 Task: Look for space in Audincourt, France from 1st June, 2023 to 9th June, 2023 for 6 adults in price range Rs.6000 to Rs.12000. Place can be entire place with 3 bedrooms having 3 beds and 3 bathrooms. Property type can be house, flat, guest house. Booking option can be shelf check-in. Required host language is English.
Action: Mouse moved to (613, 201)
Screenshot: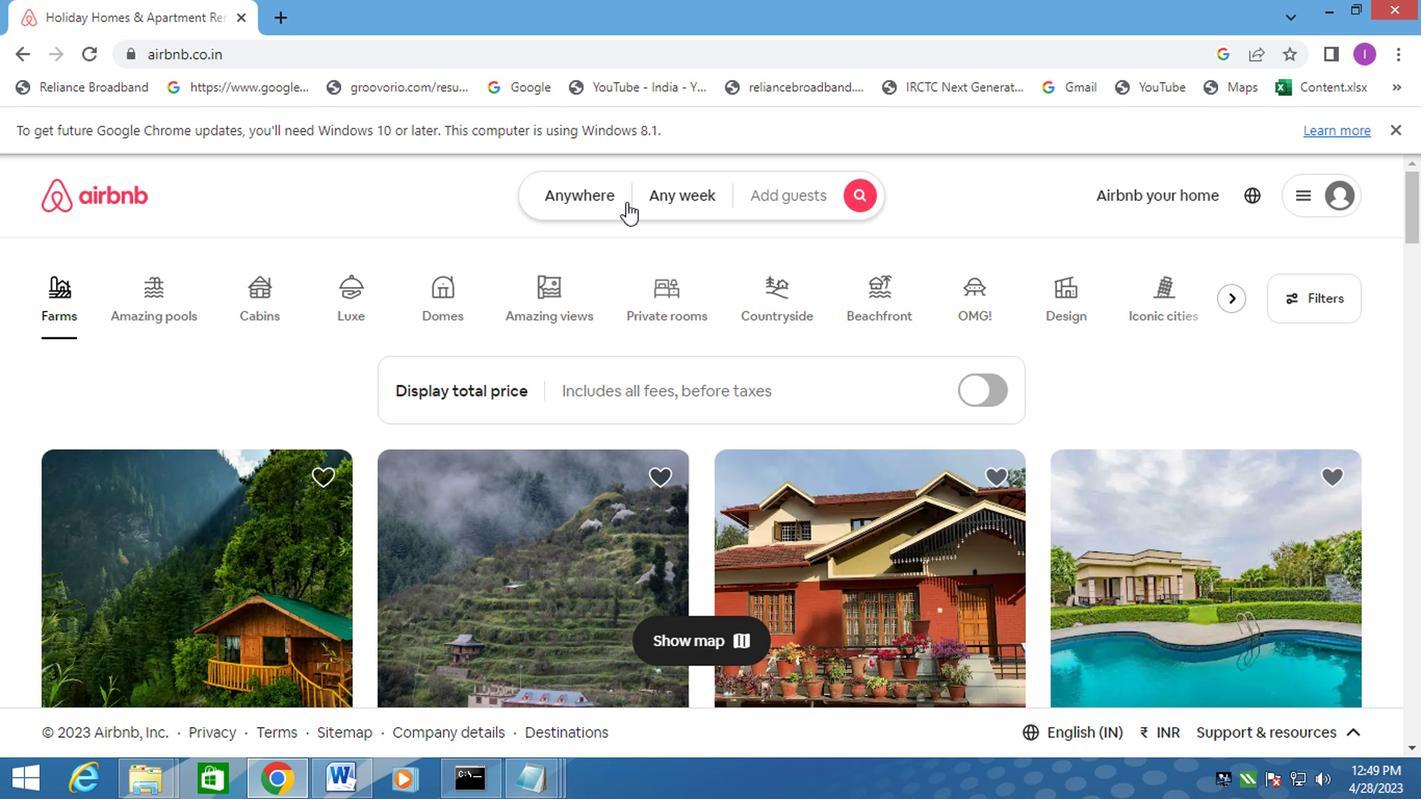 
Action: Mouse pressed left at (613, 201)
Screenshot: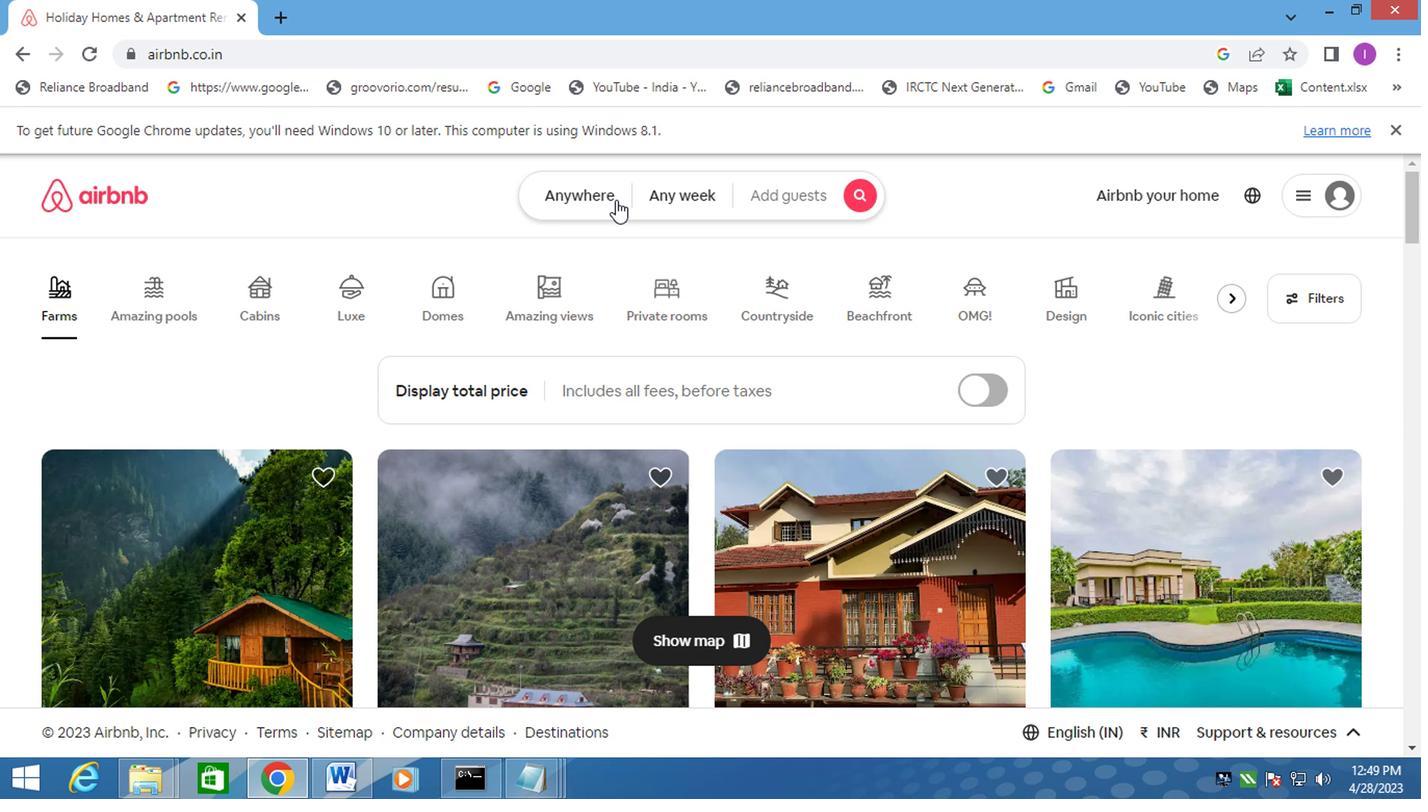 
Action: Mouse moved to (434, 255)
Screenshot: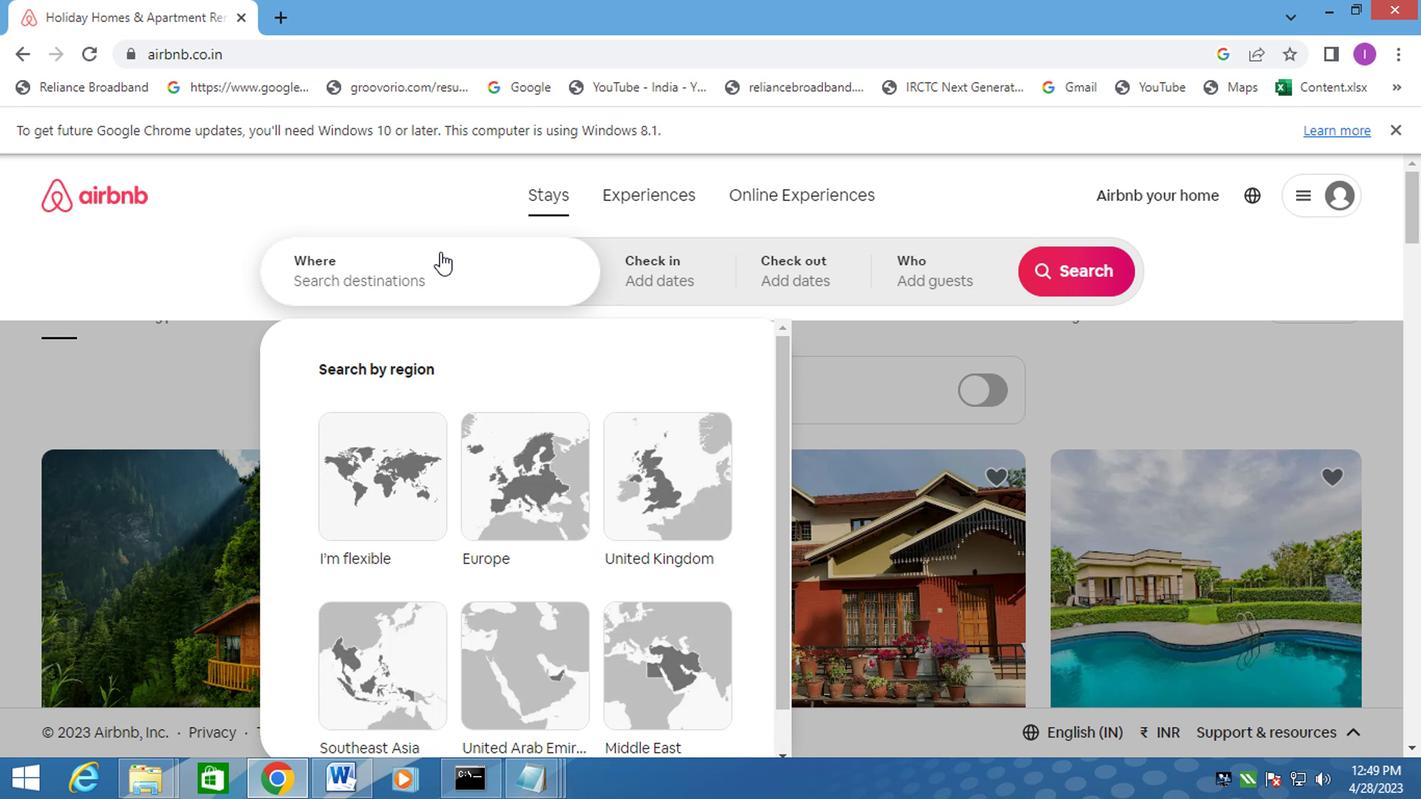 
Action: Mouse pressed left at (434, 255)
Screenshot: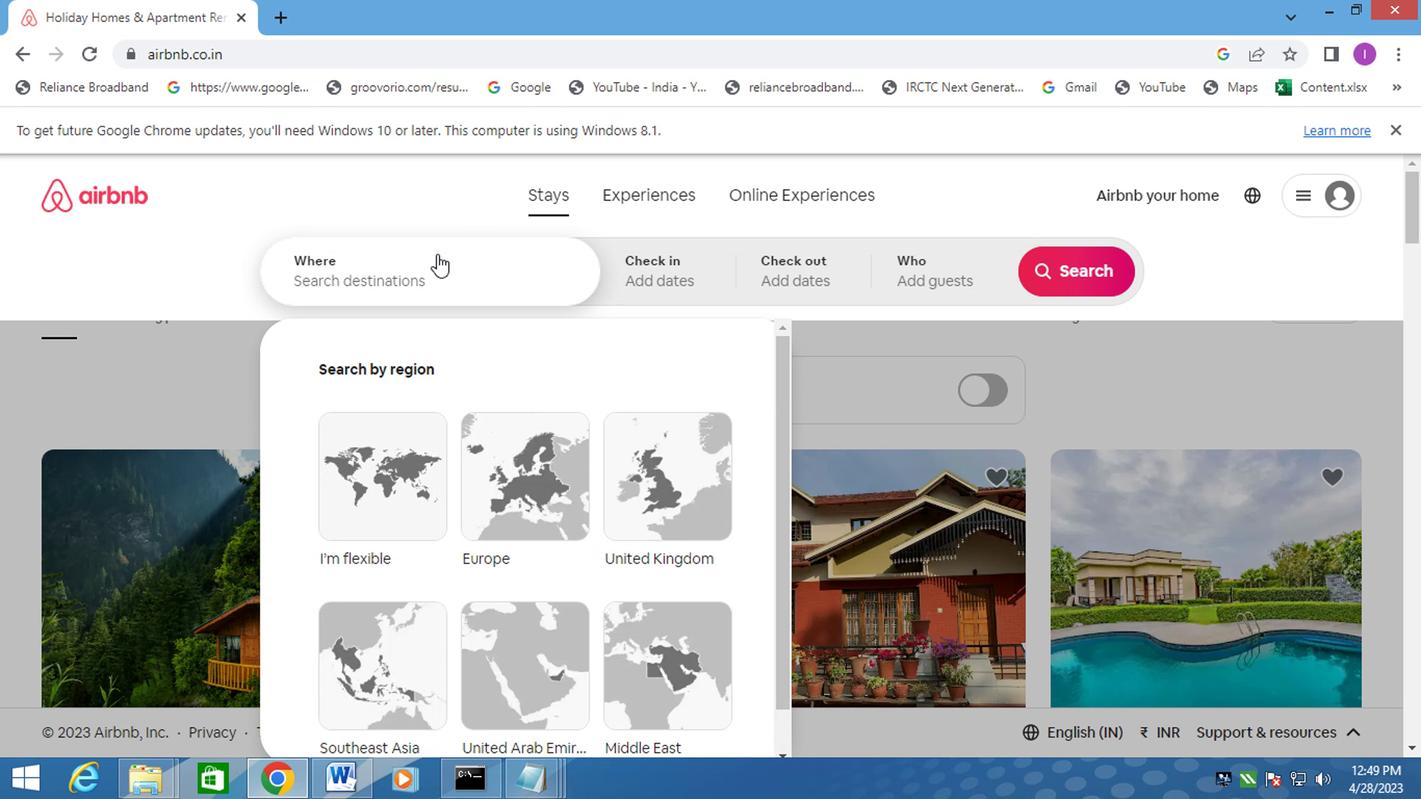 
Action: Key pressed <Key.shift>AUDINCOURT,<Key.shift>D<Key.backspace><Key.shift>FRANCE
Screenshot: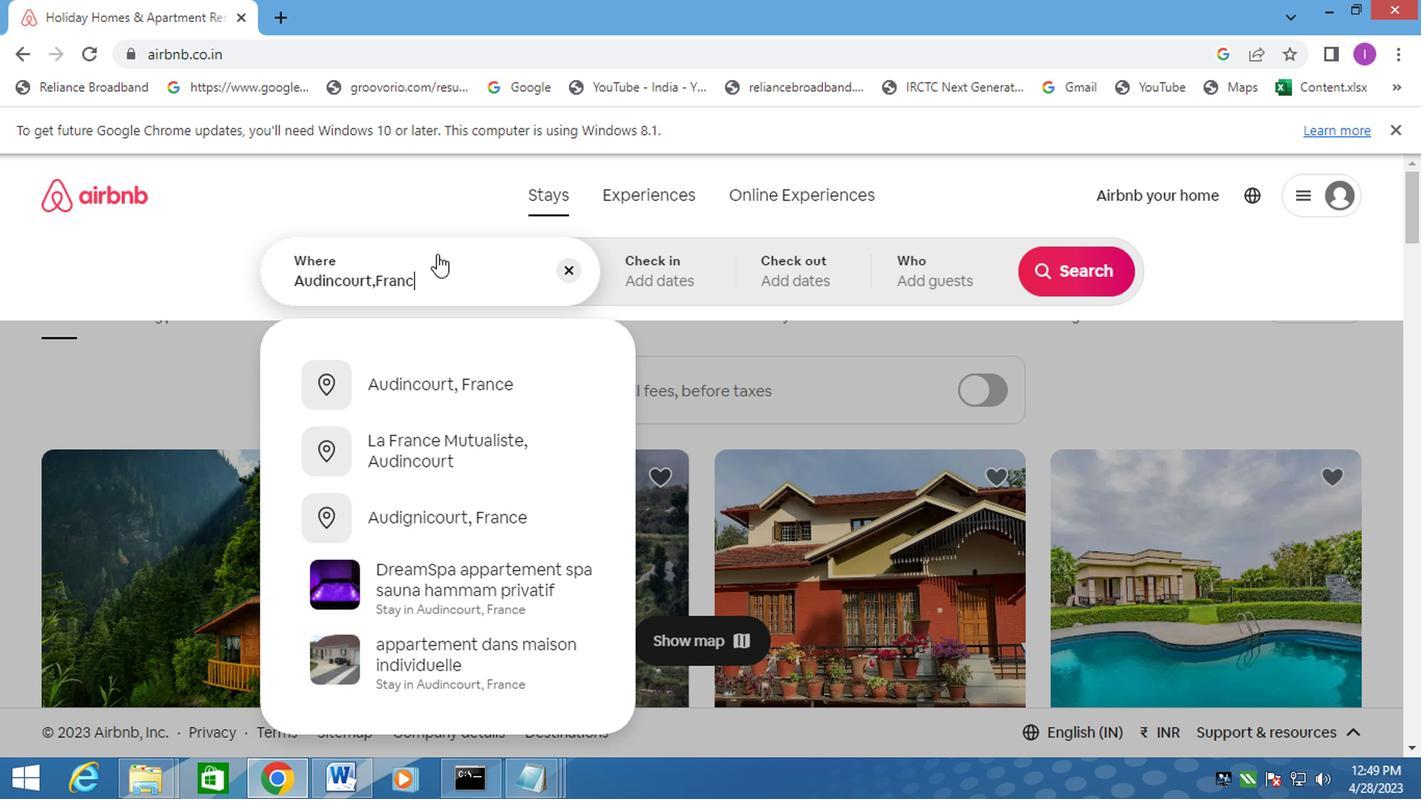 
Action: Mouse moved to (411, 375)
Screenshot: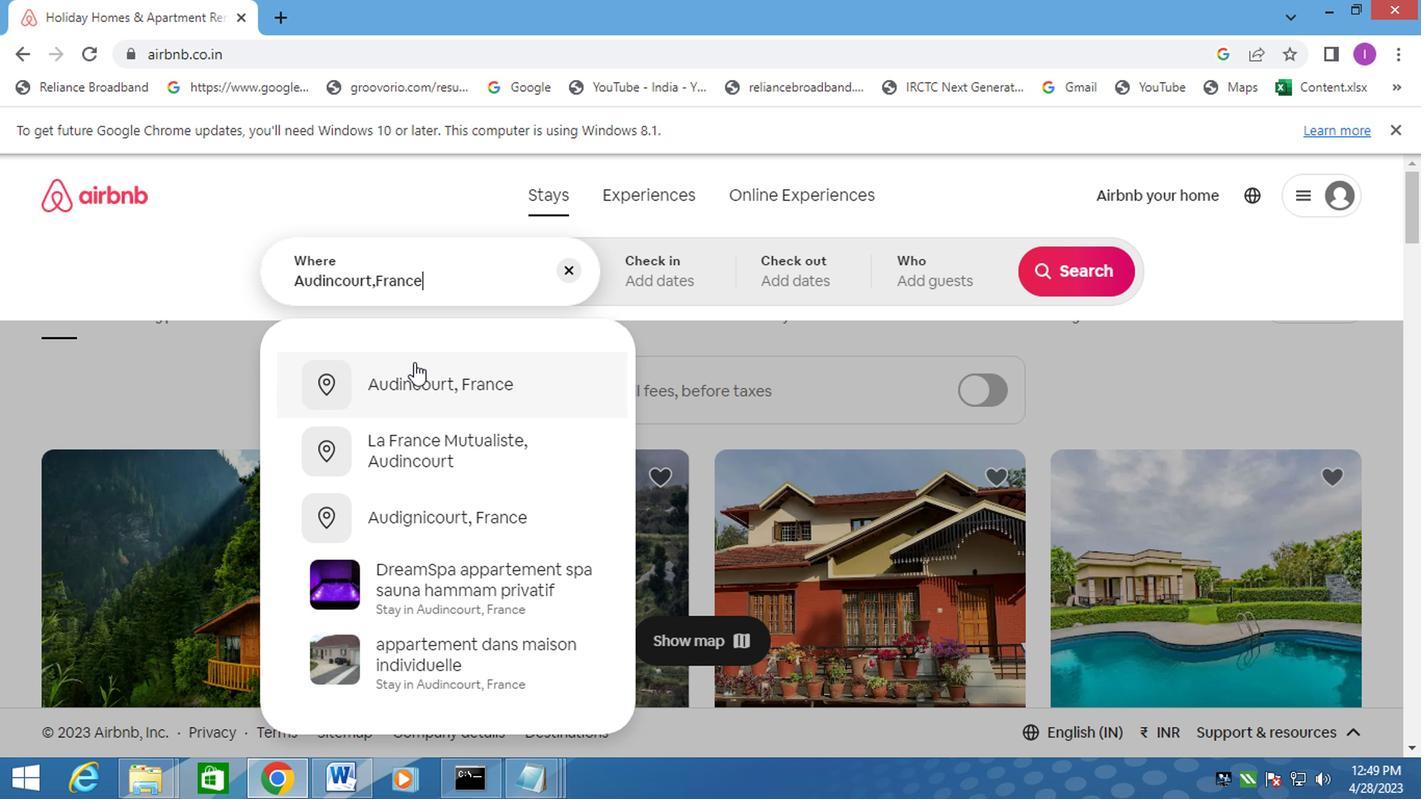 
Action: Mouse pressed left at (411, 375)
Screenshot: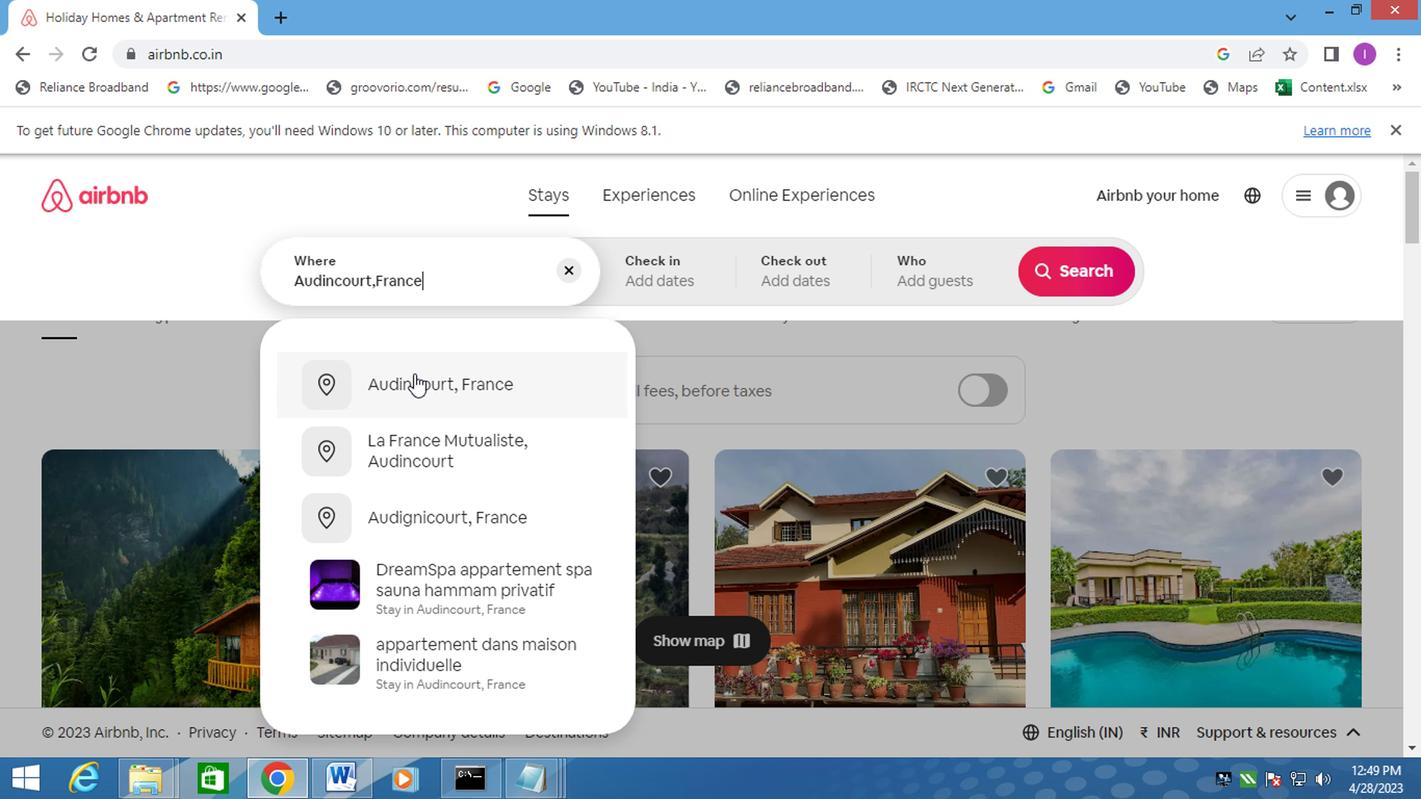 
Action: Mouse moved to (1067, 444)
Screenshot: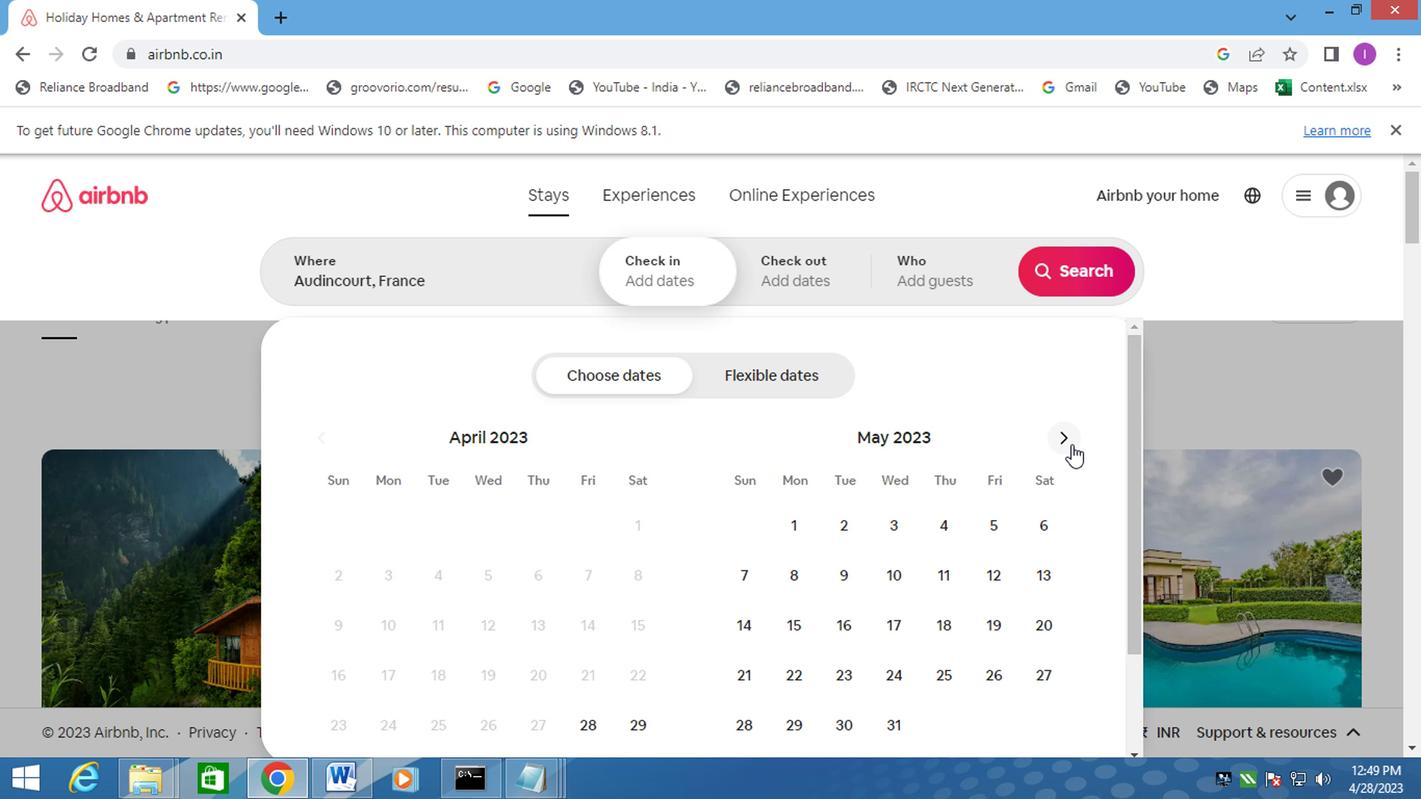 
Action: Mouse pressed left at (1067, 444)
Screenshot: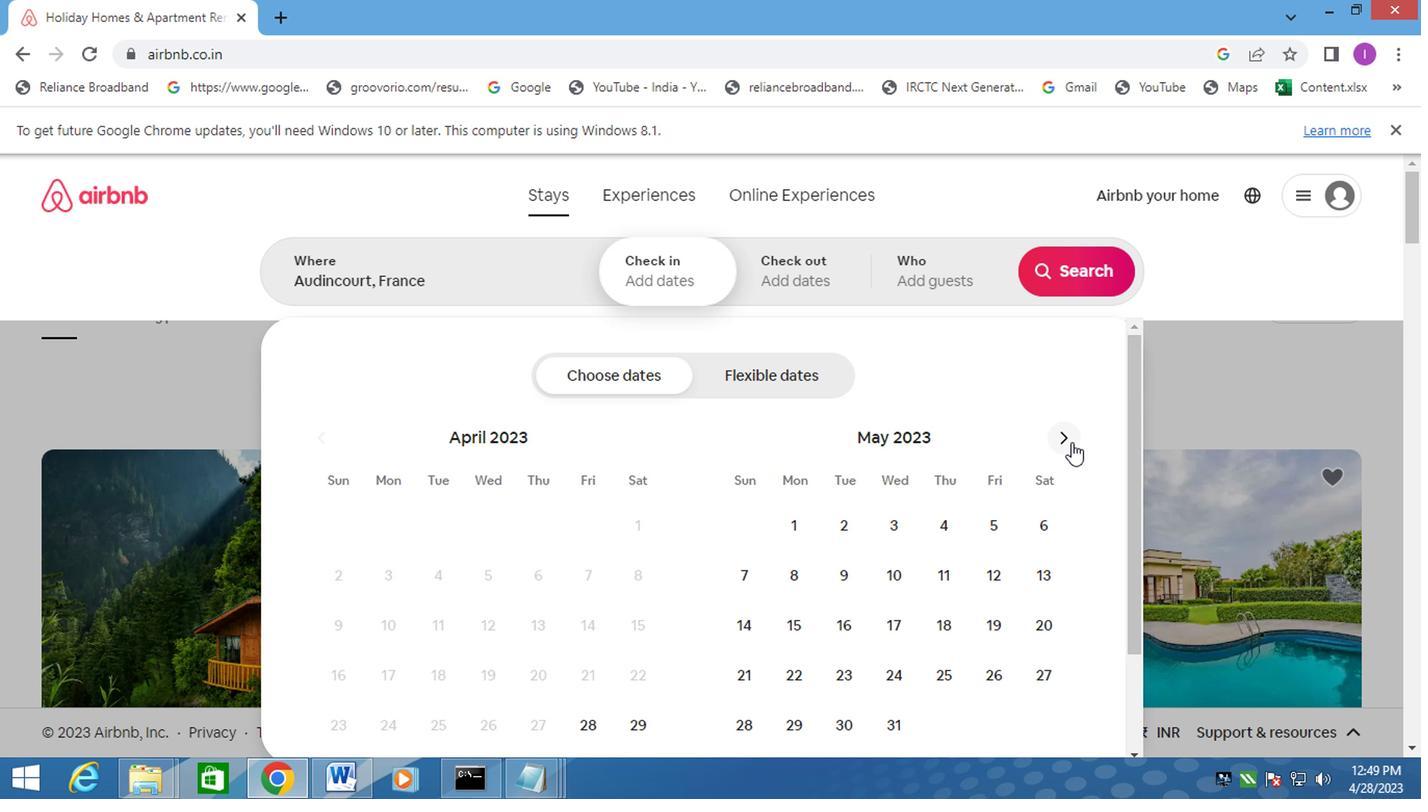 
Action: Mouse pressed left at (1067, 444)
Screenshot: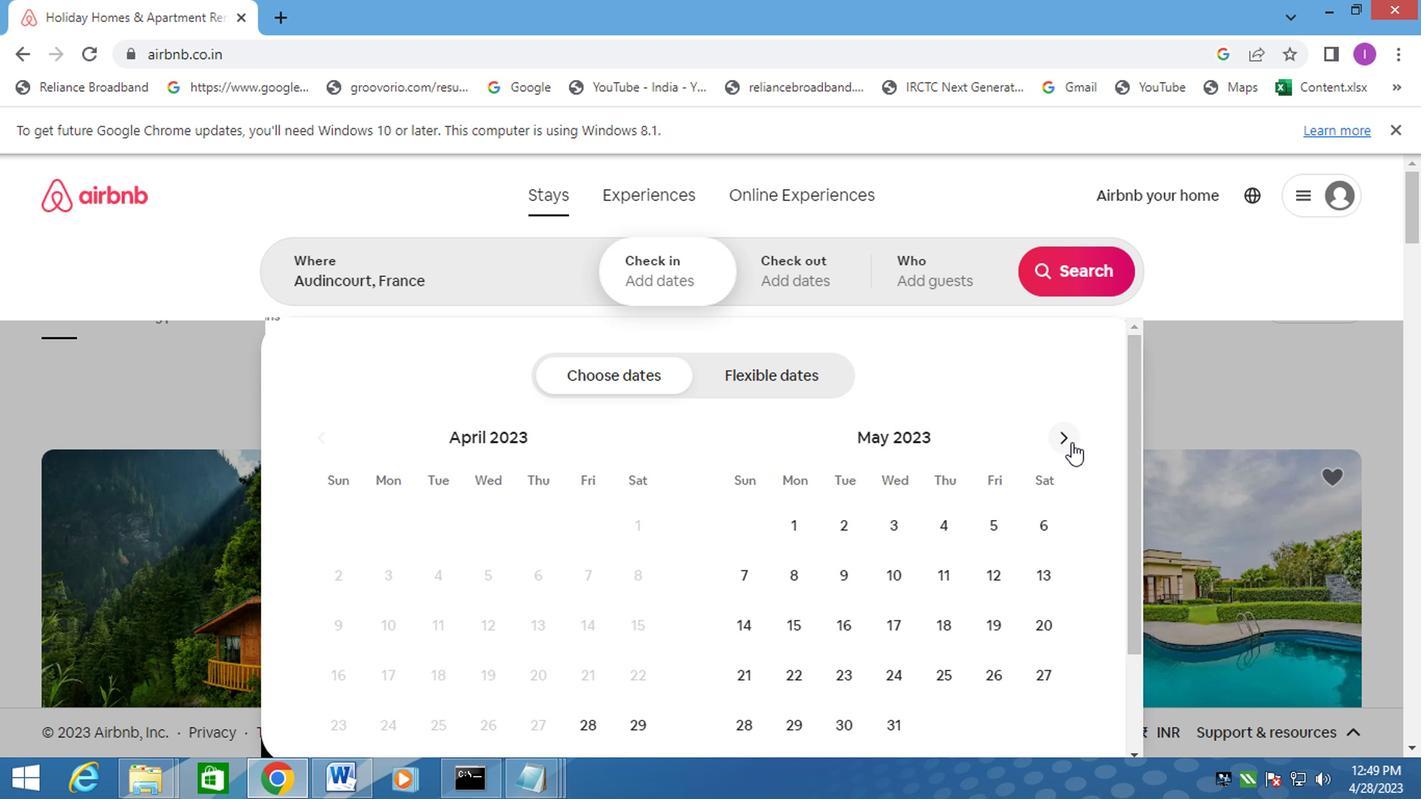 
Action: Mouse moved to (528, 525)
Screenshot: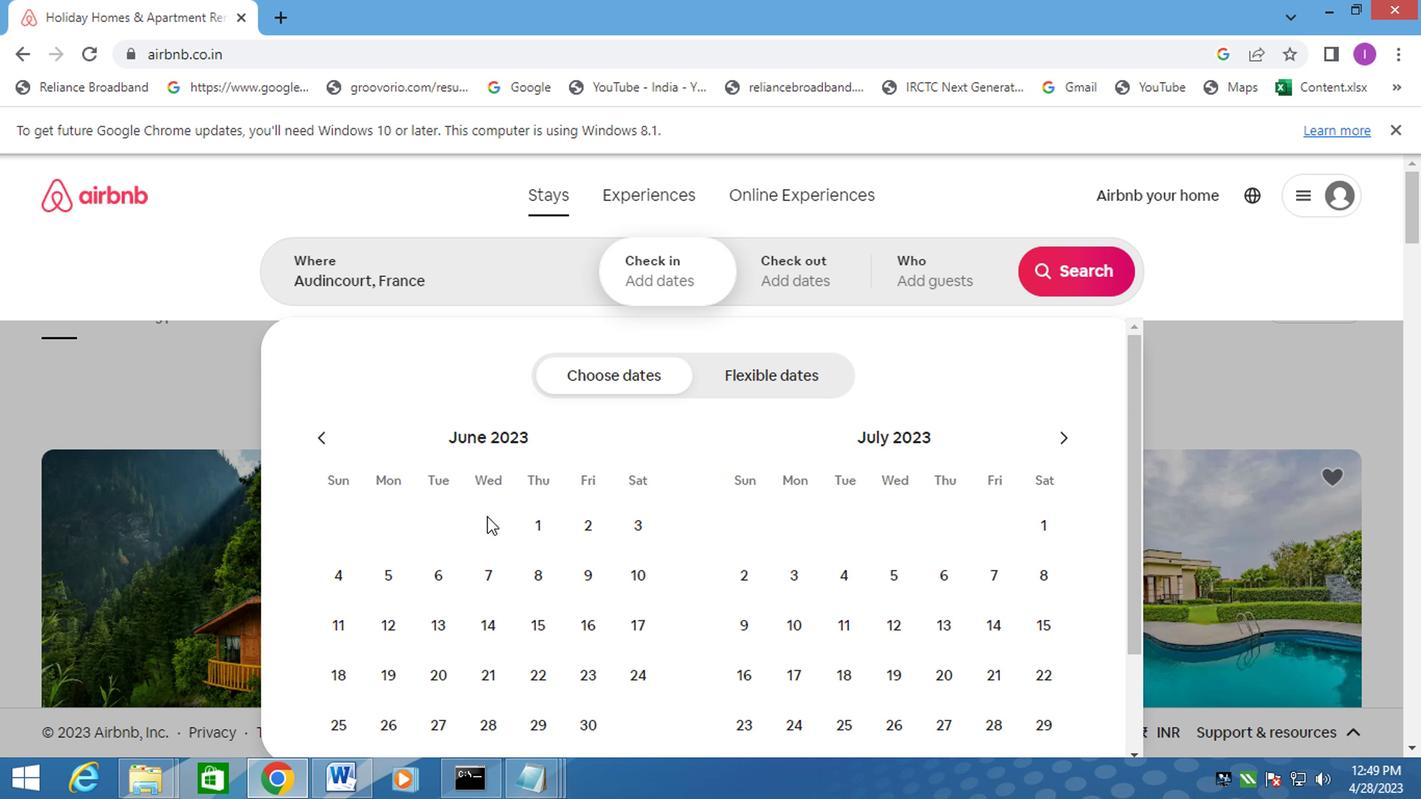 
Action: Mouse pressed left at (528, 525)
Screenshot: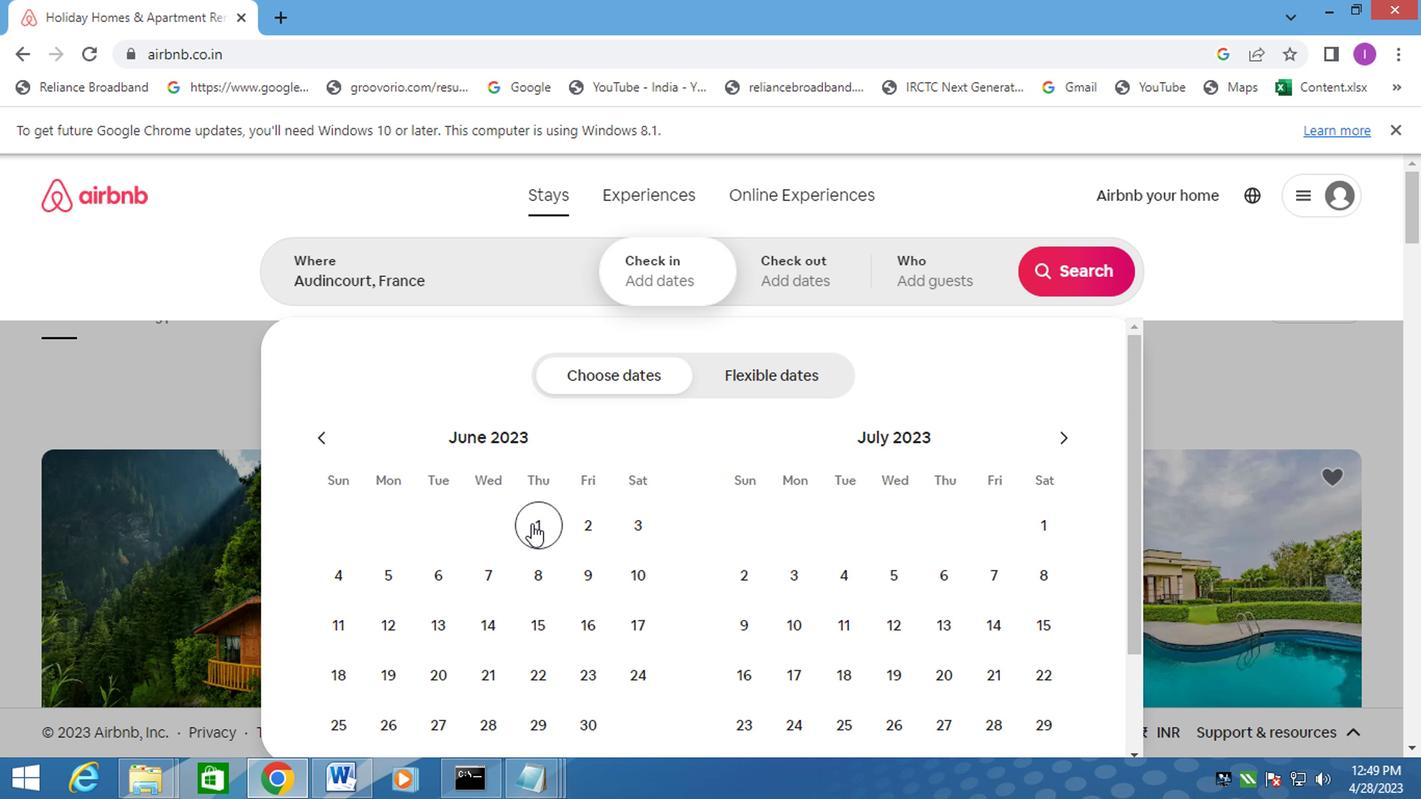
Action: Mouse moved to (582, 577)
Screenshot: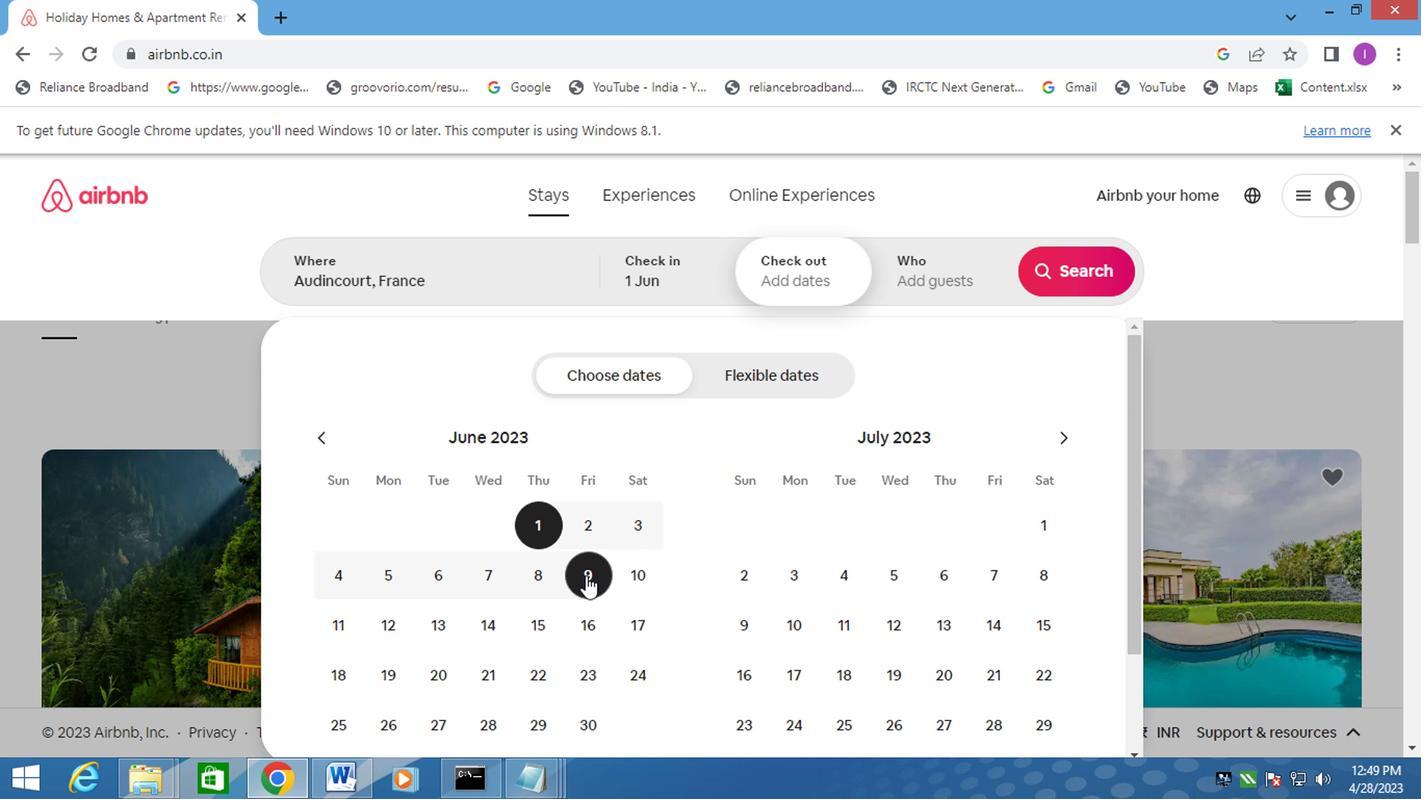 
Action: Mouse pressed left at (582, 577)
Screenshot: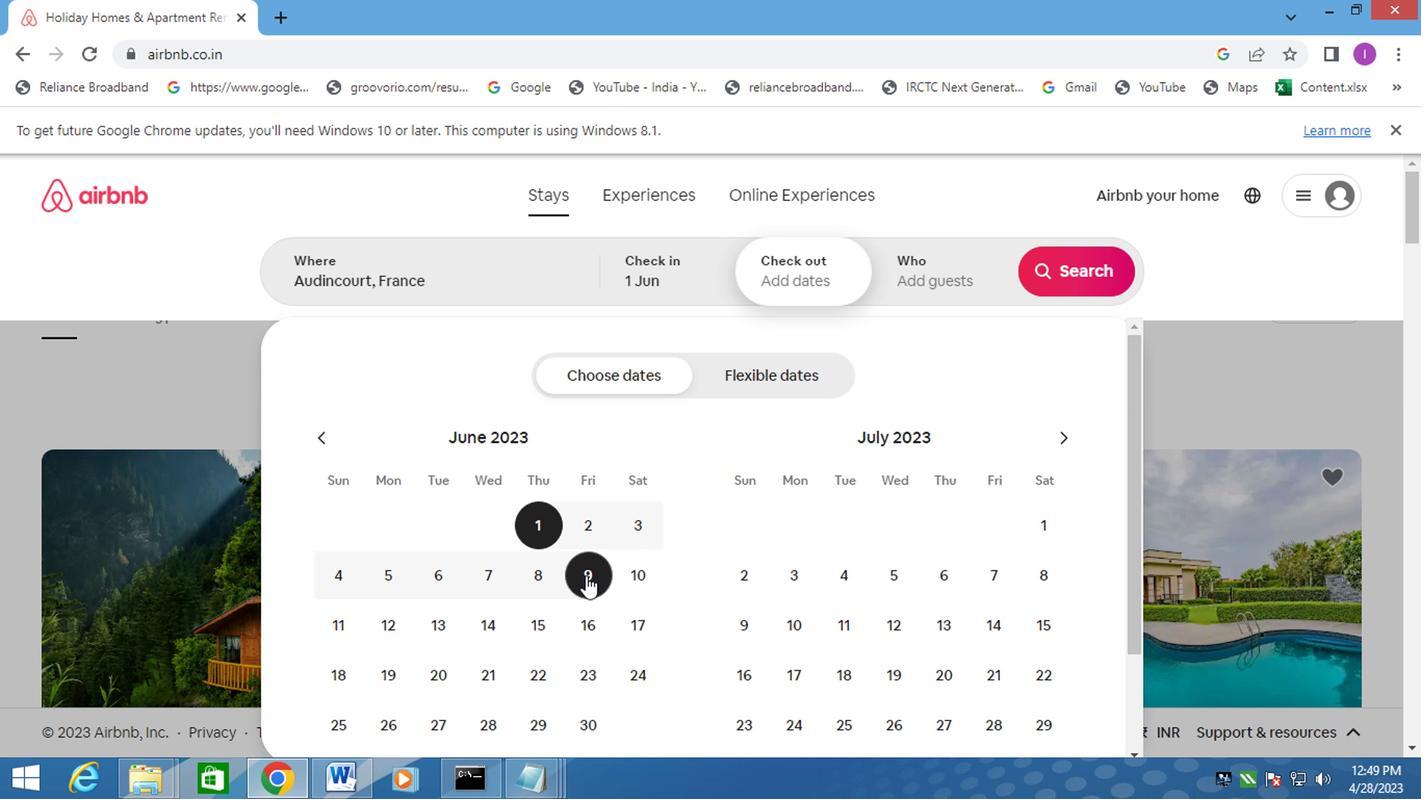 
Action: Mouse moved to (916, 283)
Screenshot: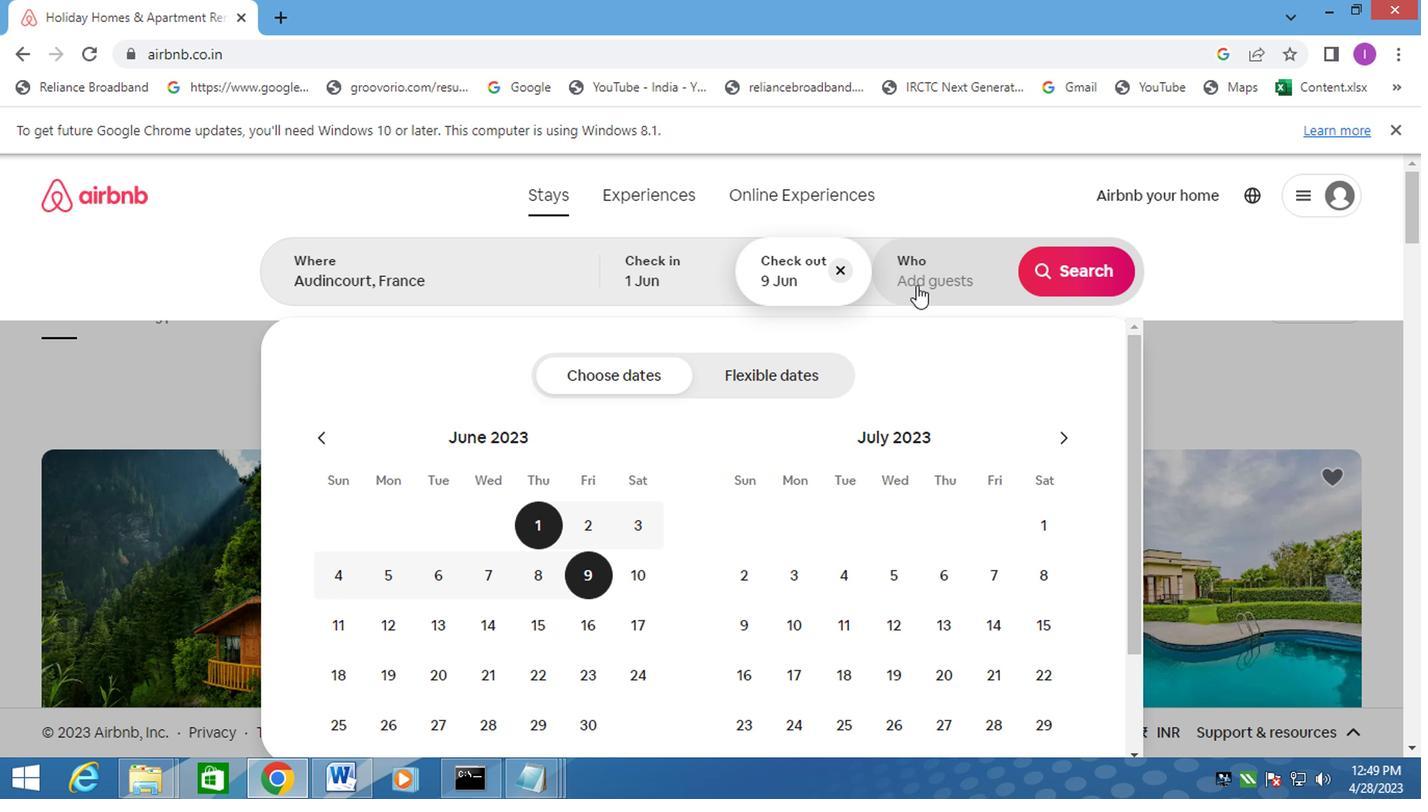 
Action: Mouse pressed left at (916, 283)
Screenshot: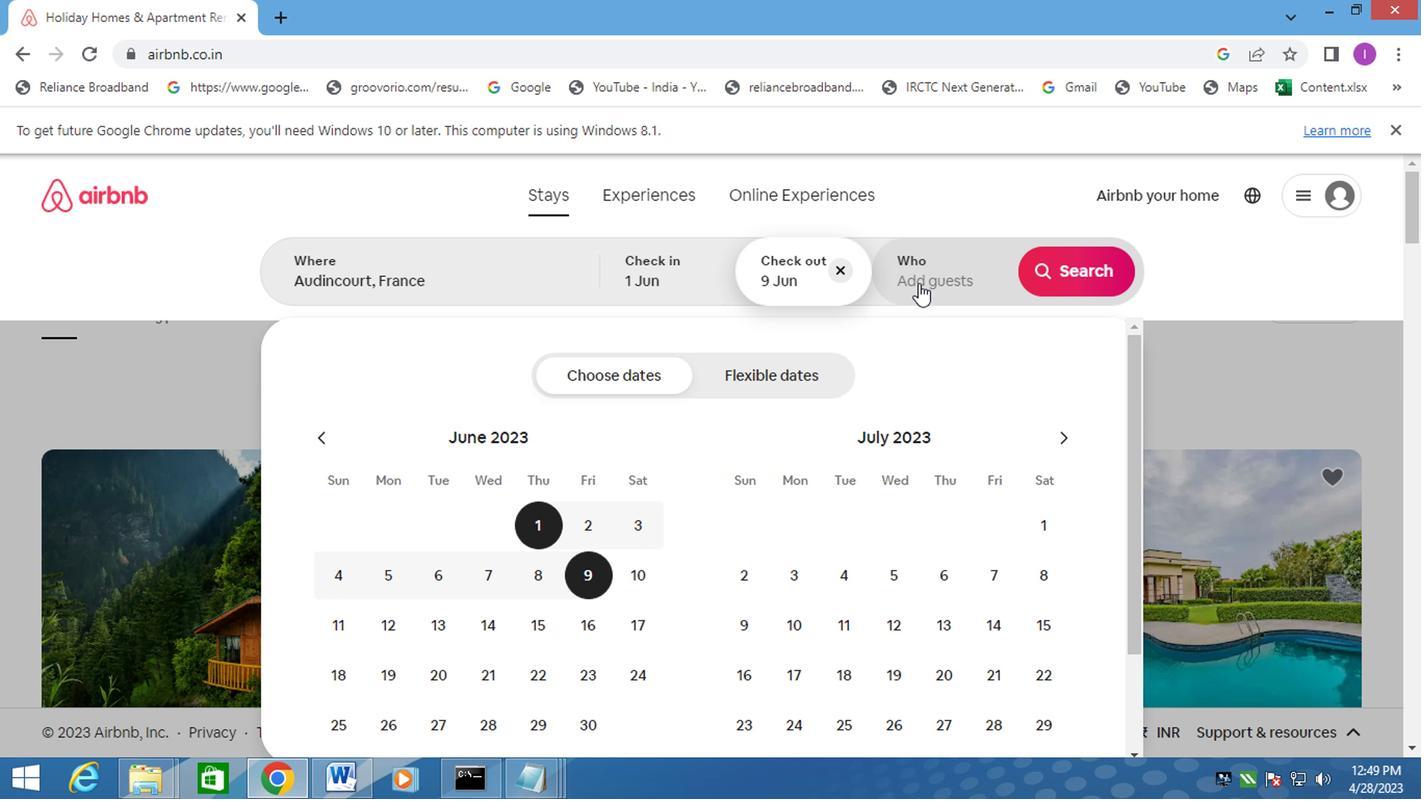 
Action: Mouse moved to (1072, 385)
Screenshot: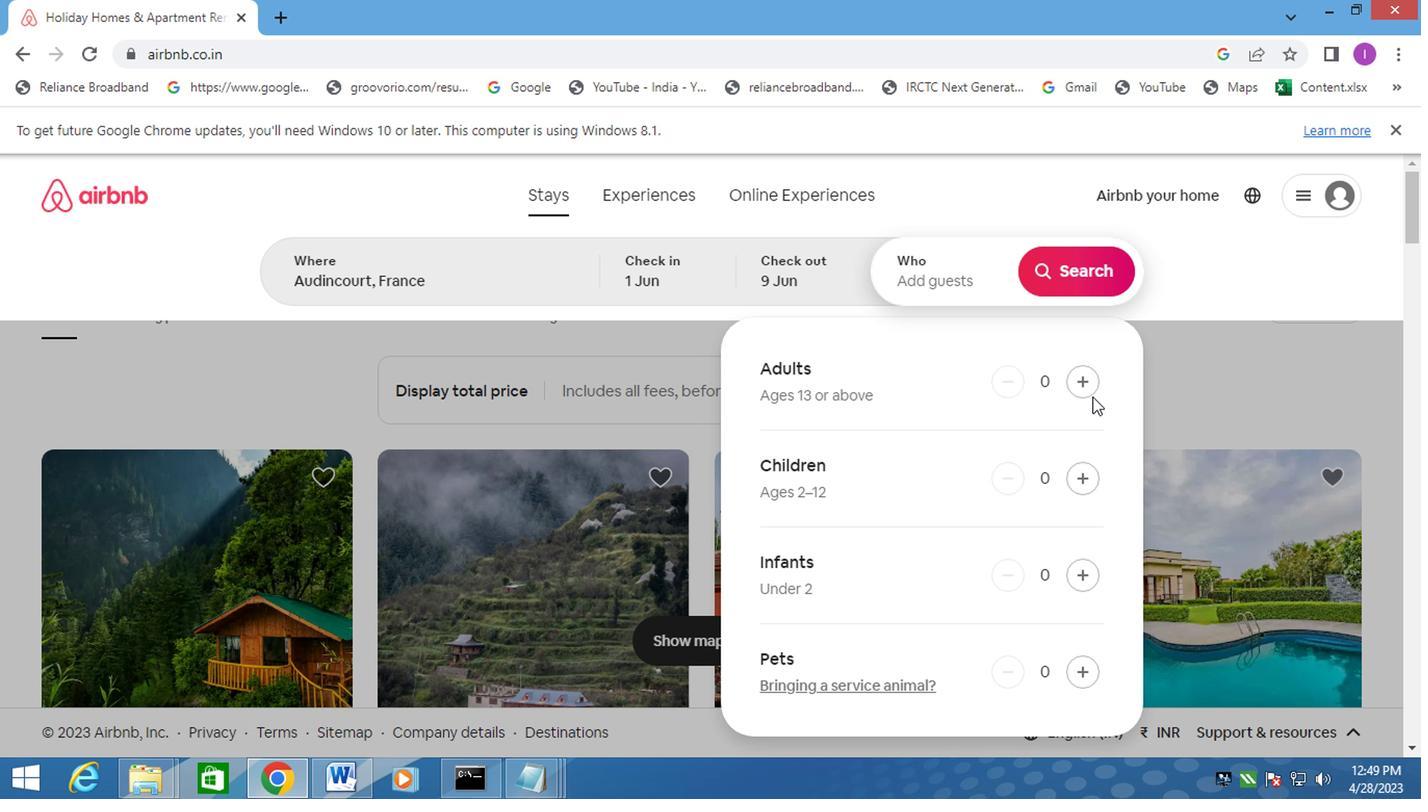 
Action: Mouse pressed left at (1072, 385)
Screenshot: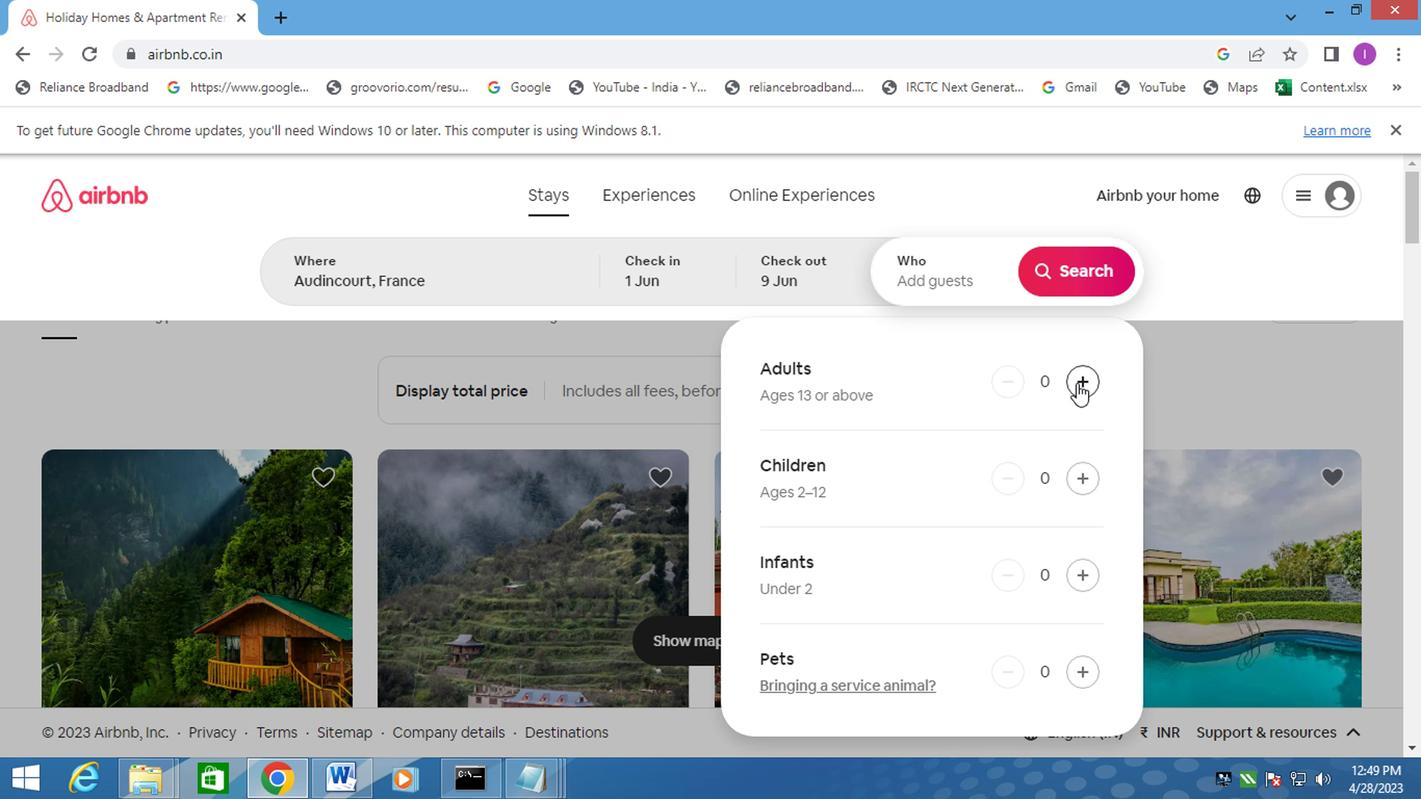 
Action: Mouse pressed left at (1072, 385)
Screenshot: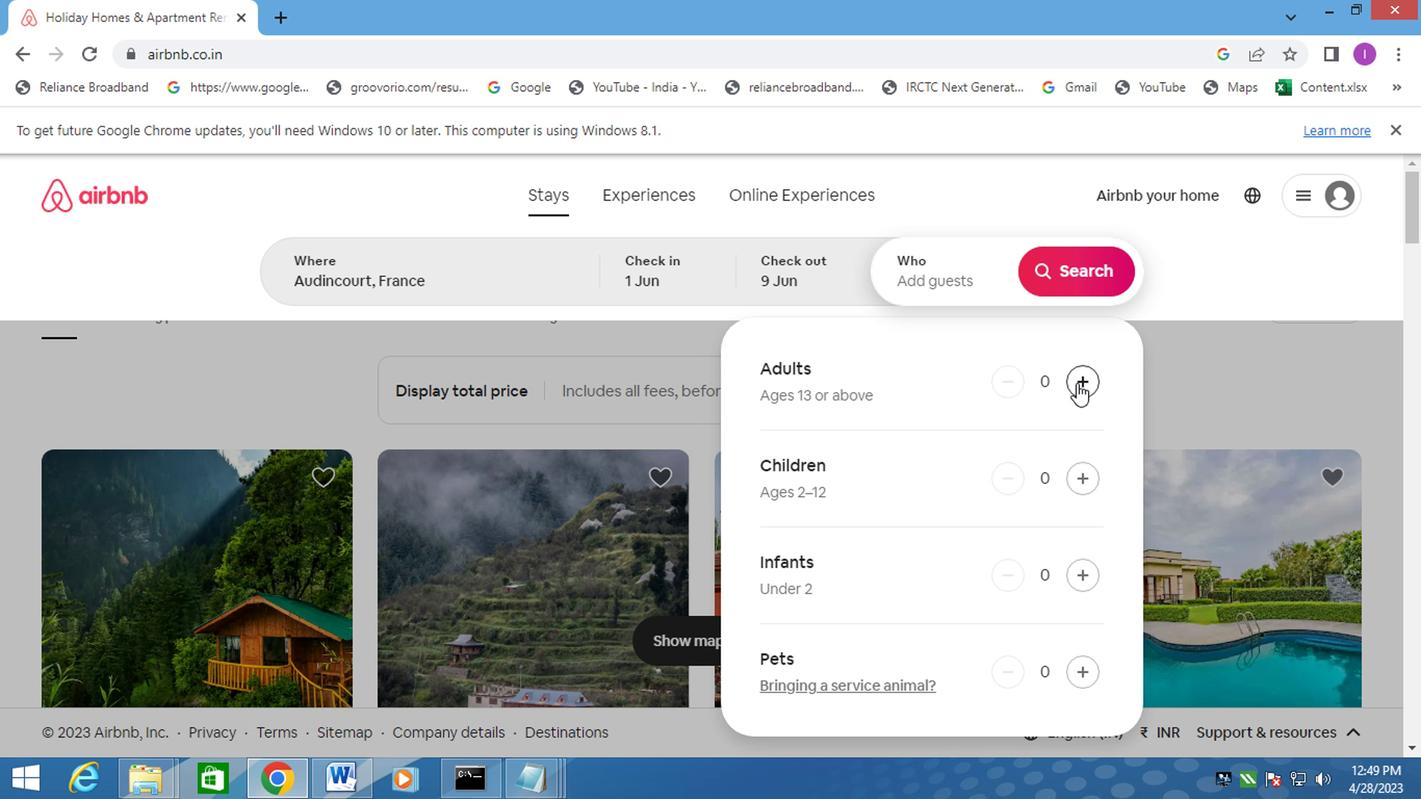 
Action: Mouse pressed left at (1072, 385)
Screenshot: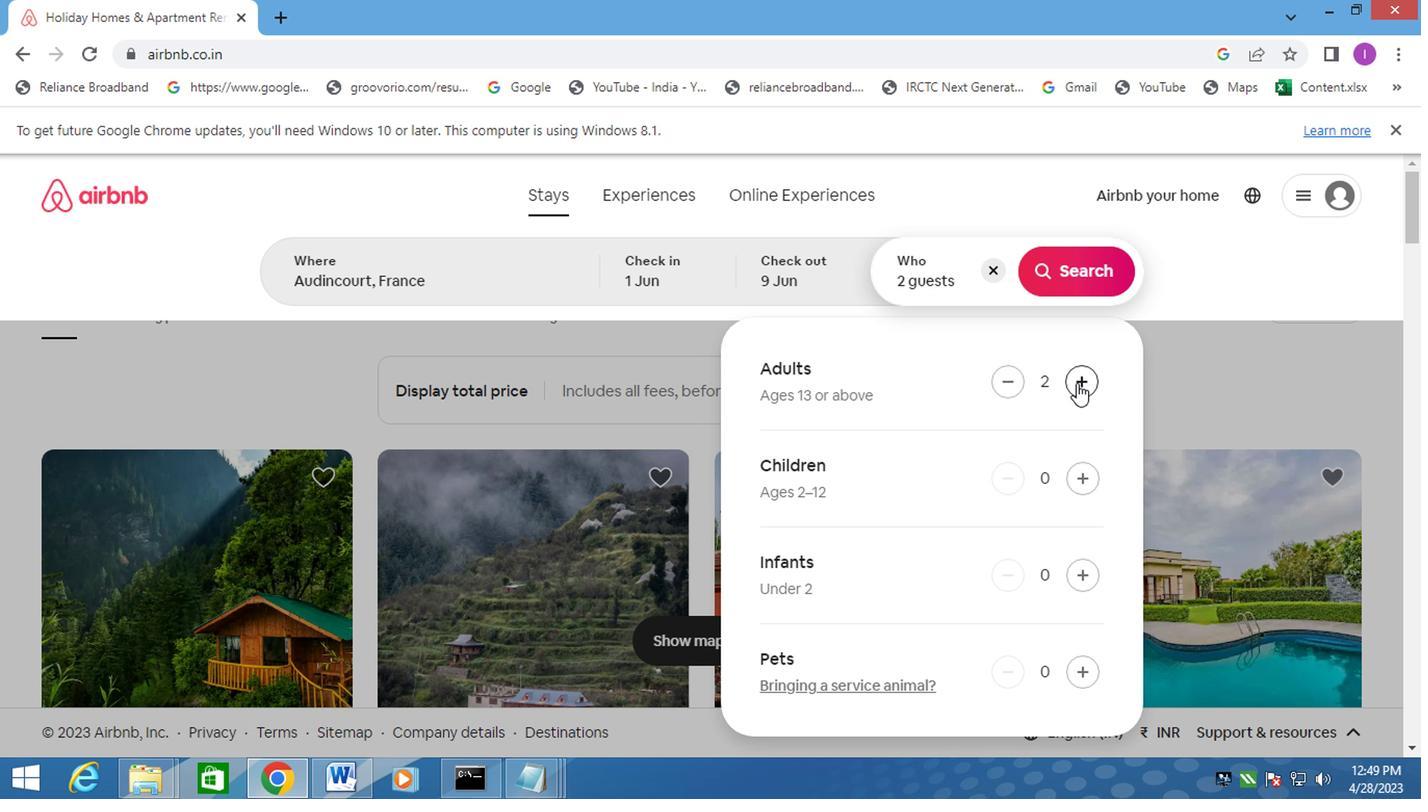
Action: Mouse pressed left at (1072, 385)
Screenshot: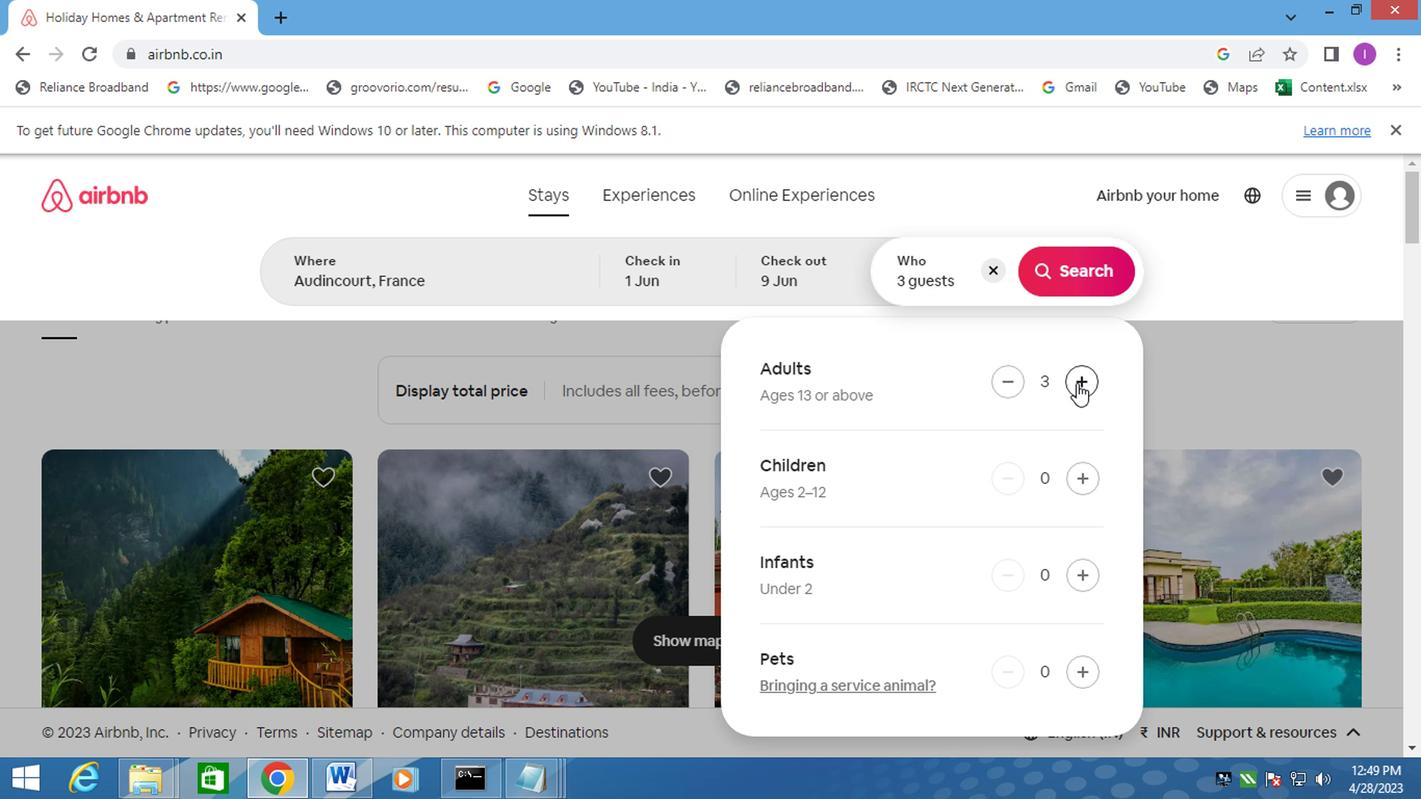 
Action: Mouse pressed left at (1072, 385)
Screenshot: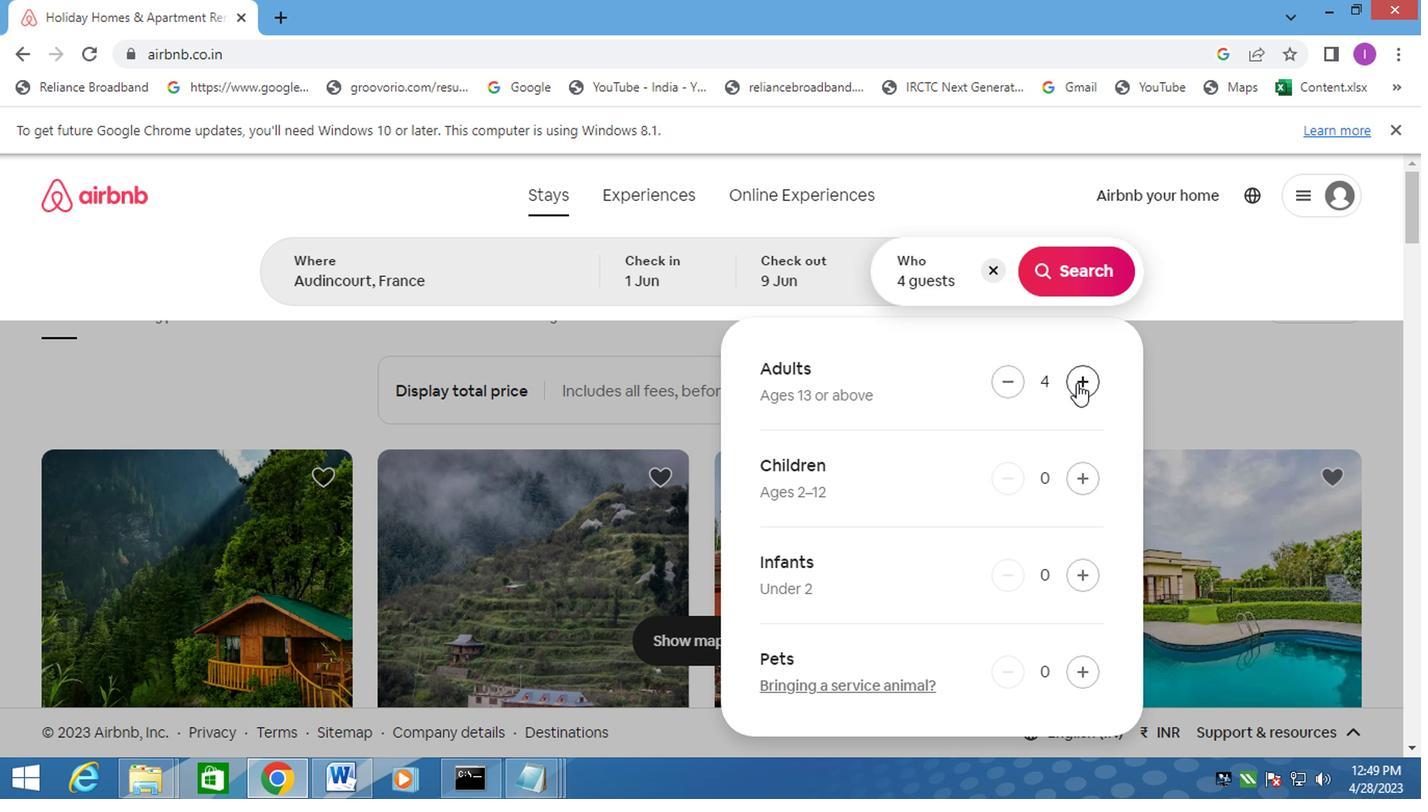 
Action: Mouse moved to (1072, 385)
Screenshot: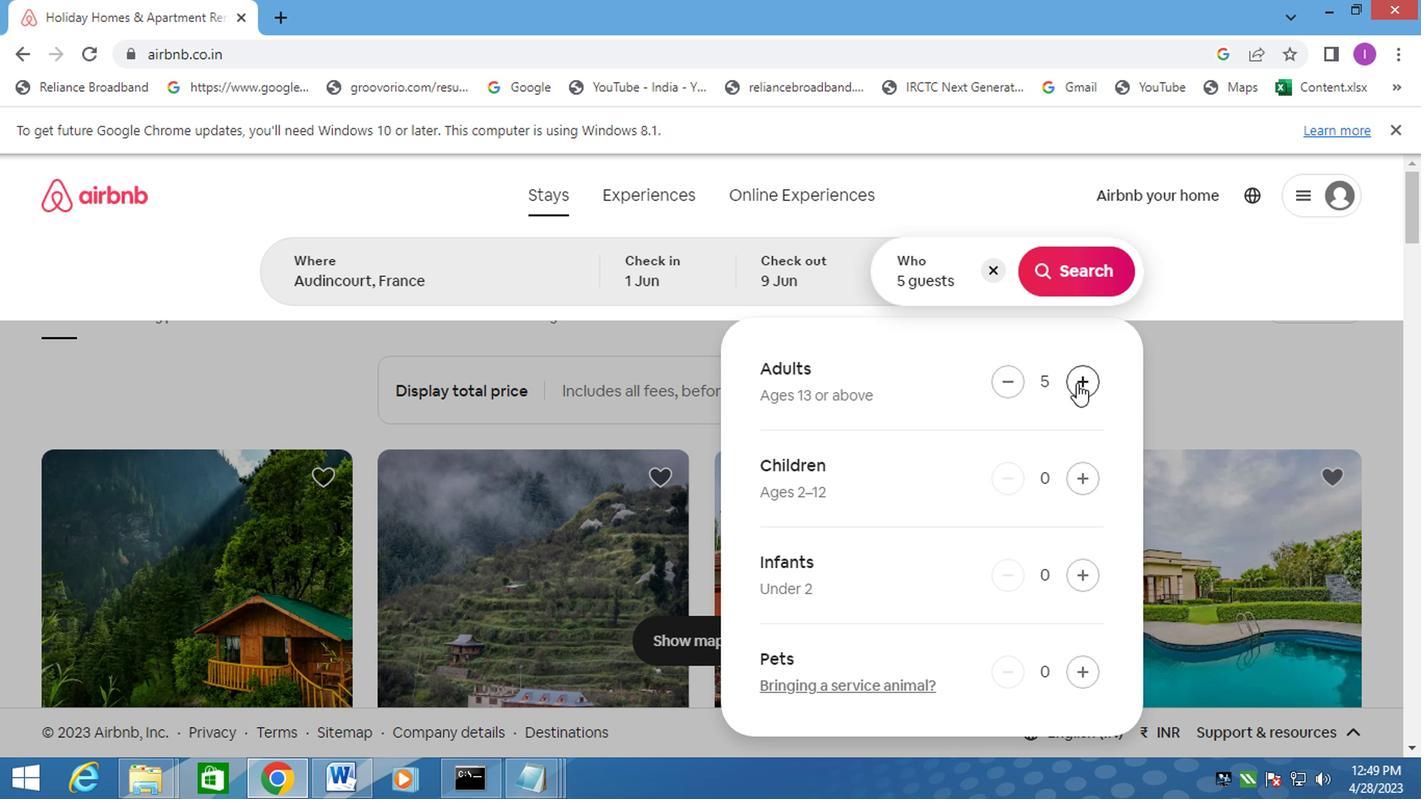 
Action: Mouse pressed left at (1072, 385)
Screenshot: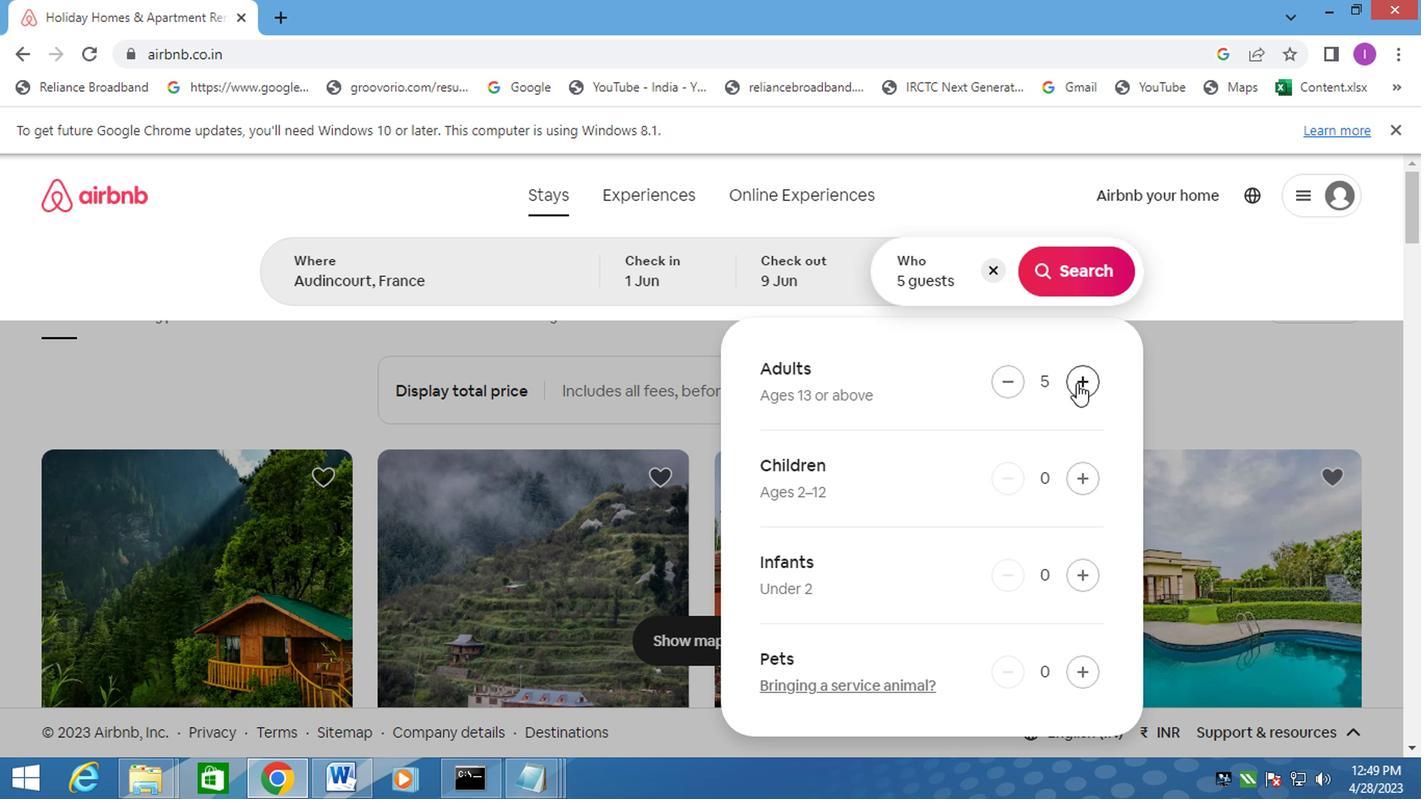 
Action: Mouse moved to (1074, 290)
Screenshot: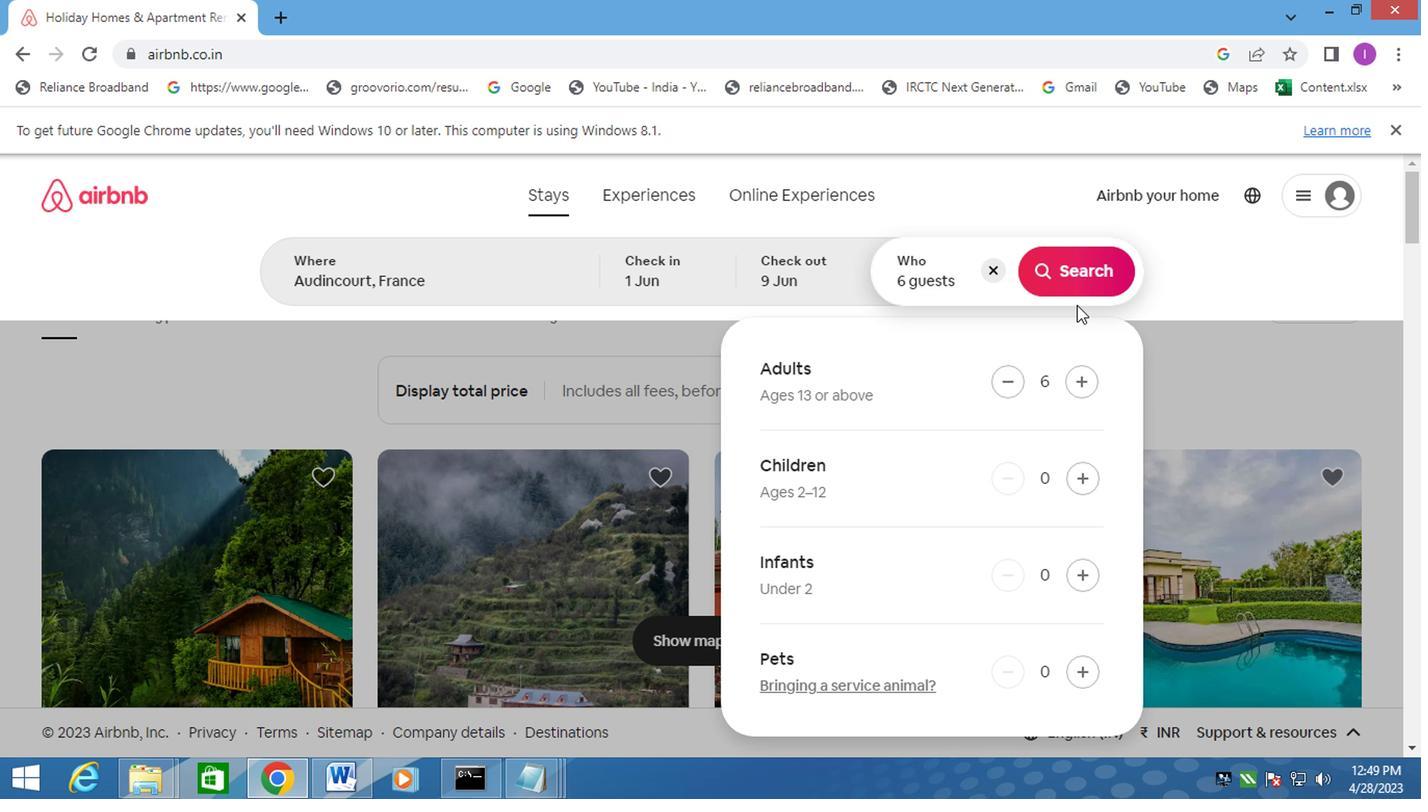 
Action: Mouse pressed left at (1074, 290)
Screenshot: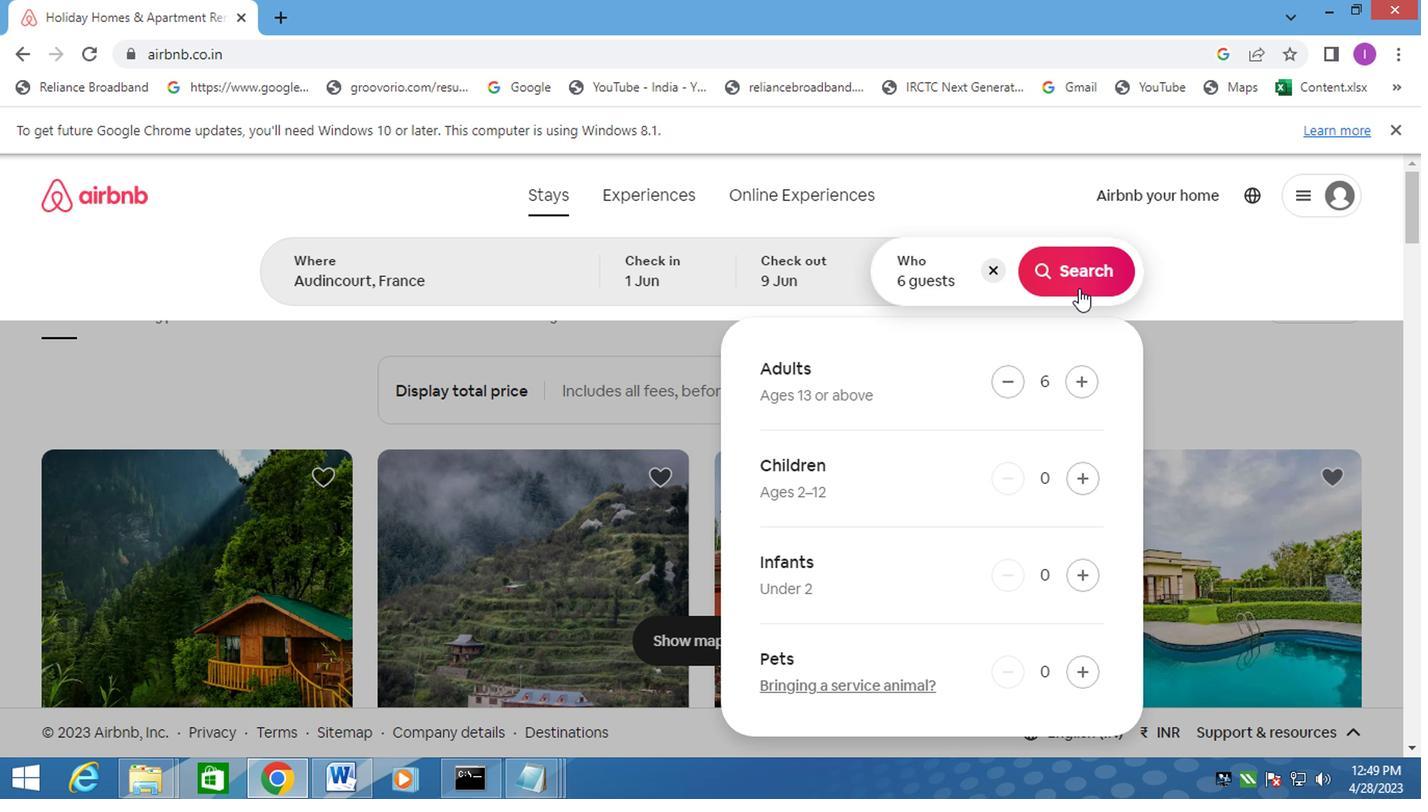 
Action: Mouse moved to (1315, 282)
Screenshot: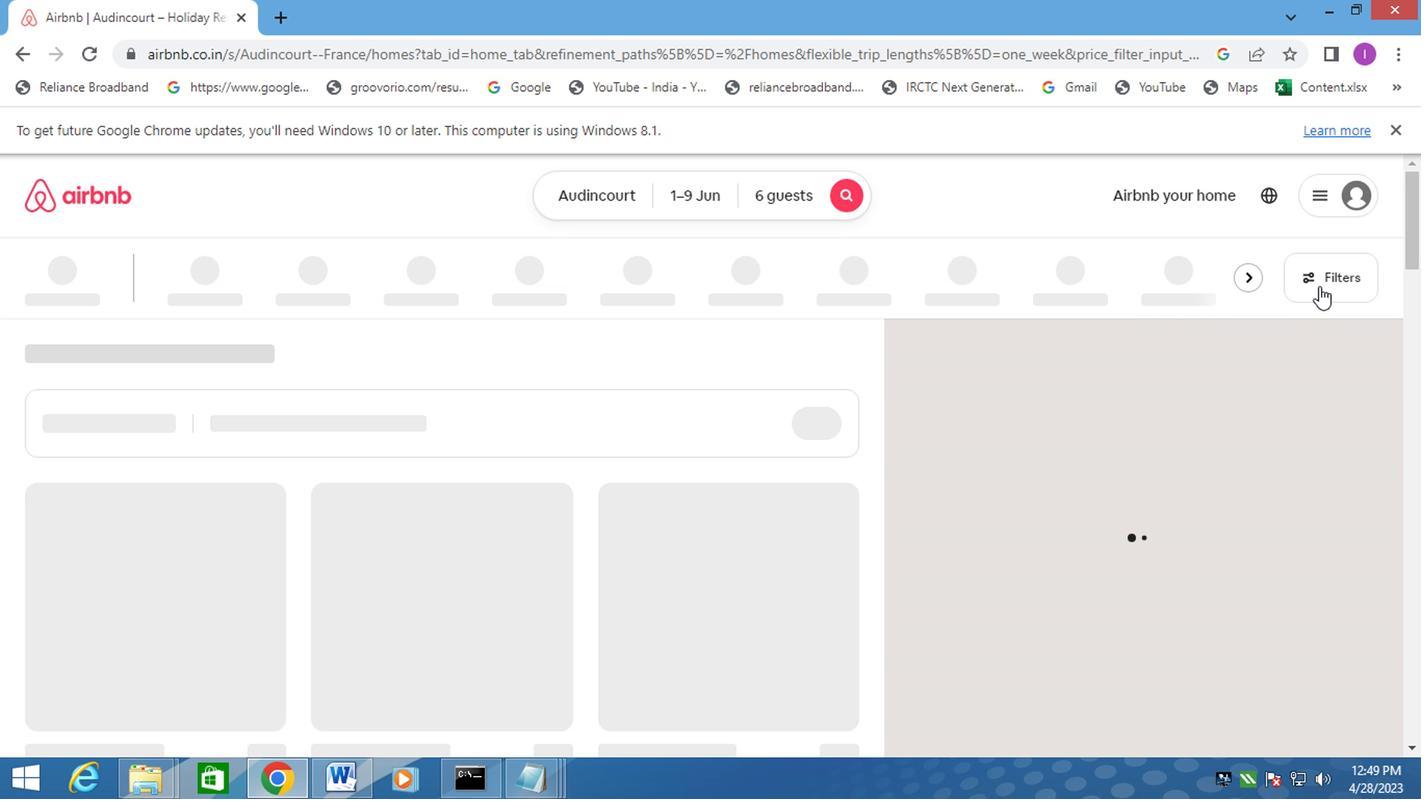 
Action: Mouse pressed left at (1315, 282)
Screenshot: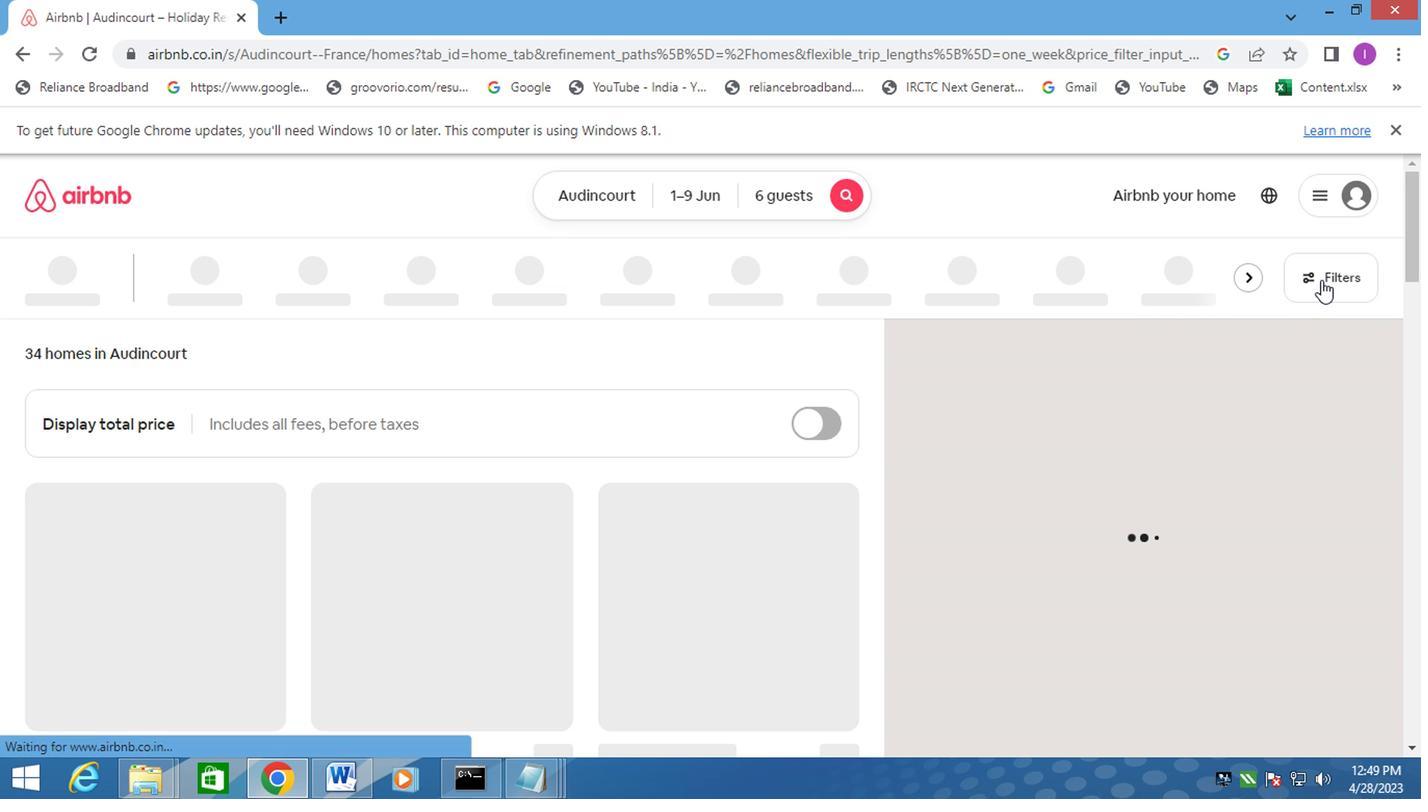 
Action: Mouse moved to (488, 530)
Screenshot: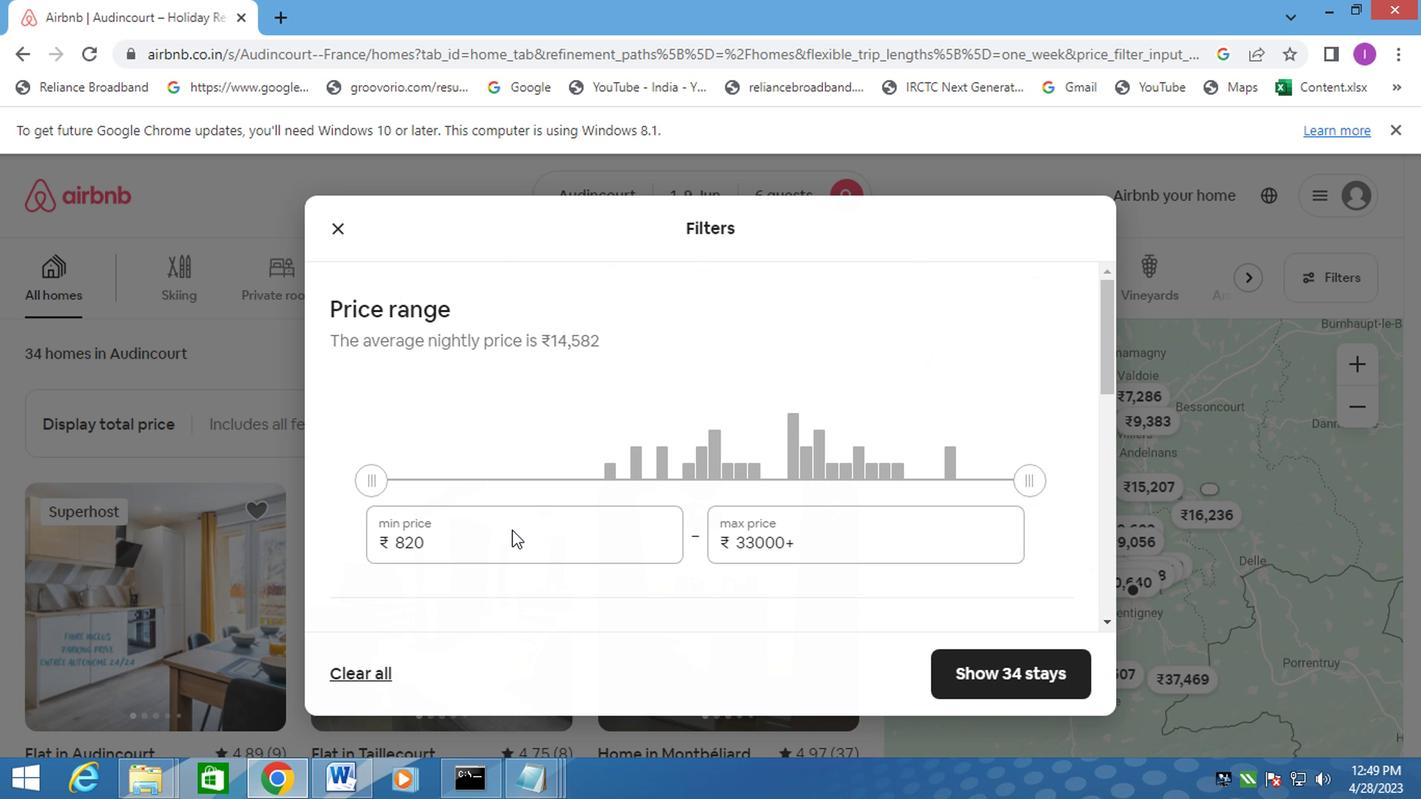 
Action: Mouse pressed left at (488, 530)
Screenshot: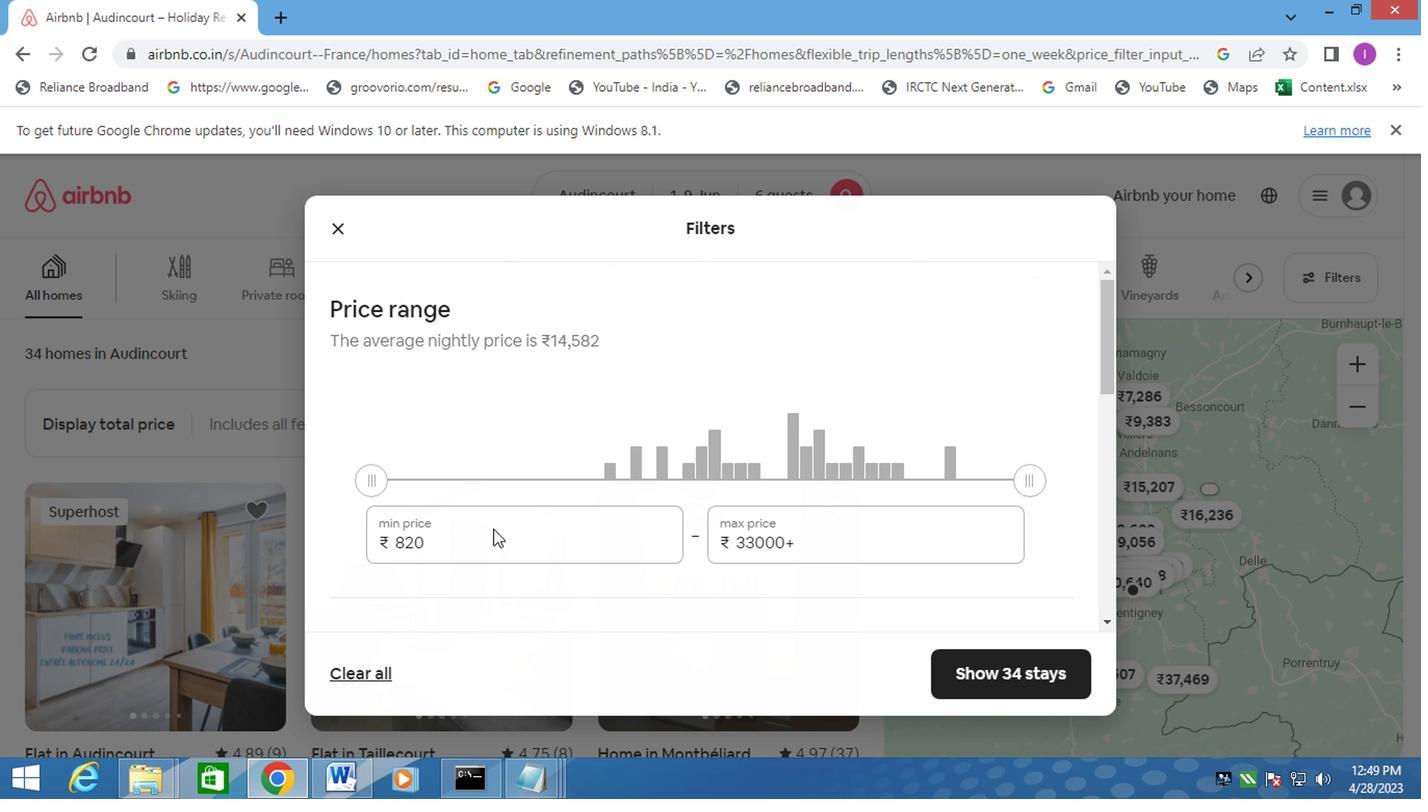 
Action: Mouse moved to (447, 539)
Screenshot: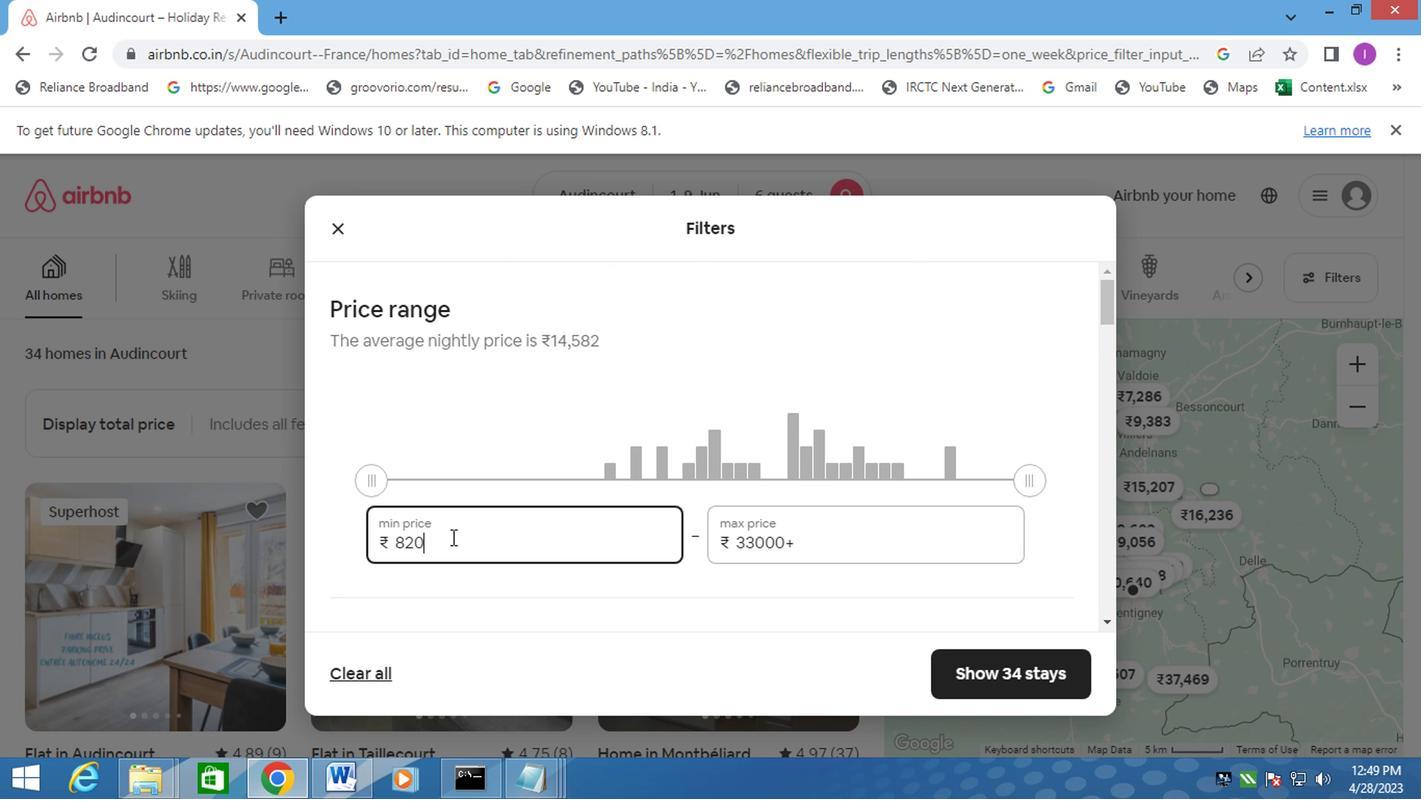 
Action: Mouse pressed left at (447, 539)
Screenshot: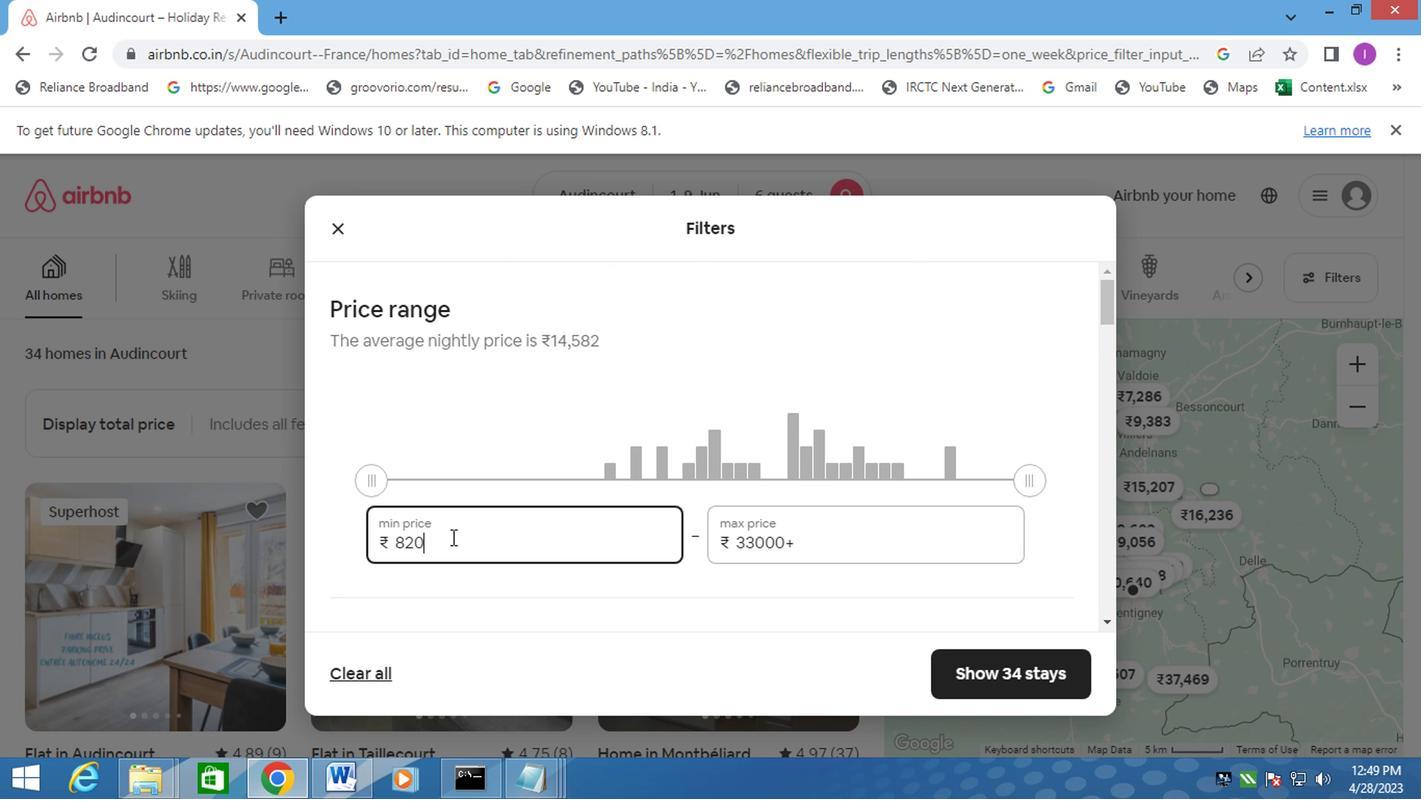 
Action: Mouse moved to (373, 533)
Screenshot: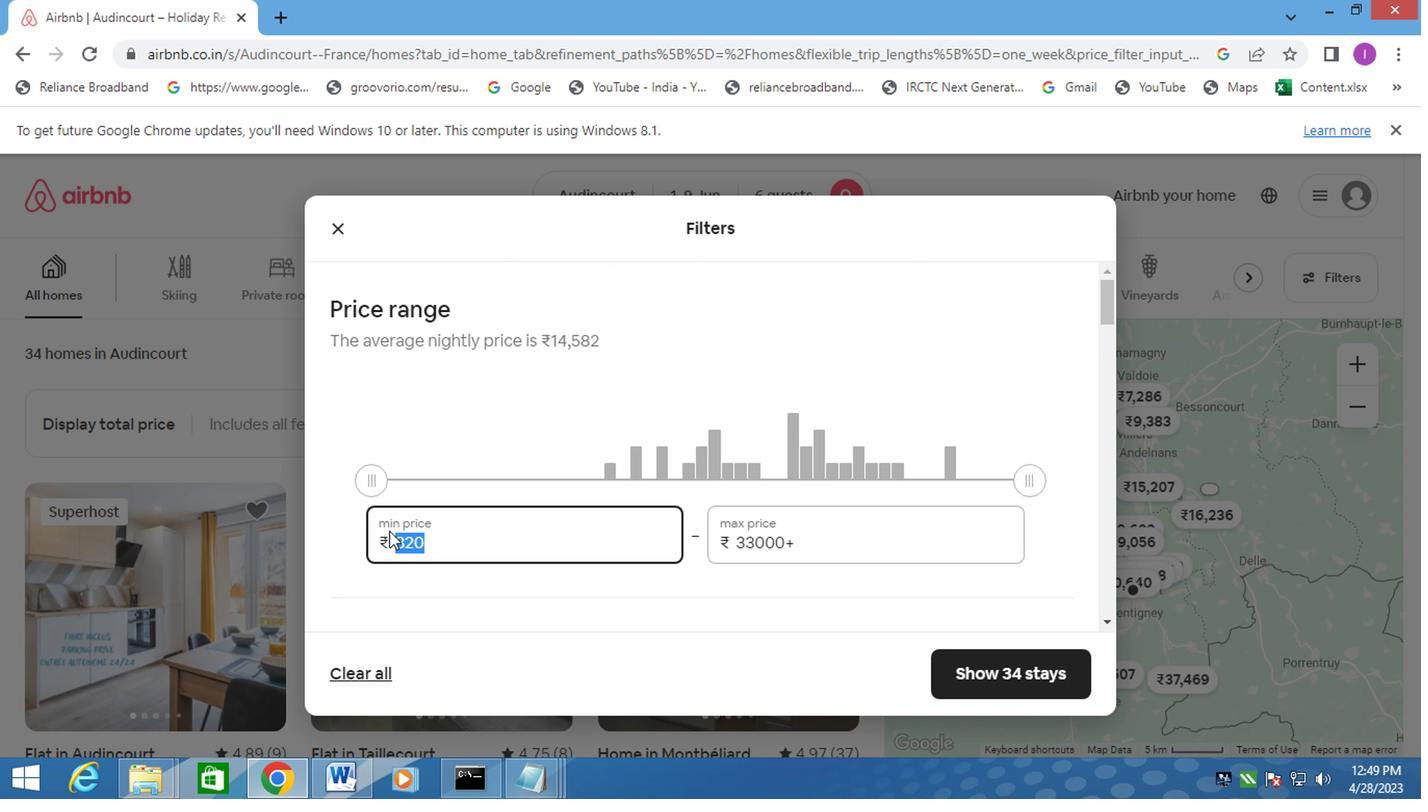 
Action: Mouse pressed left at (373, 533)
Screenshot: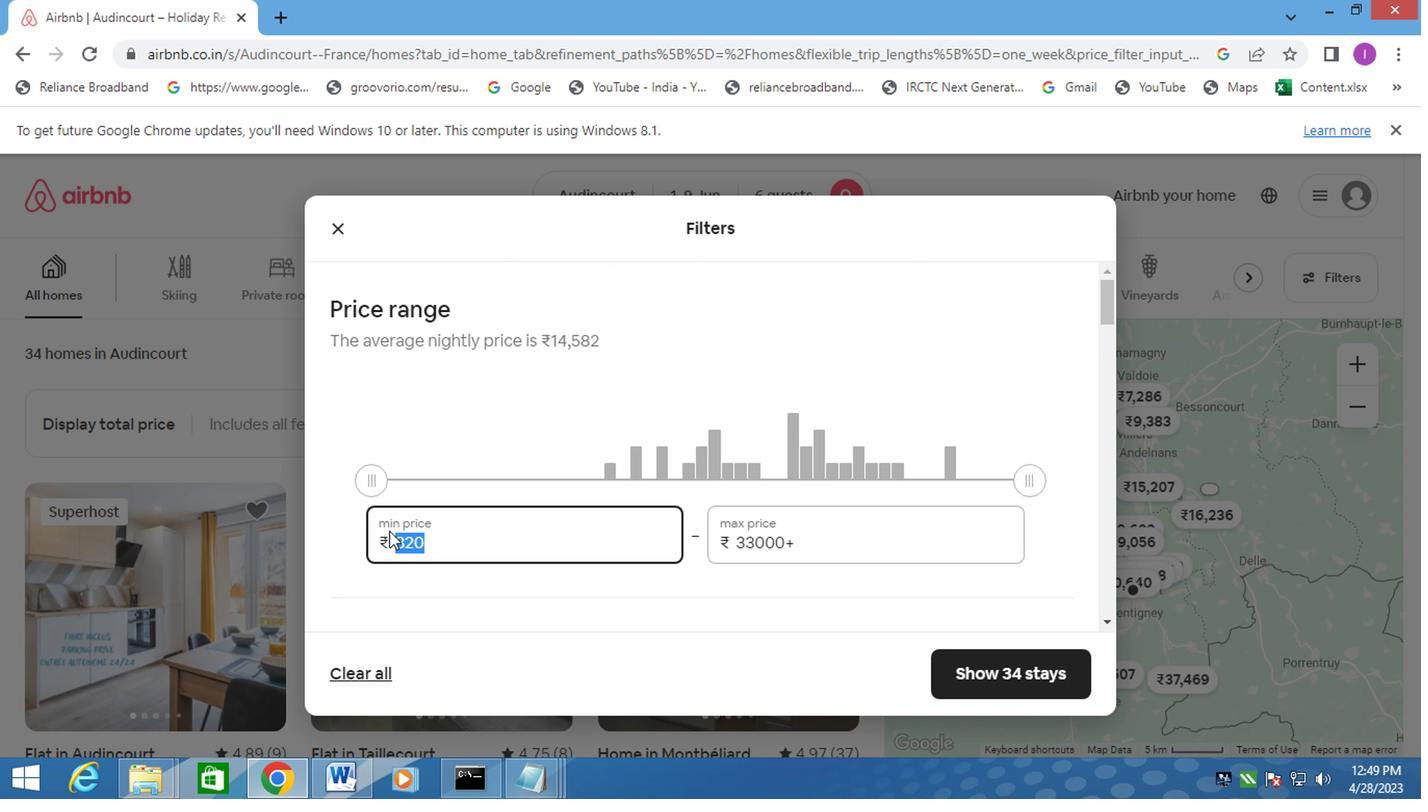 
Action: Mouse moved to (370, 530)
Screenshot: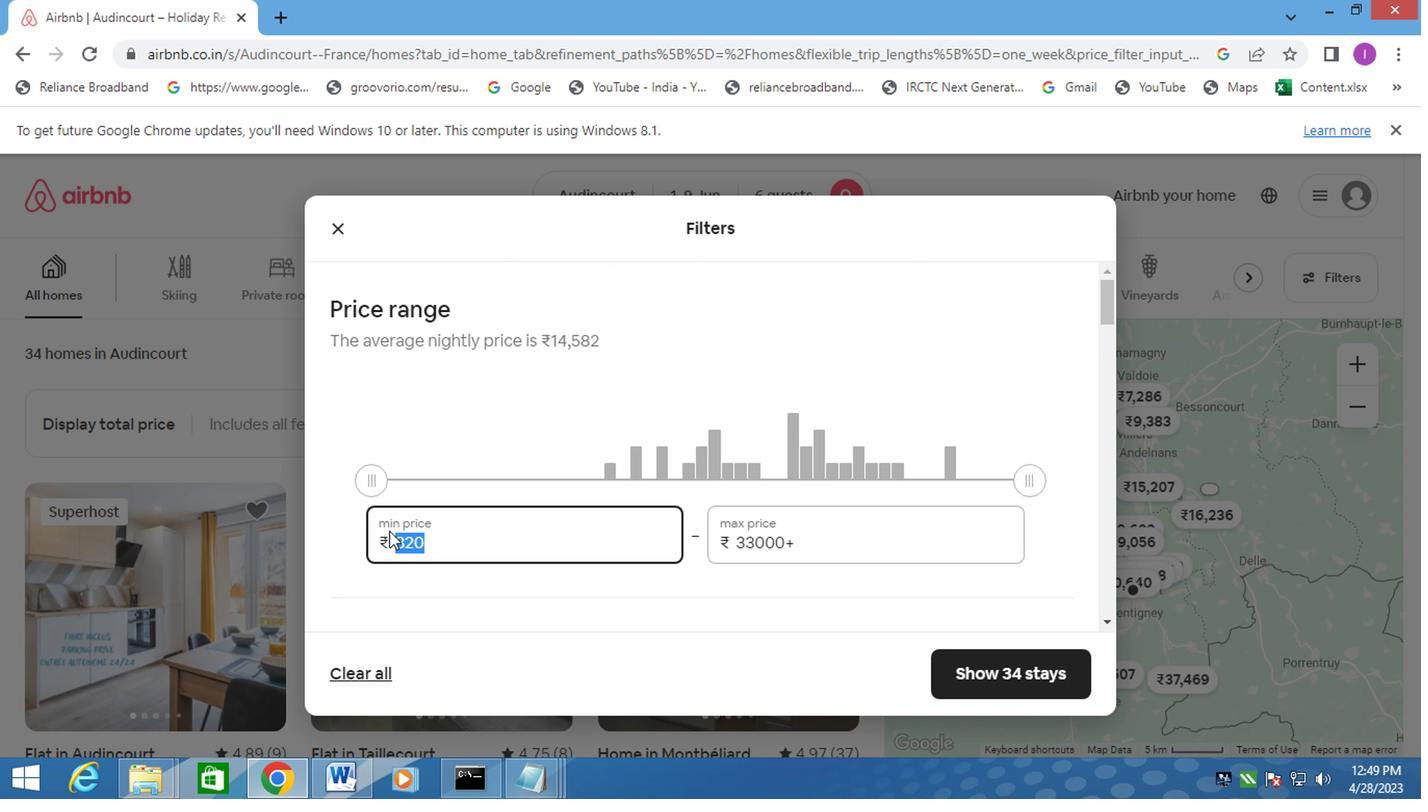 
Action: Mouse pressed left at (370, 530)
Screenshot: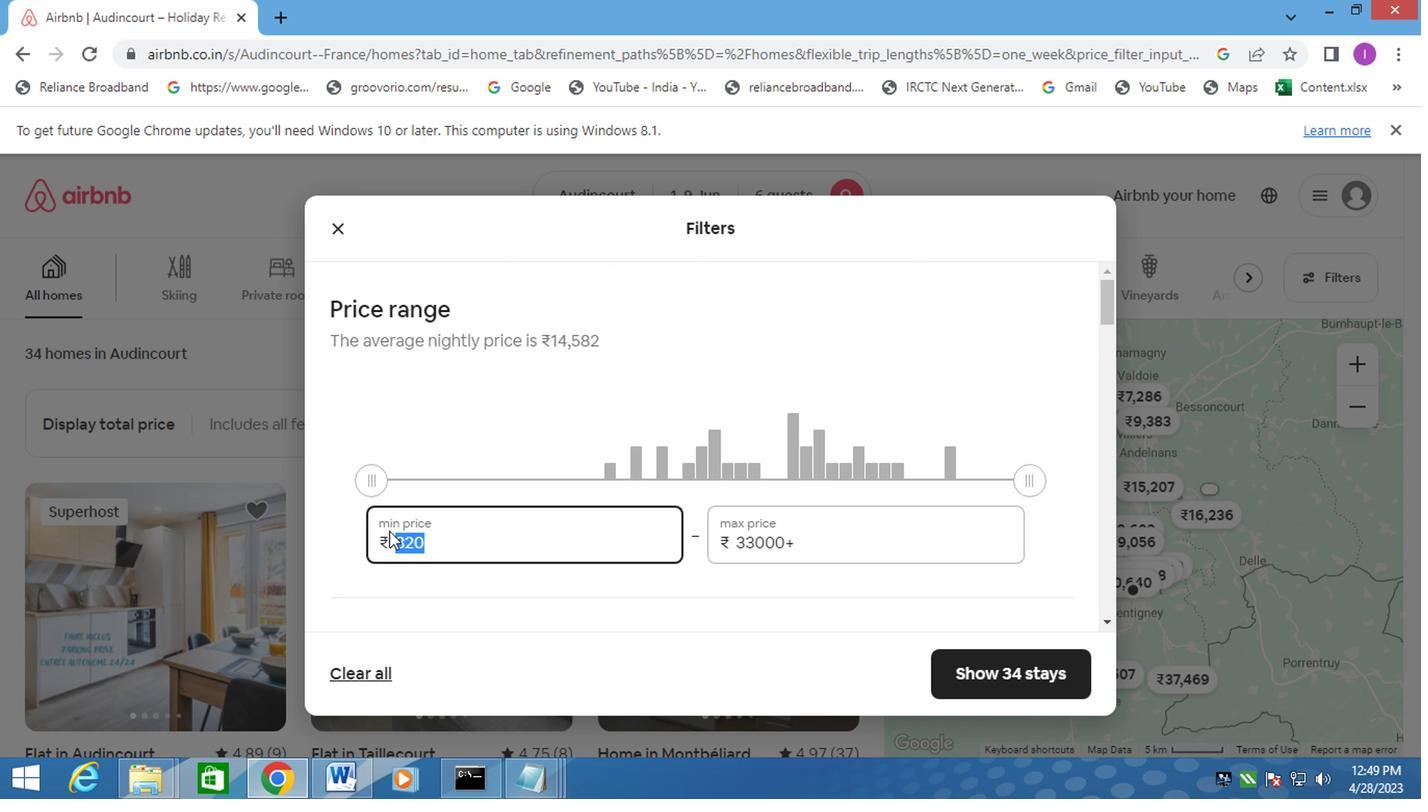 
Action: Mouse moved to (412, 539)
Screenshot: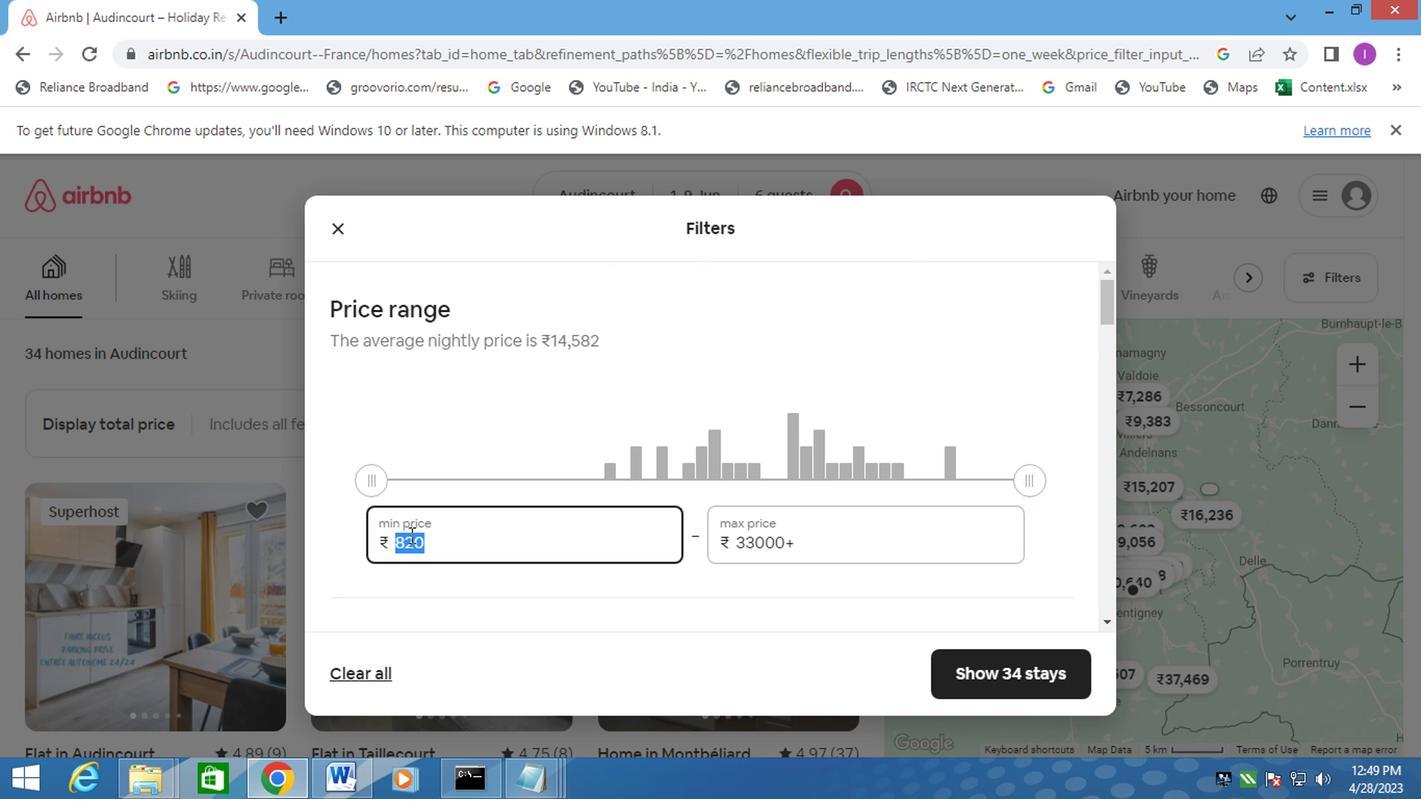 
Action: Key pressed 6000
Screenshot: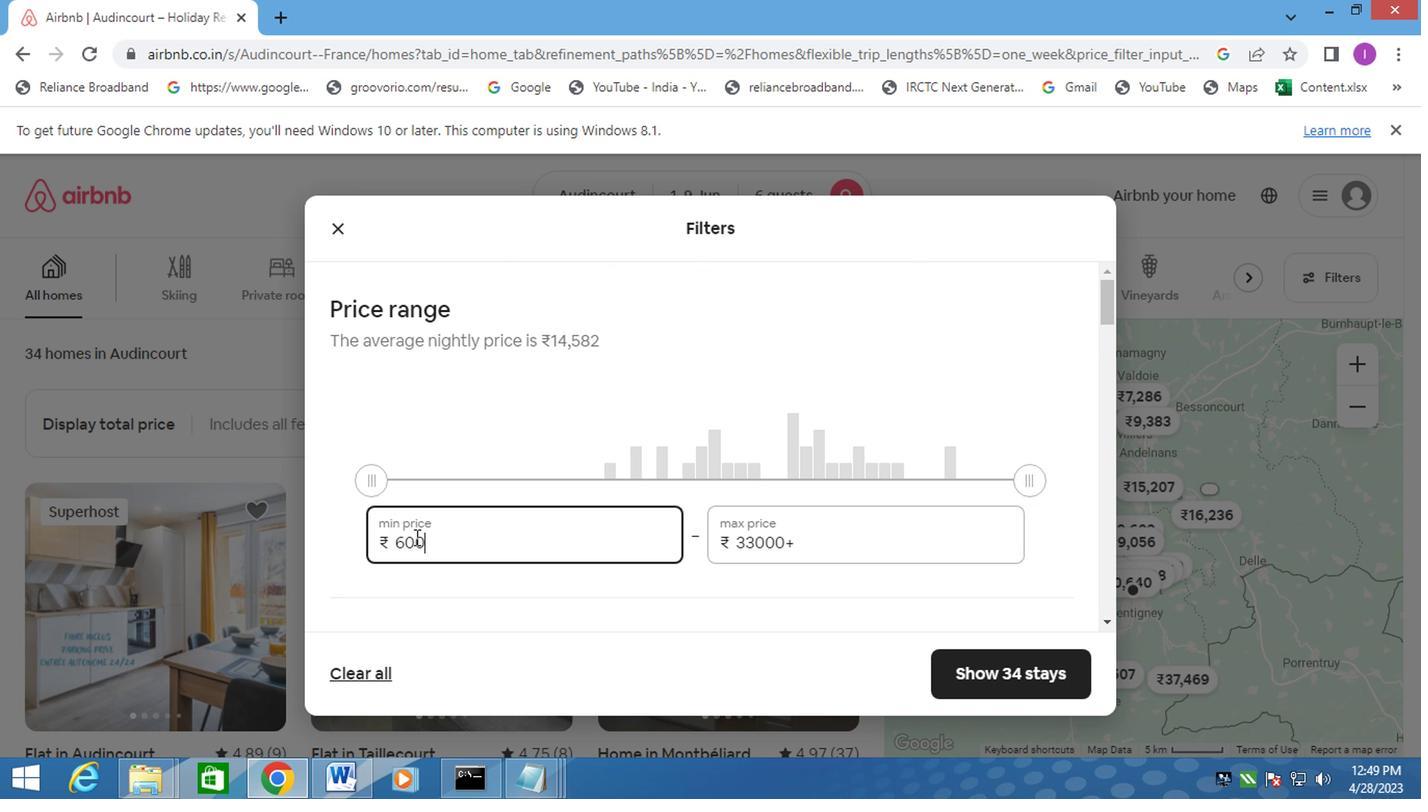 
Action: Mouse moved to (820, 553)
Screenshot: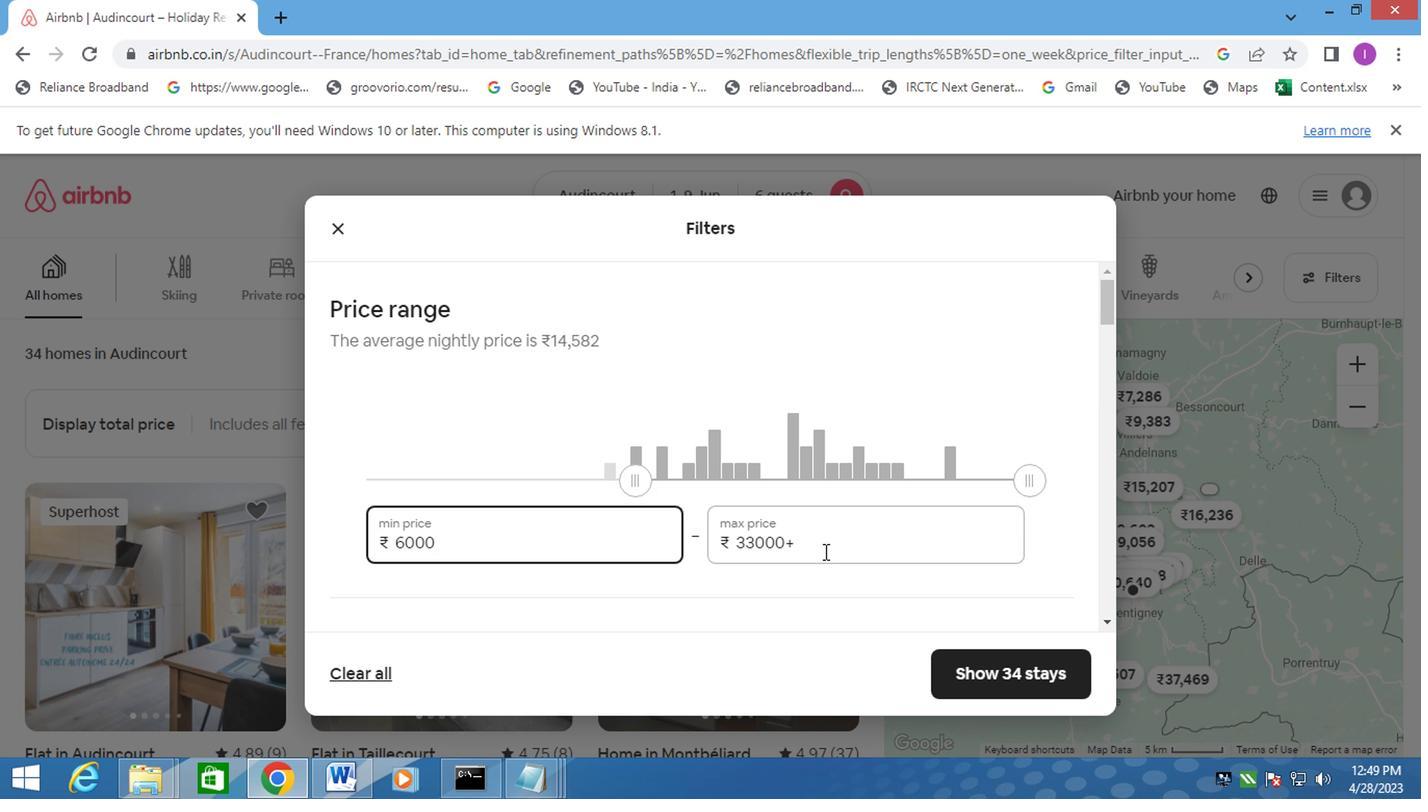 
Action: Mouse pressed left at (820, 553)
Screenshot: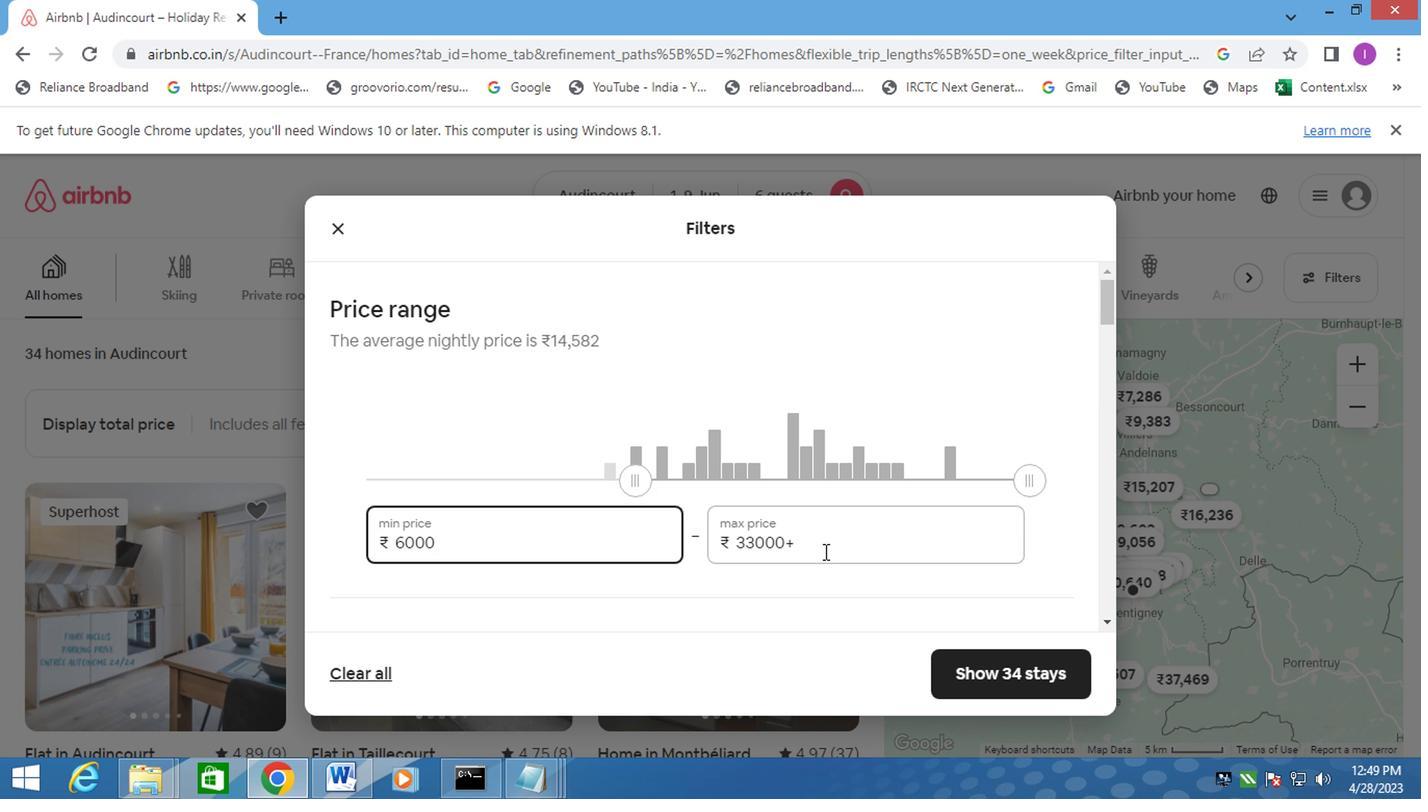 
Action: Mouse moved to (716, 527)
Screenshot: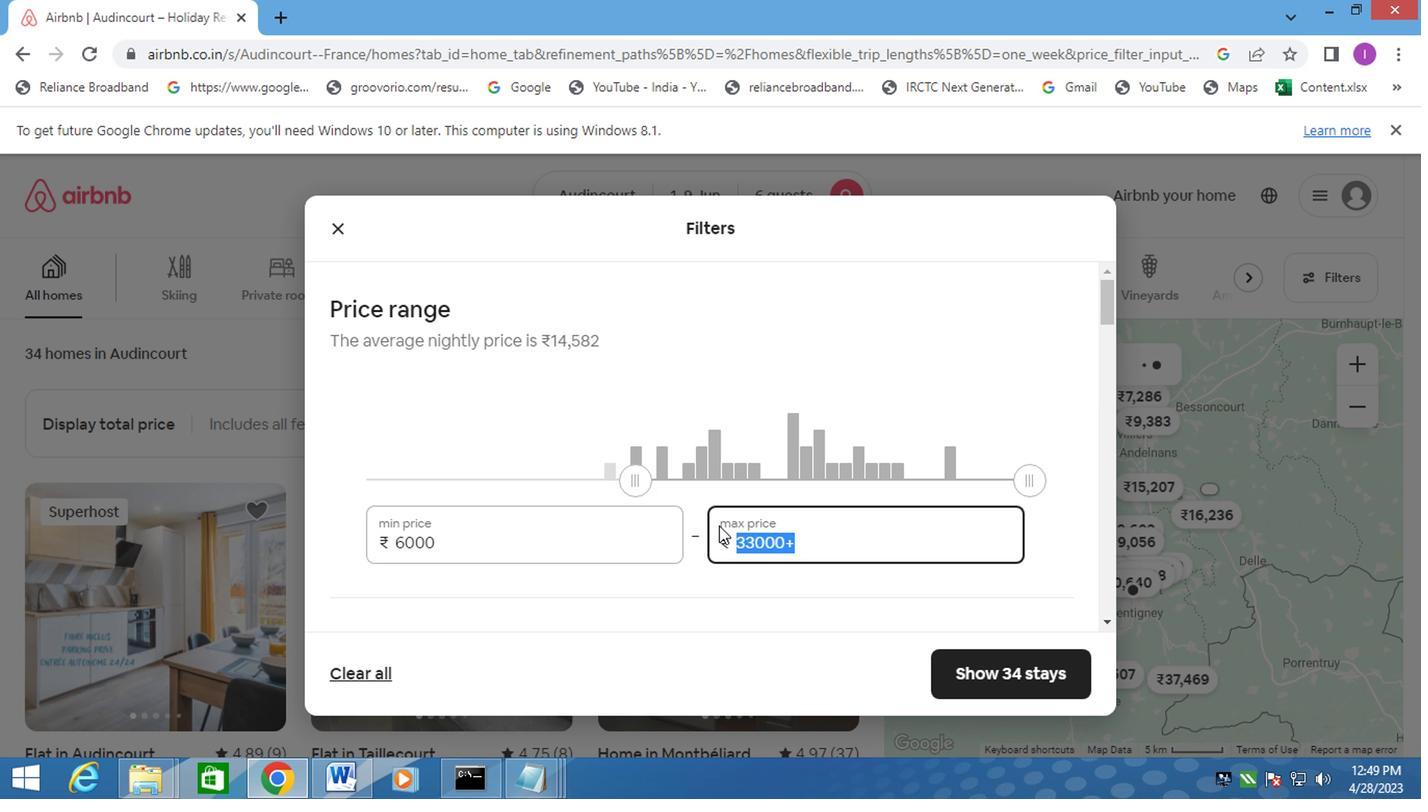
Action: Key pressed 12000
Screenshot: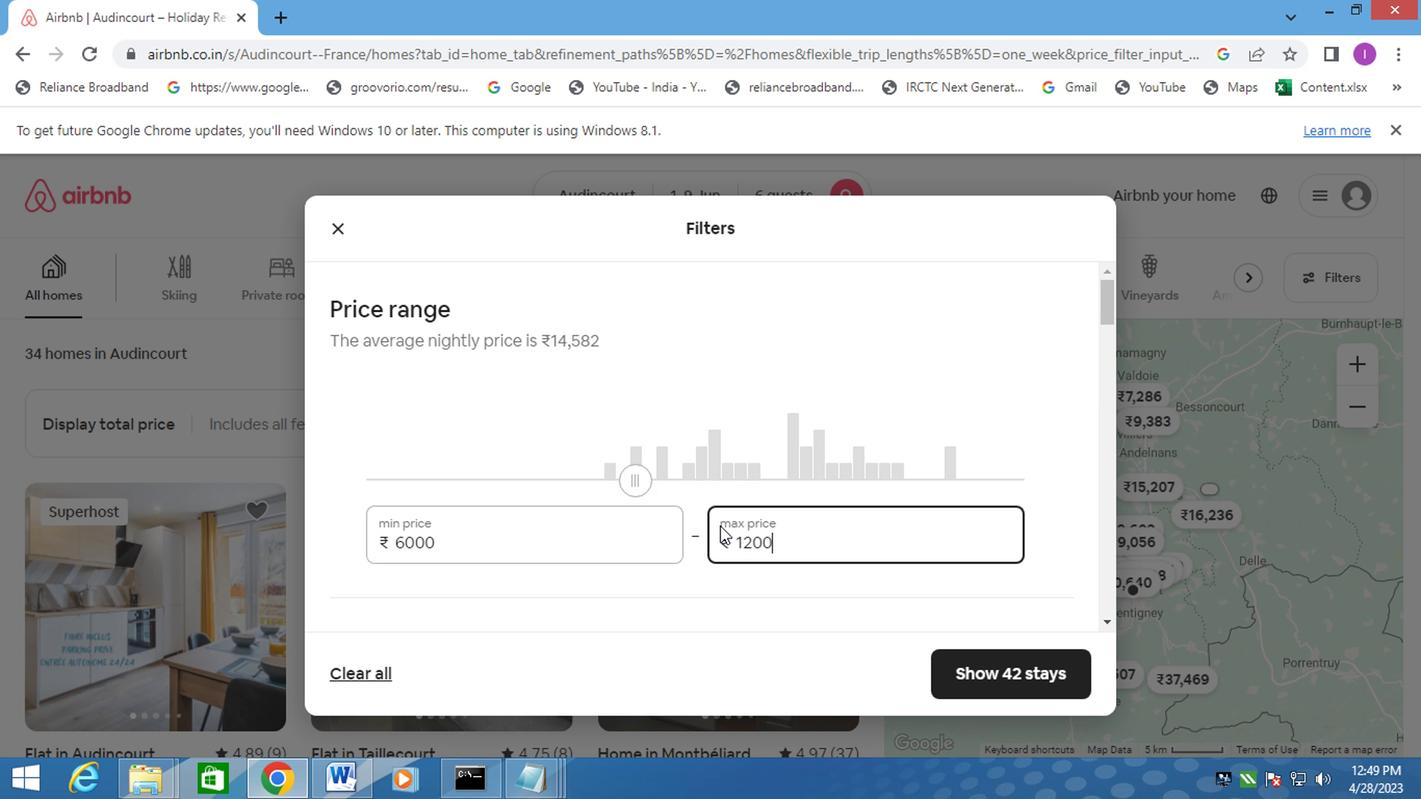 
Action: Mouse moved to (717, 527)
Screenshot: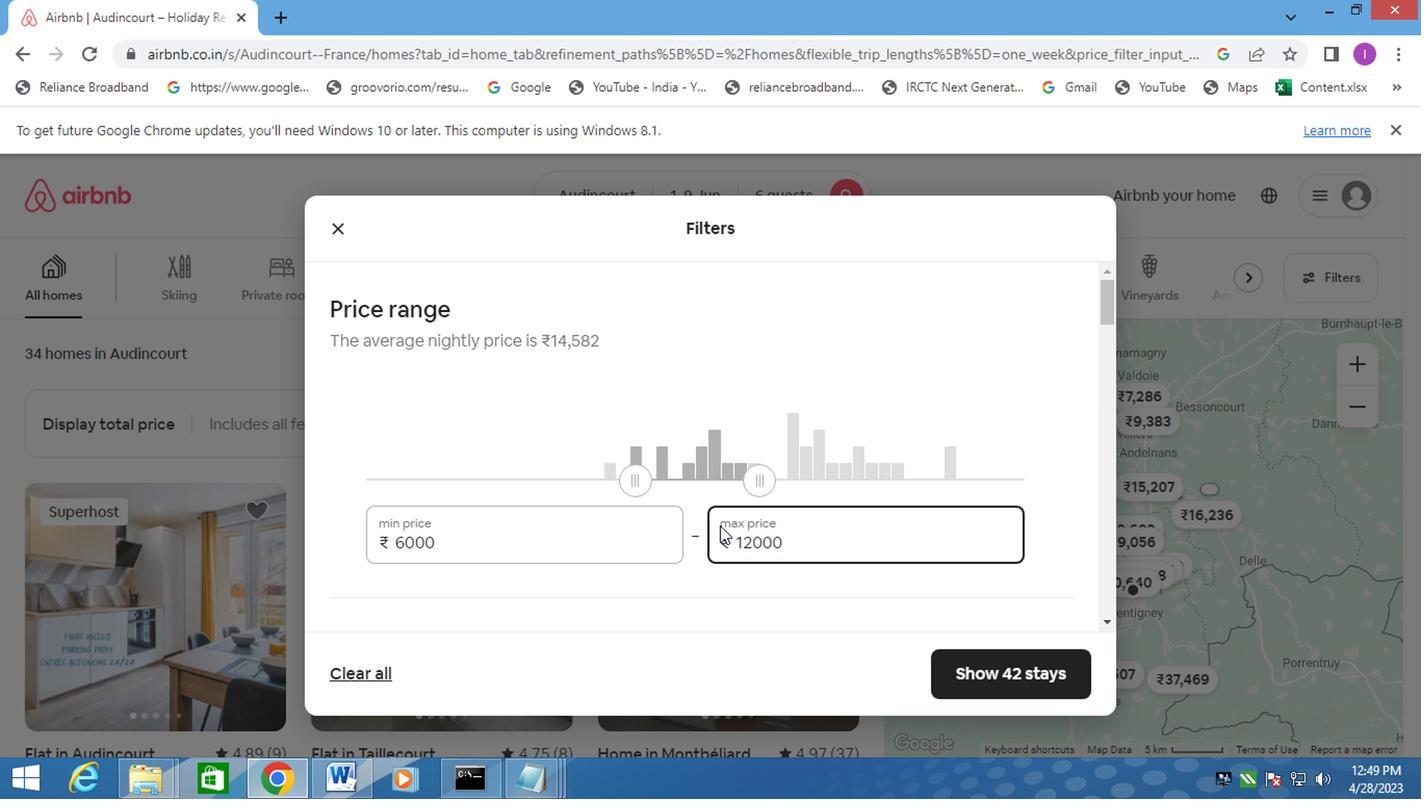 
Action: Mouse scrolled (717, 526) with delta (0, -1)
Screenshot: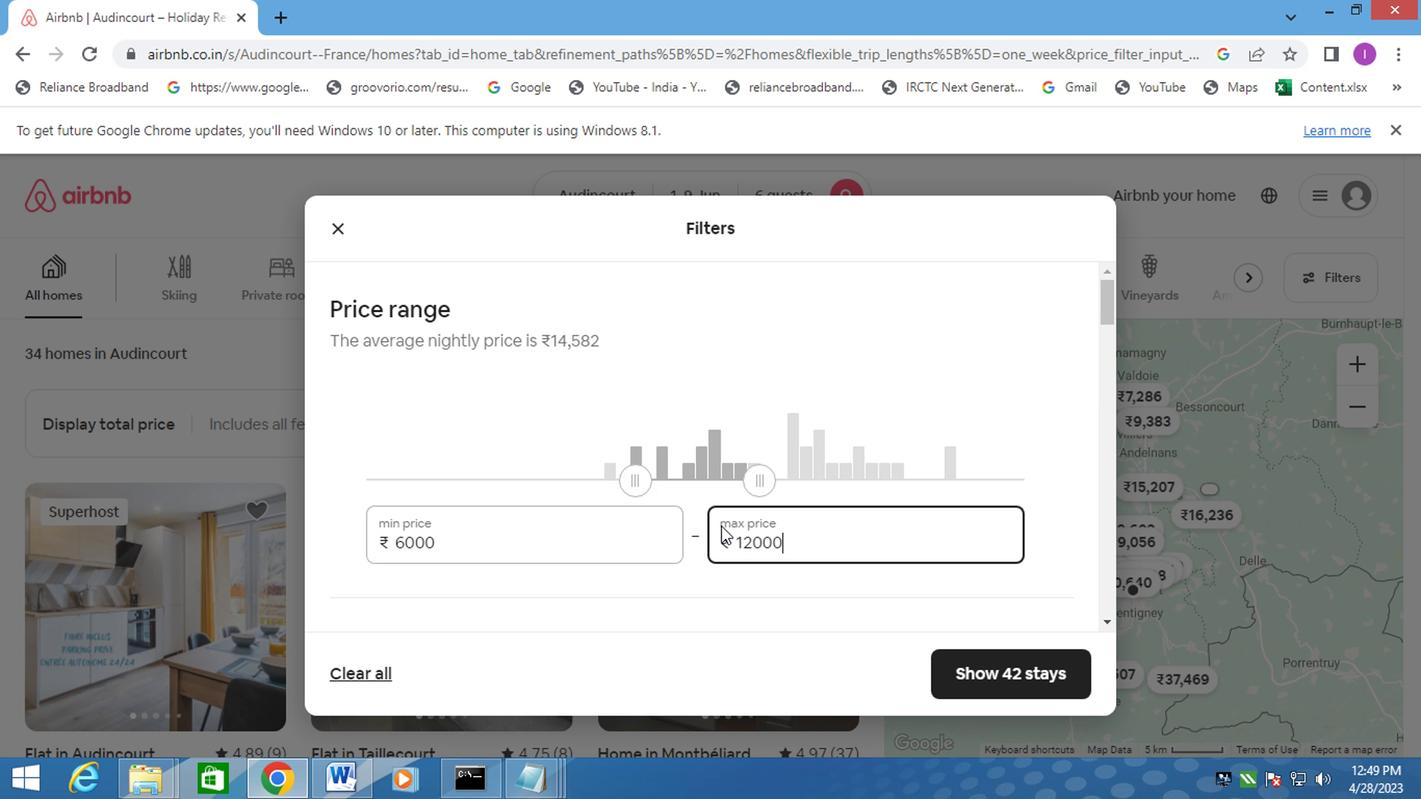 
Action: Mouse scrolled (717, 526) with delta (0, -1)
Screenshot: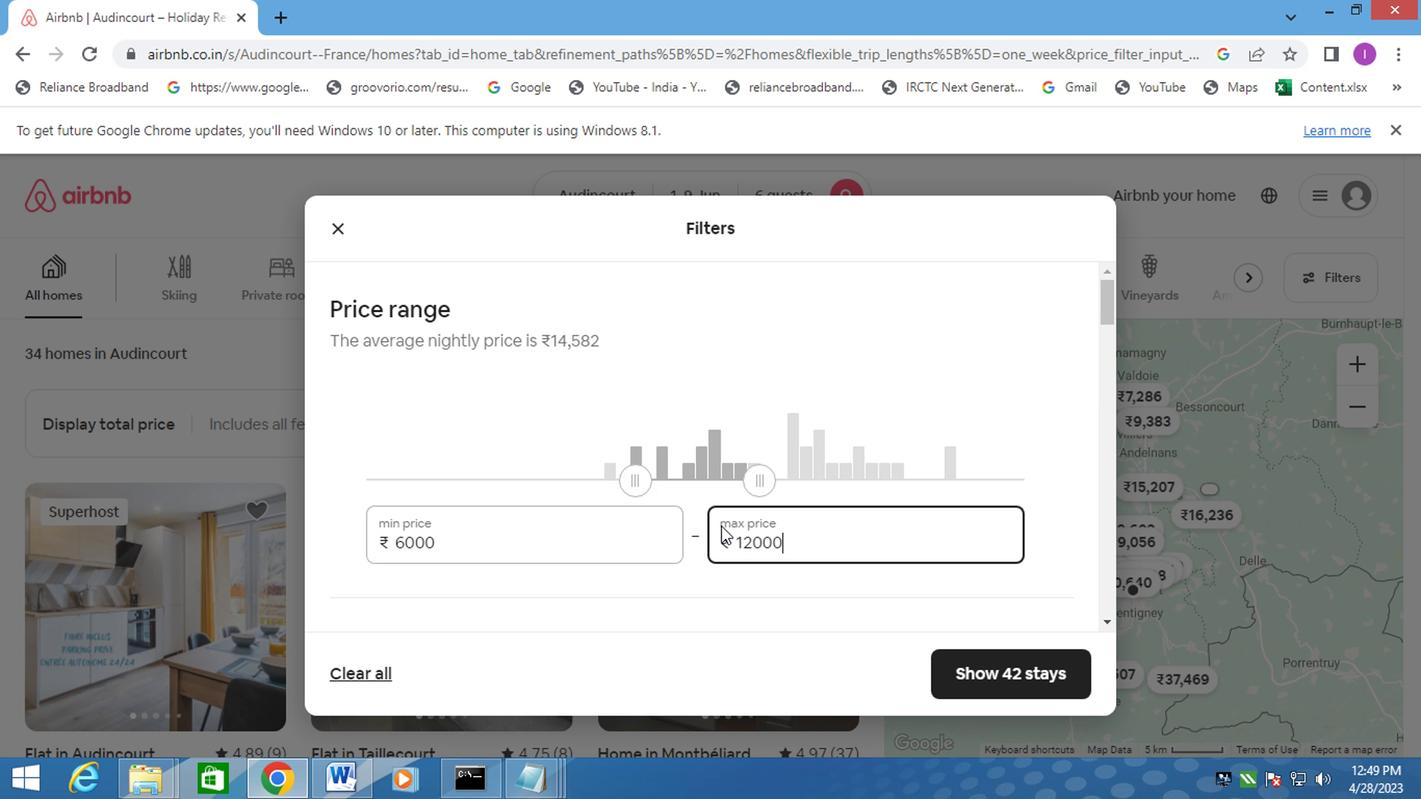 
Action: Mouse scrolled (717, 526) with delta (0, -1)
Screenshot: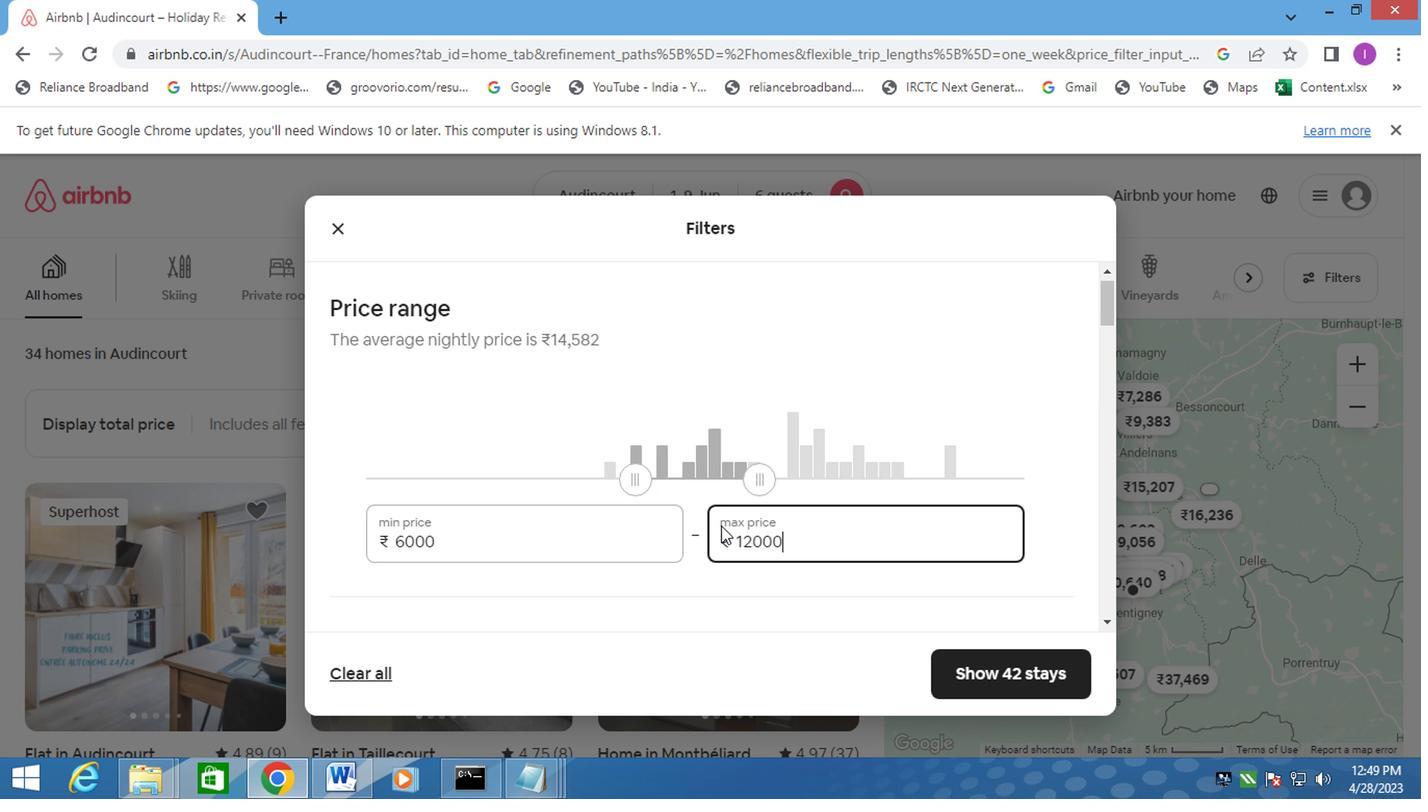 
Action: Mouse moved to (349, 400)
Screenshot: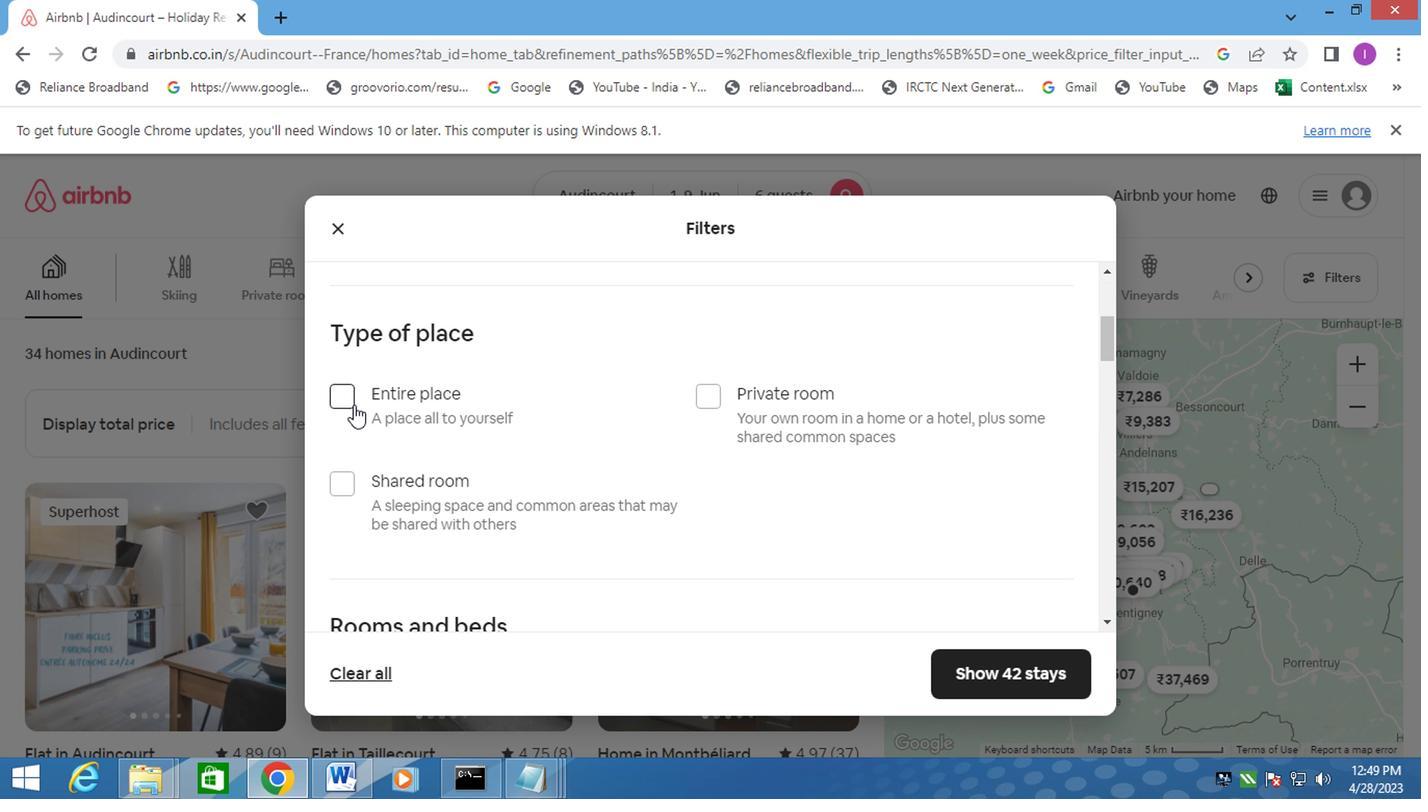 
Action: Mouse pressed left at (349, 400)
Screenshot: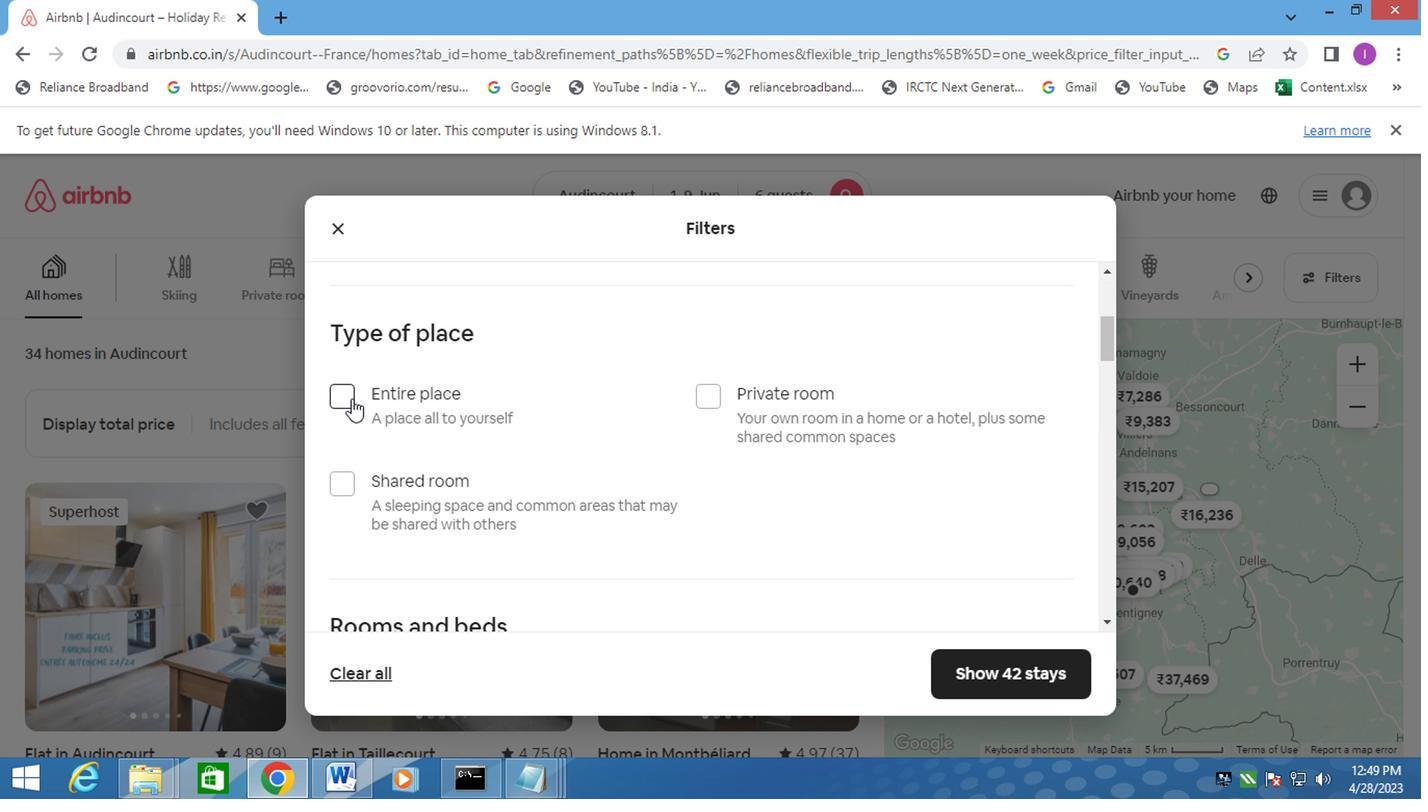 
Action: Mouse moved to (466, 457)
Screenshot: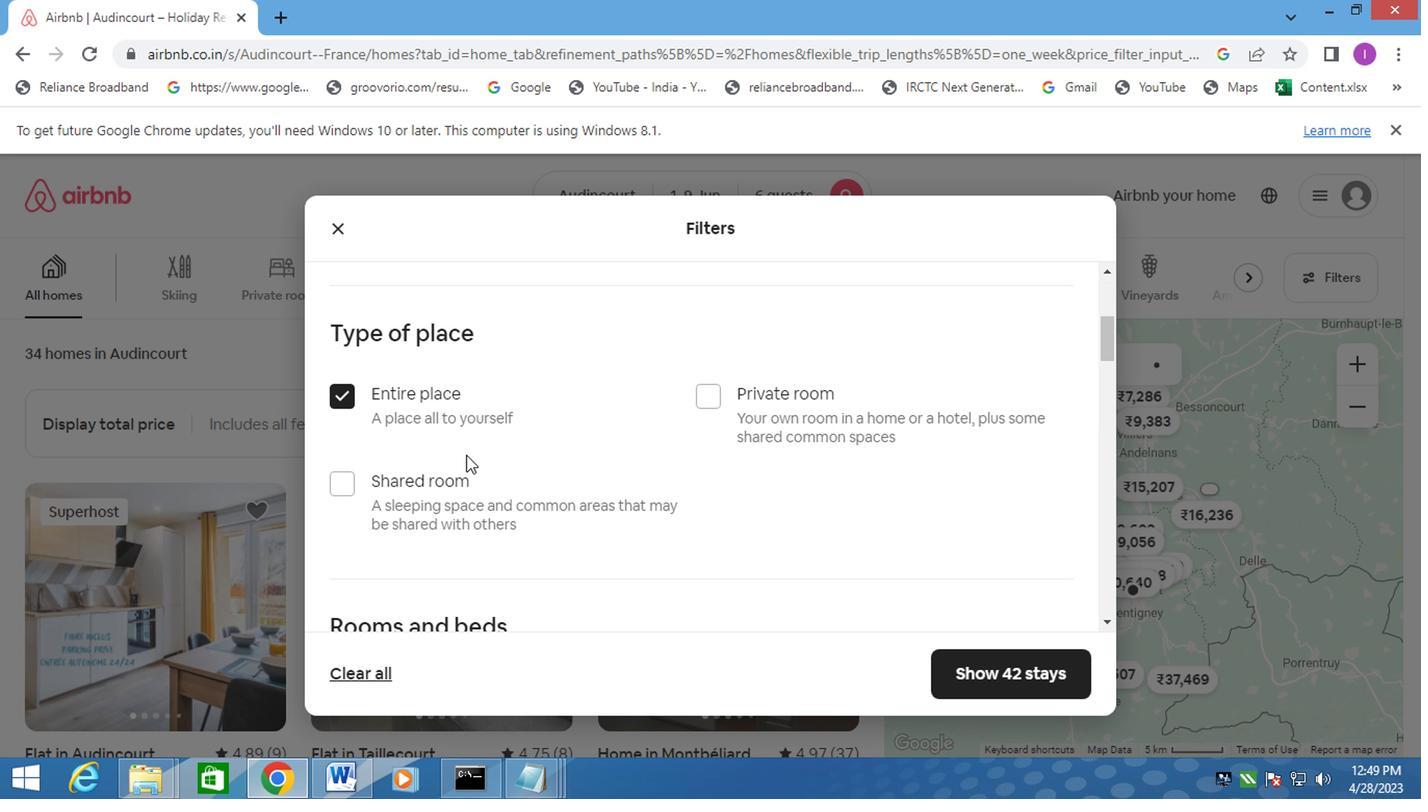 
Action: Mouse scrolled (466, 456) with delta (0, 0)
Screenshot: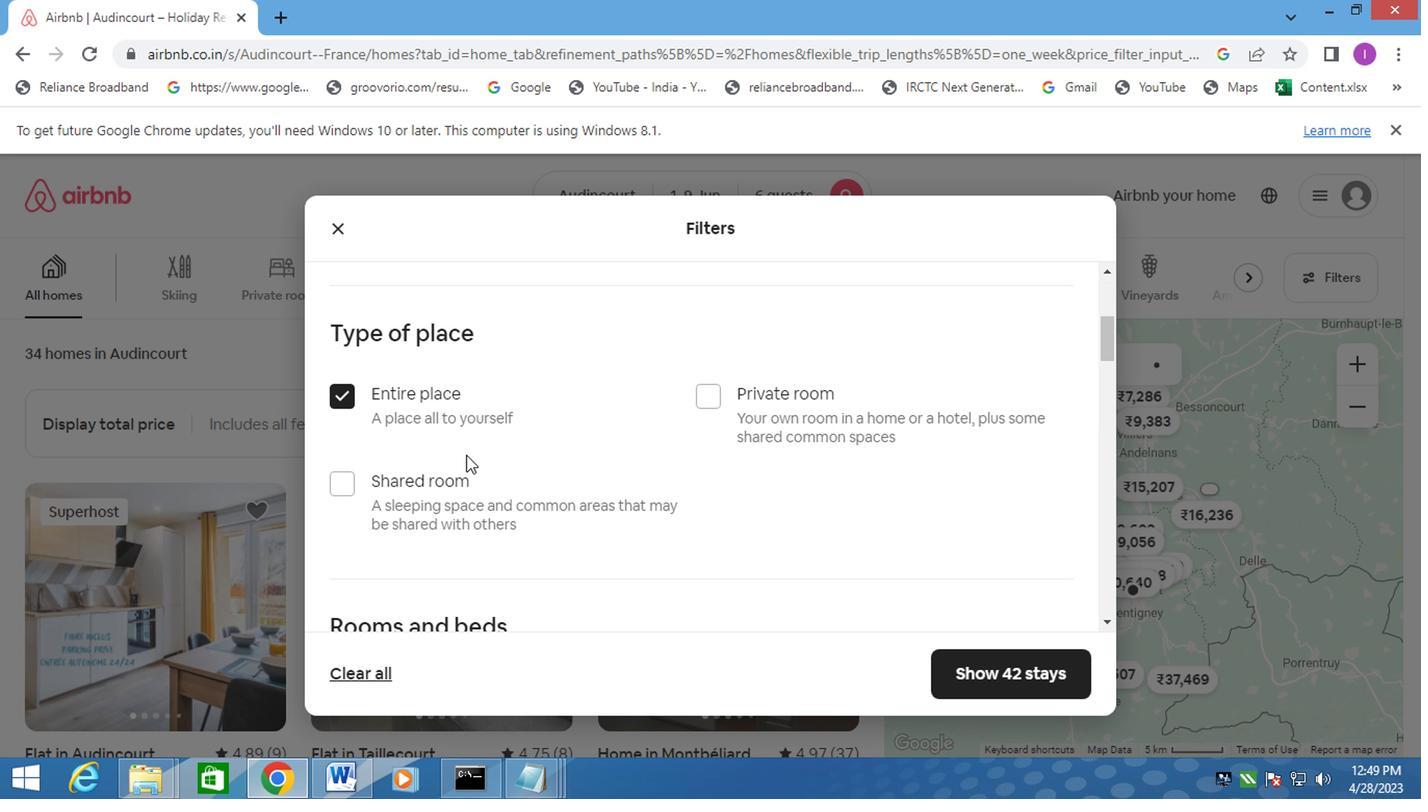 
Action: Mouse moved to (468, 457)
Screenshot: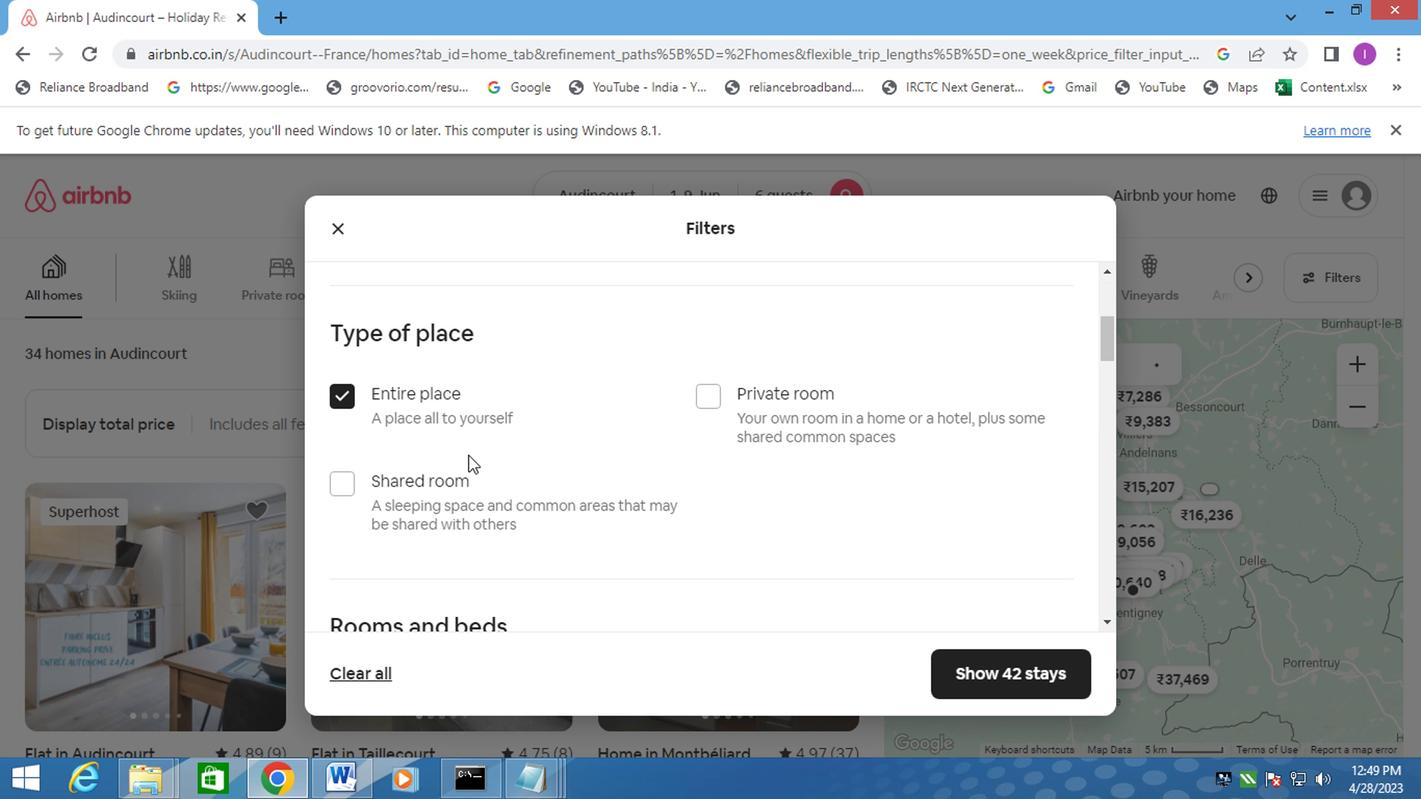 
Action: Mouse scrolled (468, 456) with delta (0, 0)
Screenshot: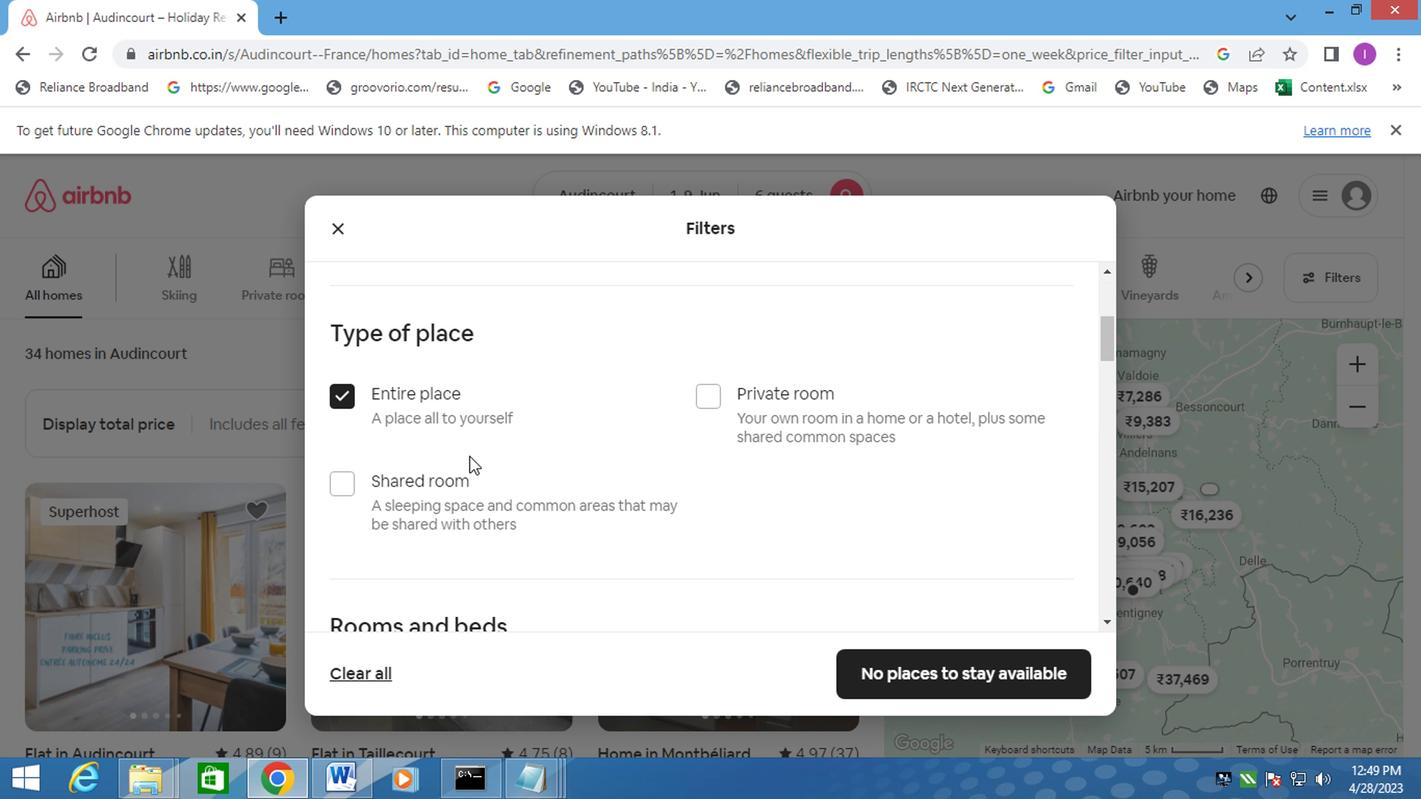 
Action: Mouse moved to (604, 534)
Screenshot: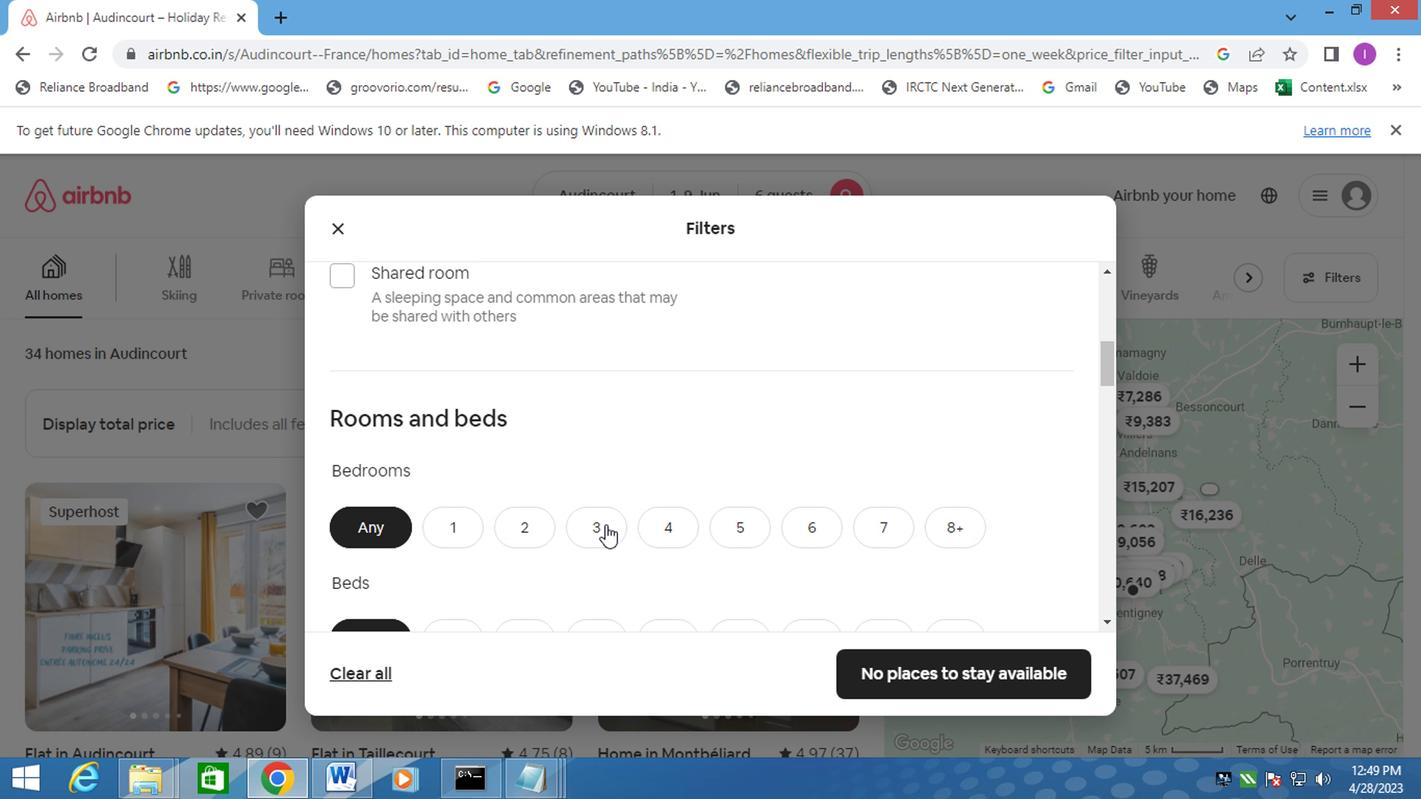 
Action: Mouse pressed left at (604, 534)
Screenshot: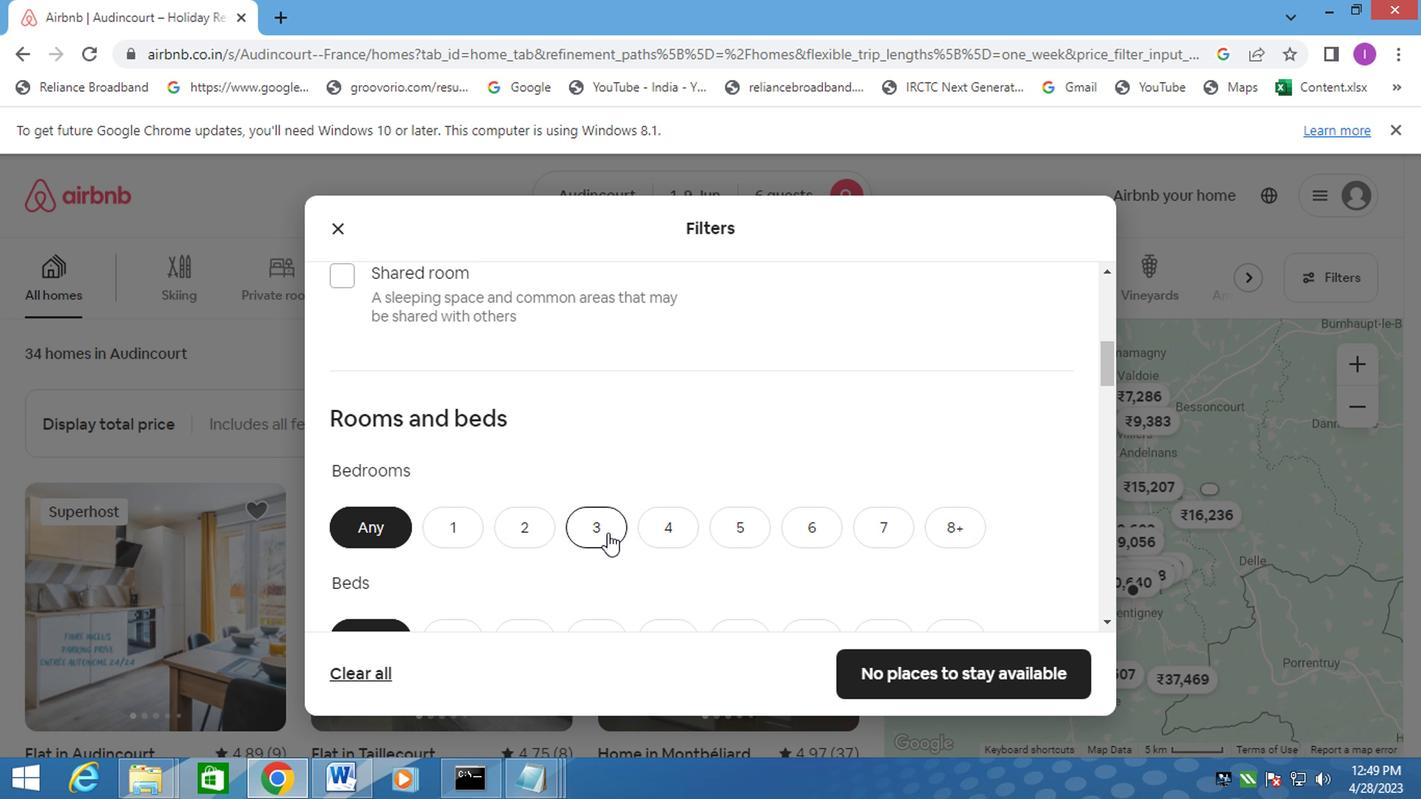 
Action: Mouse moved to (604, 534)
Screenshot: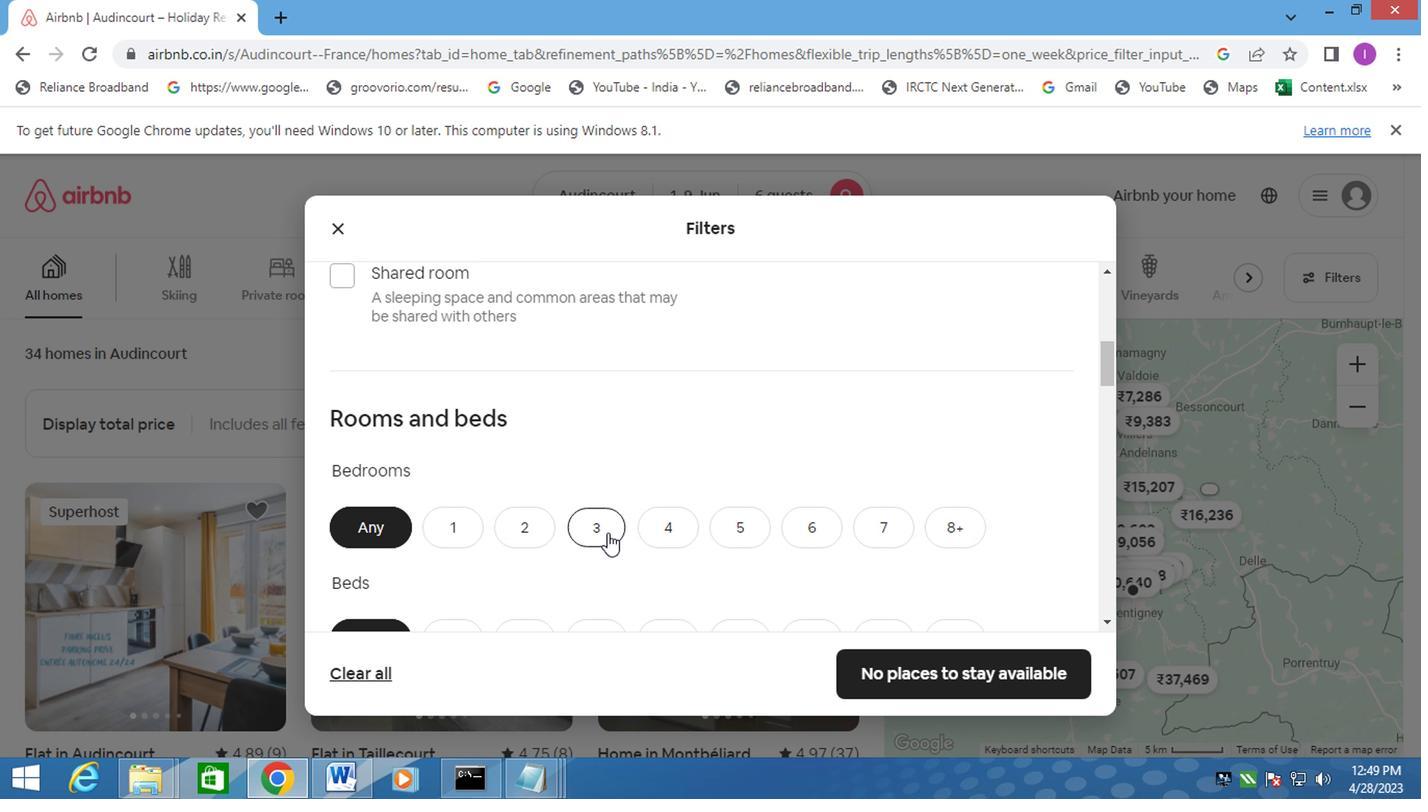 
Action: Mouse scrolled (604, 533) with delta (0, 0)
Screenshot: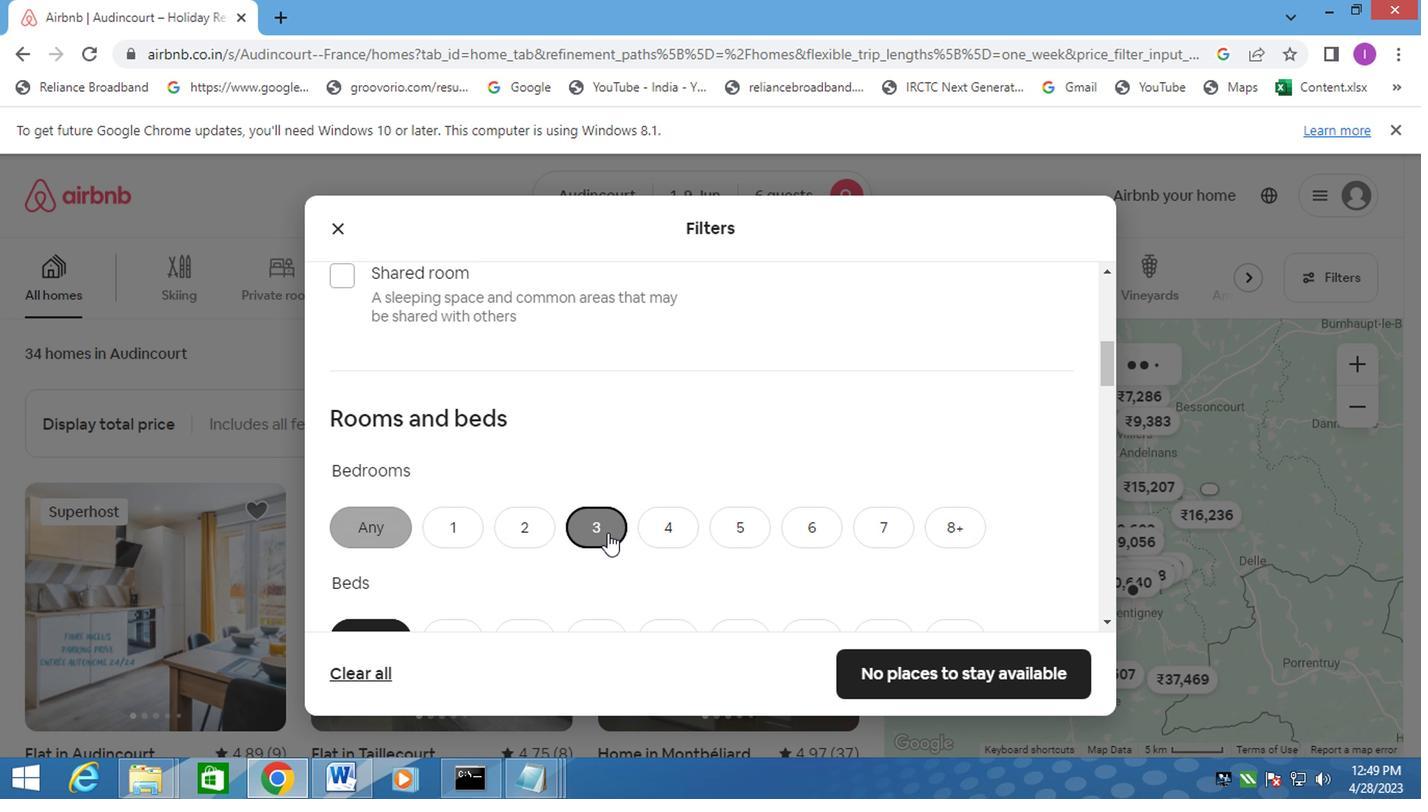 
Action: Mouse scrolled (604, 533) with delta (0, 0)
Screenshot: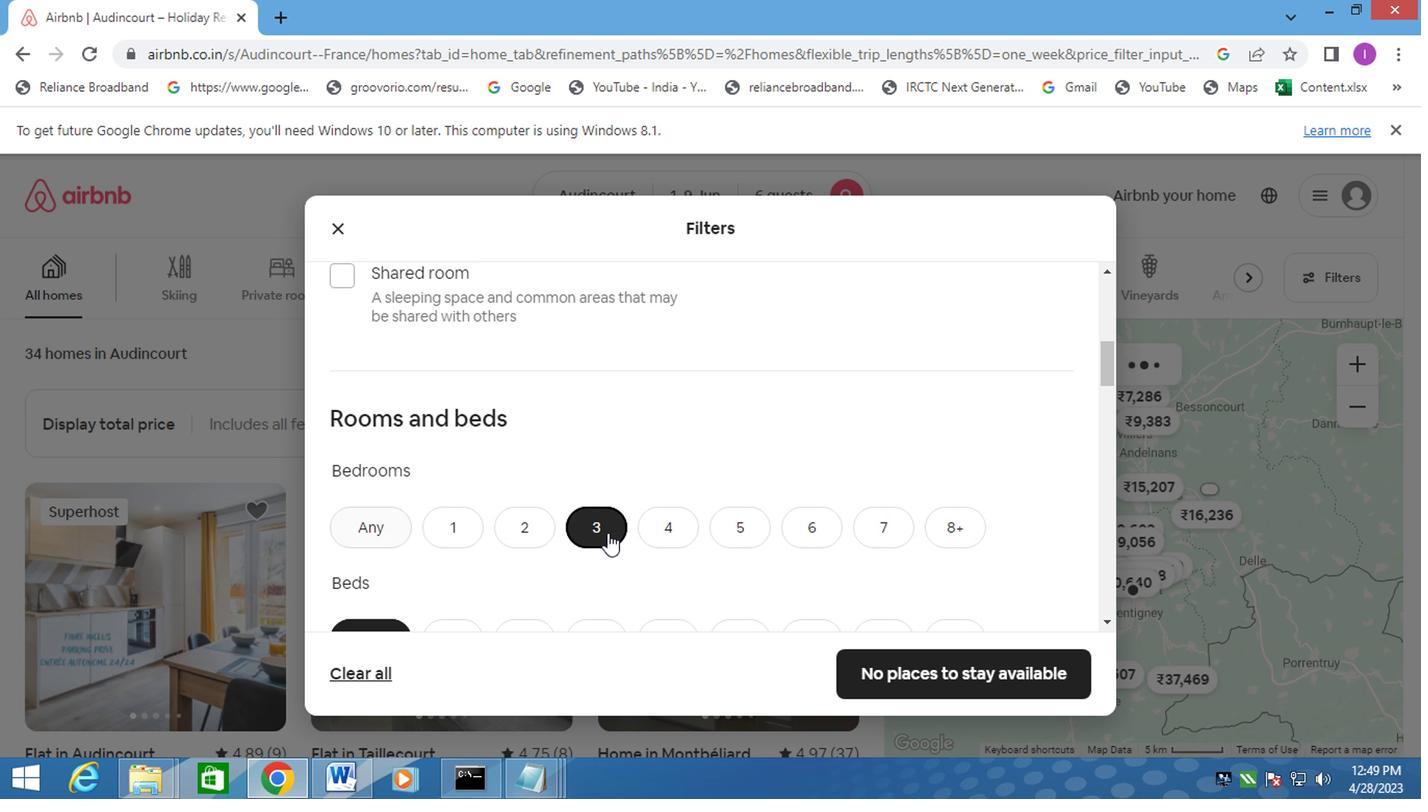 
Action: Mouse moved to (599, 433)
Screenshot: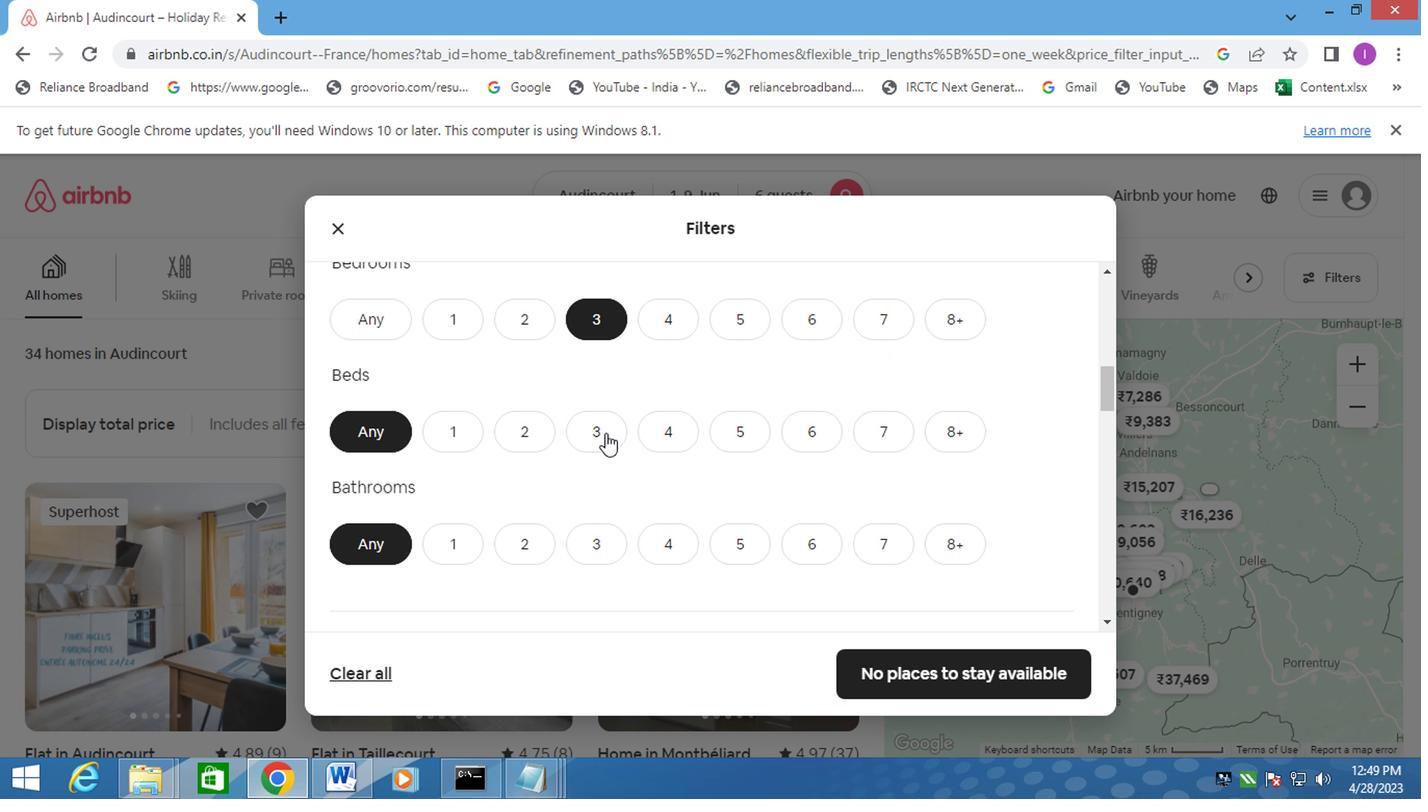 
Action: Mouse pressed left at (599, 433)
Screenshot: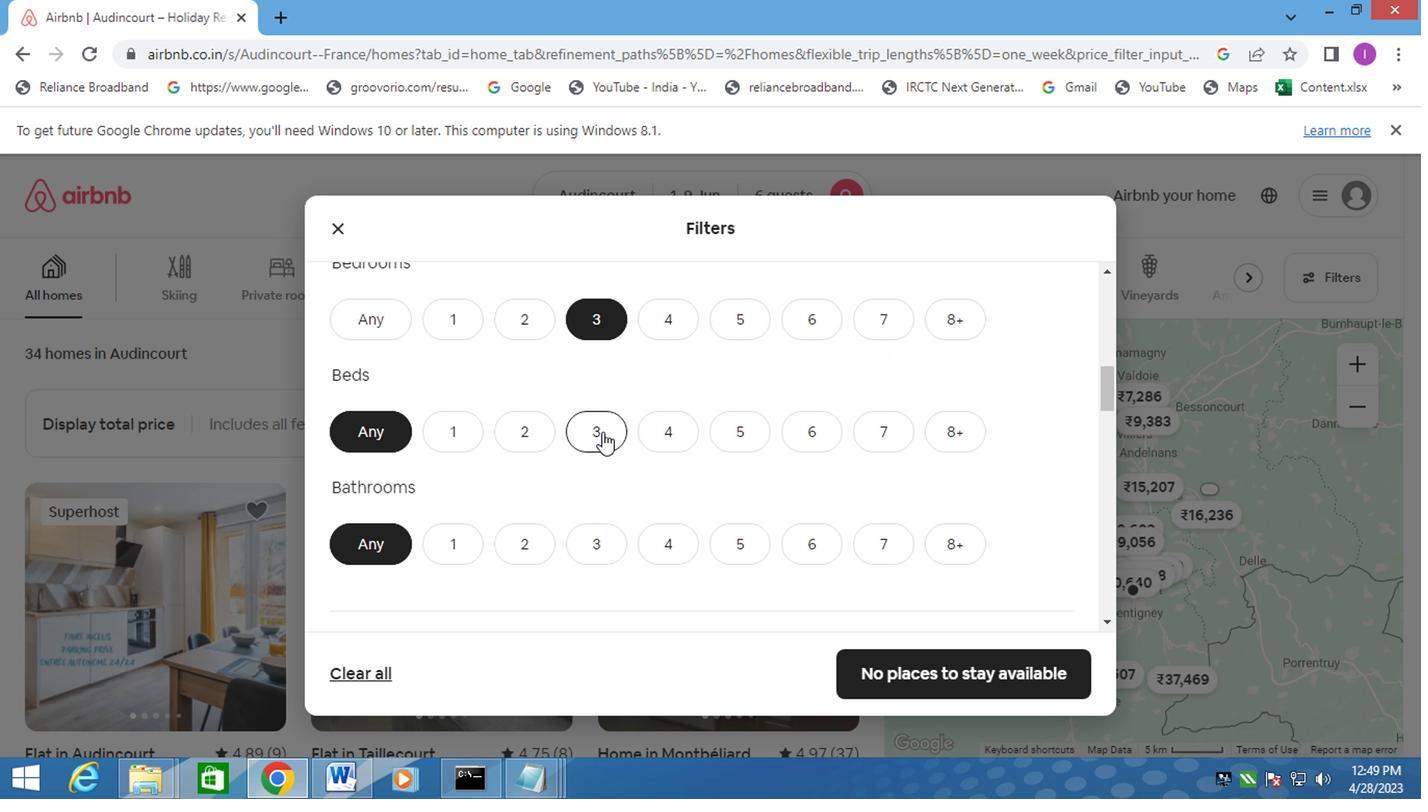 
Action: Mouse moved to (598, 526)
Screenshot: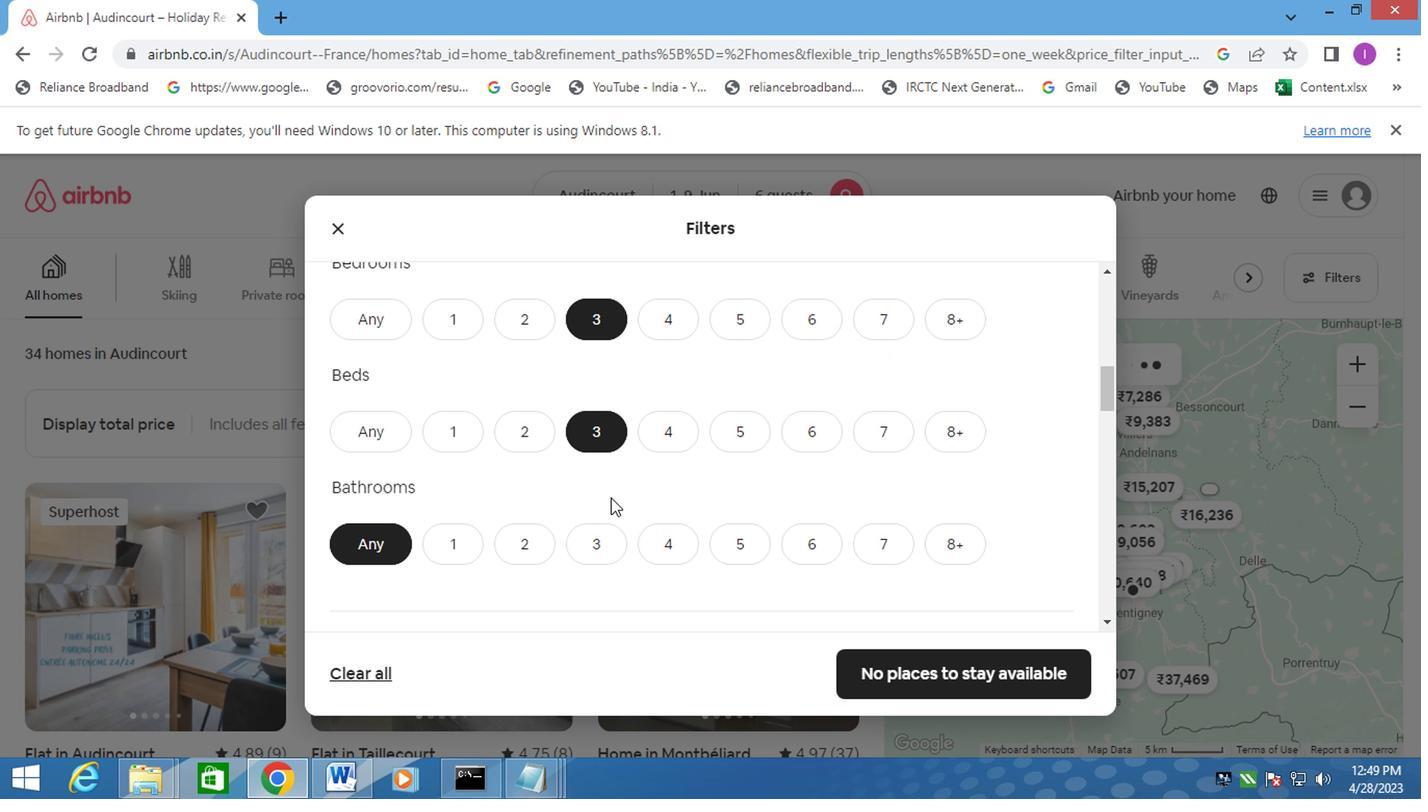 
Action: Mouse pressed left at (598, 526)
Screenshot: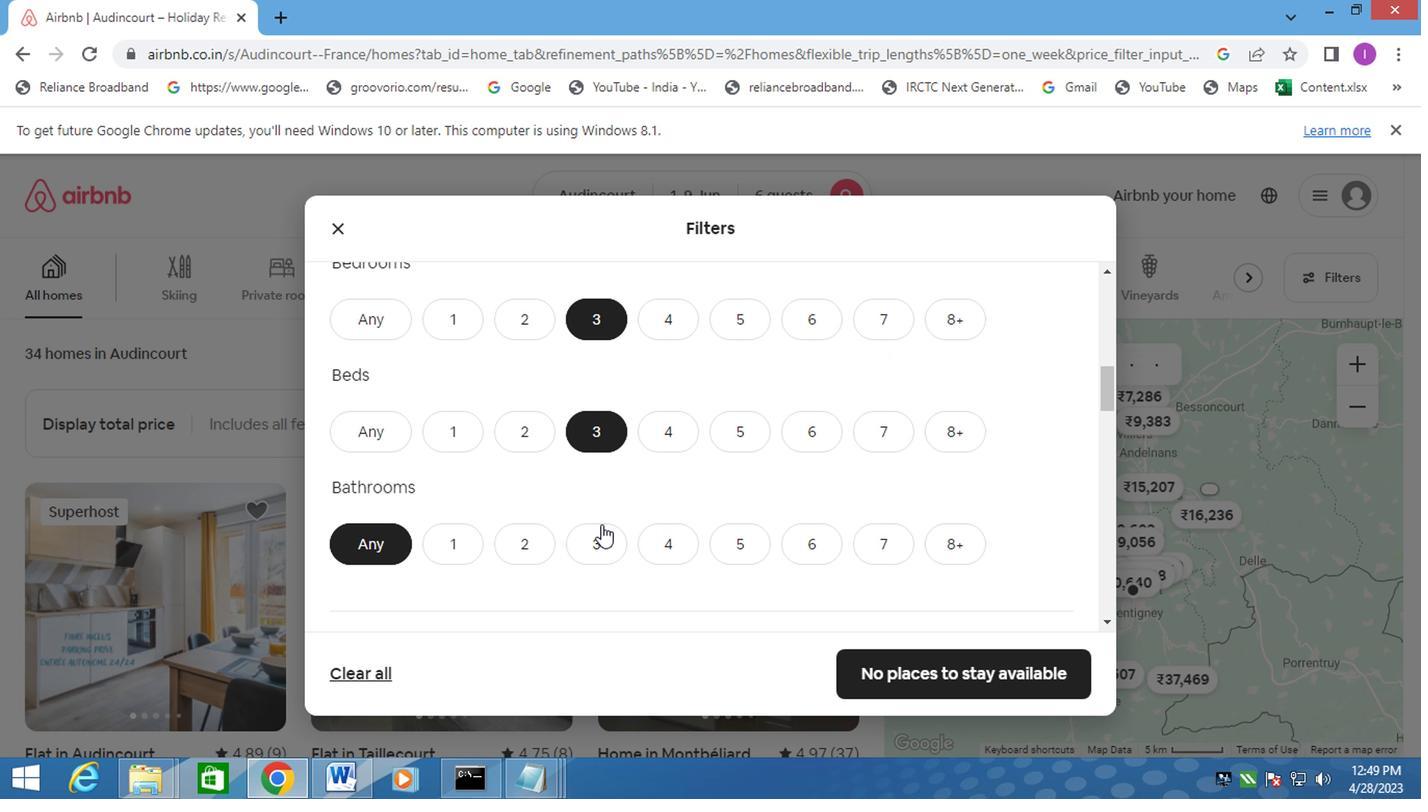 
Action: Mouse moved to (603, 524)
Screenshot: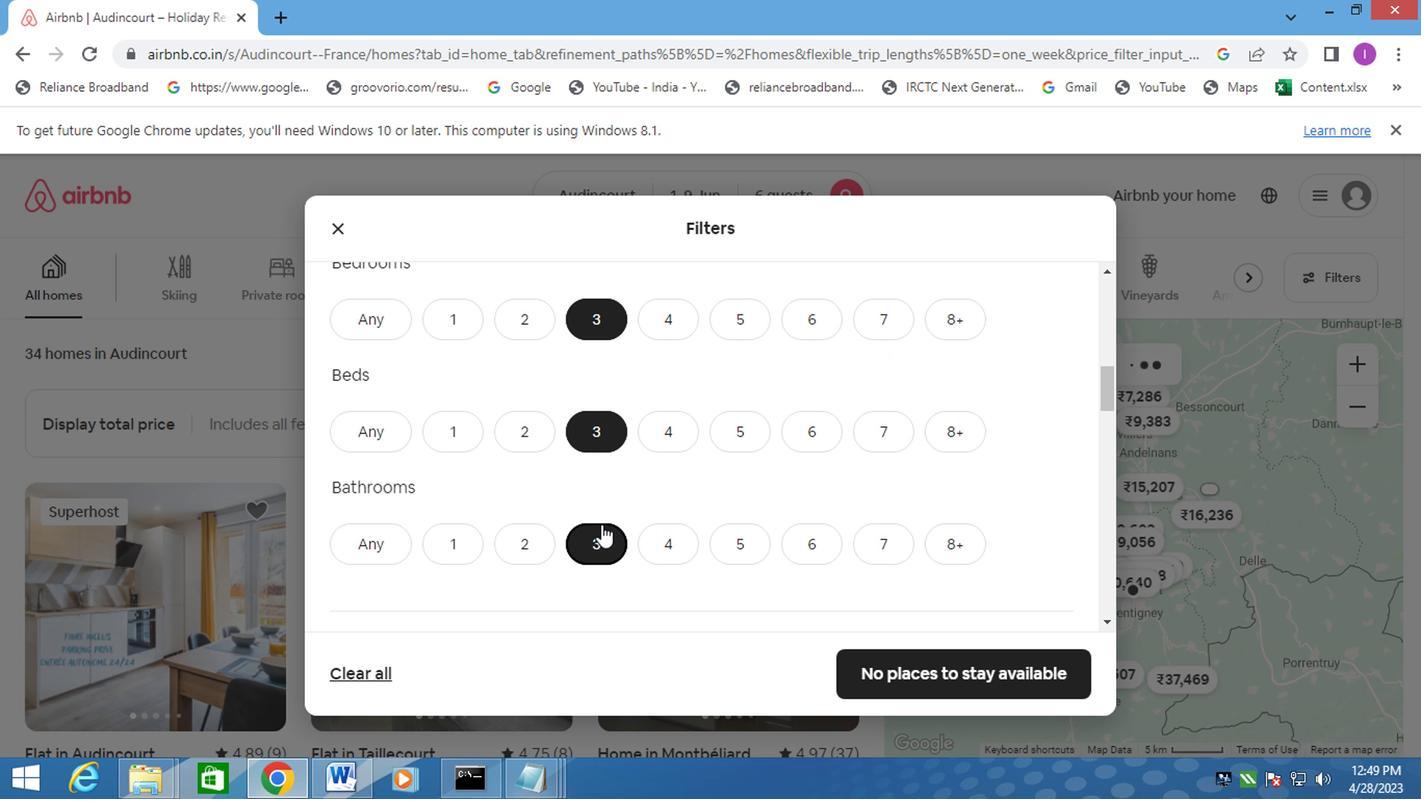 
Action: Mouse scrolled (603, 523) with delta (0, 0)
Screenshot: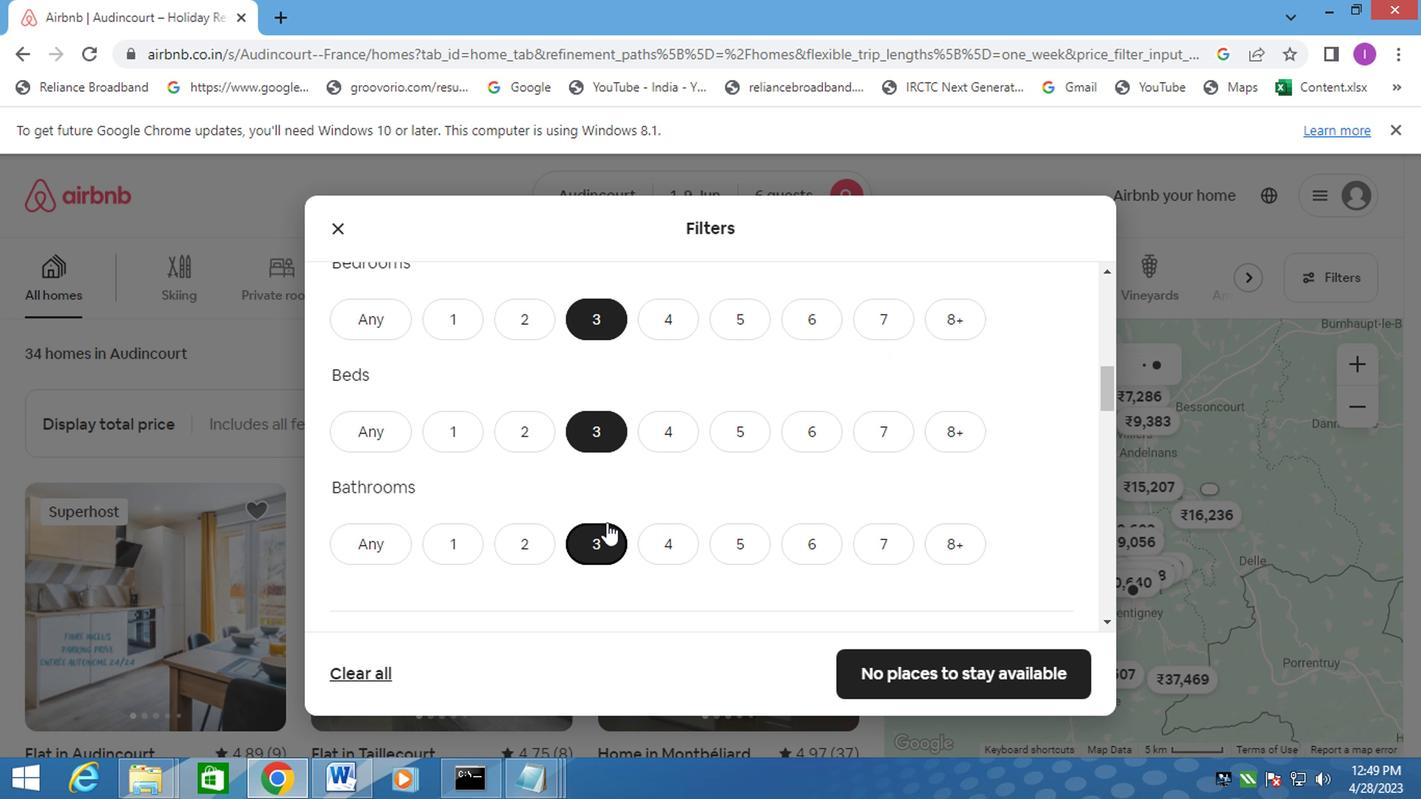 
Action: Mouse moved to (619, 511)
Screenshot: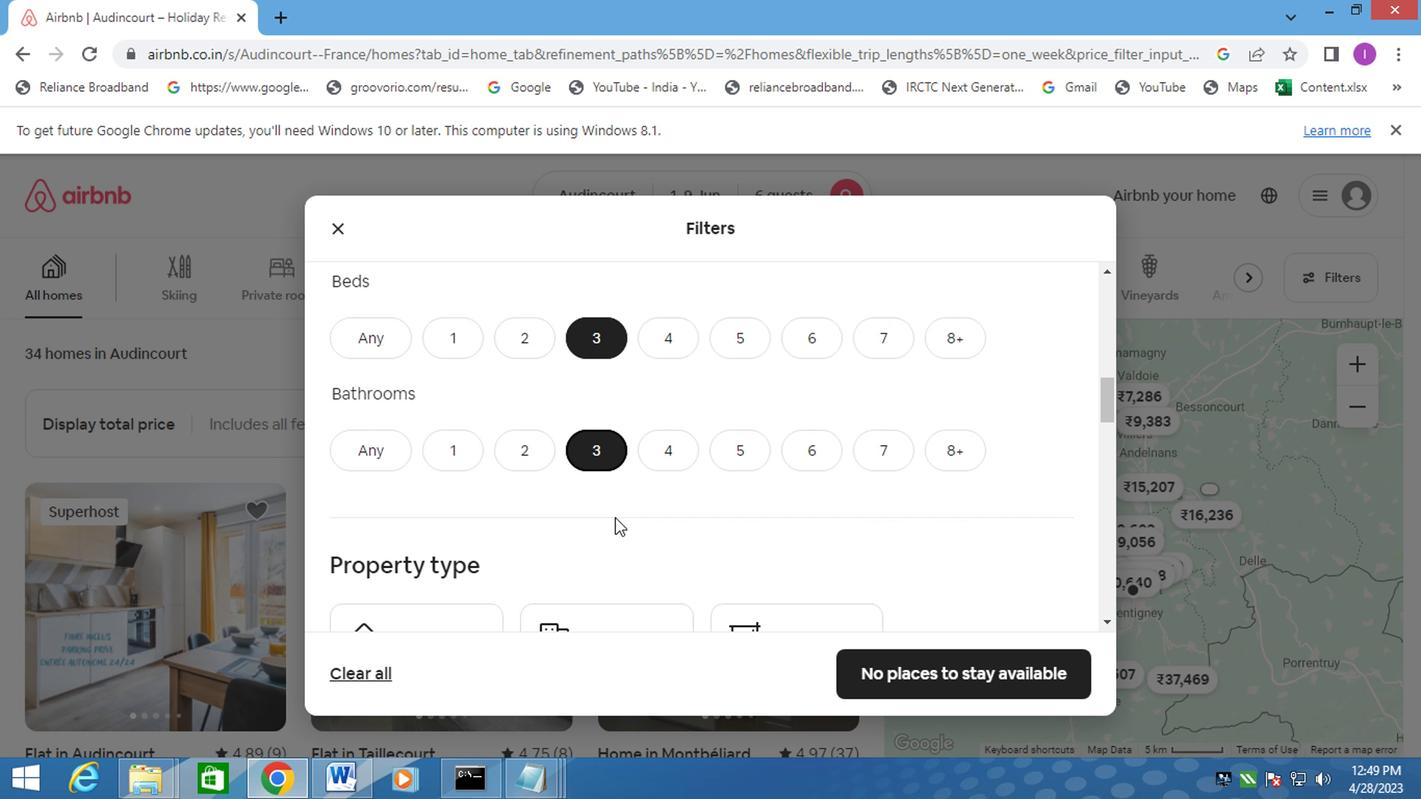 
Action: Mouse scrolled (619, 510) with delta (0, 0)
Screenshot: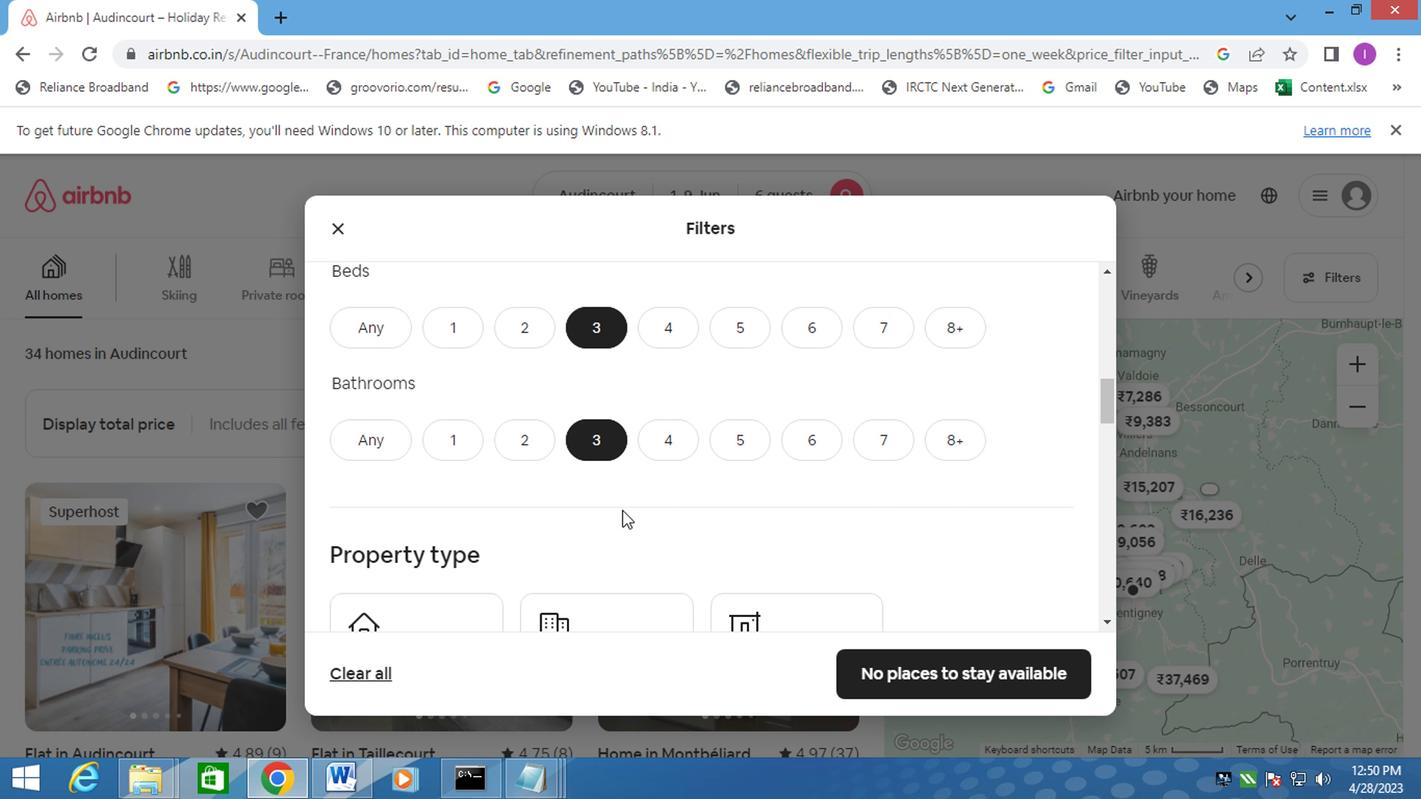 
Action: Mouse moved to (434, 530)
Screenshot: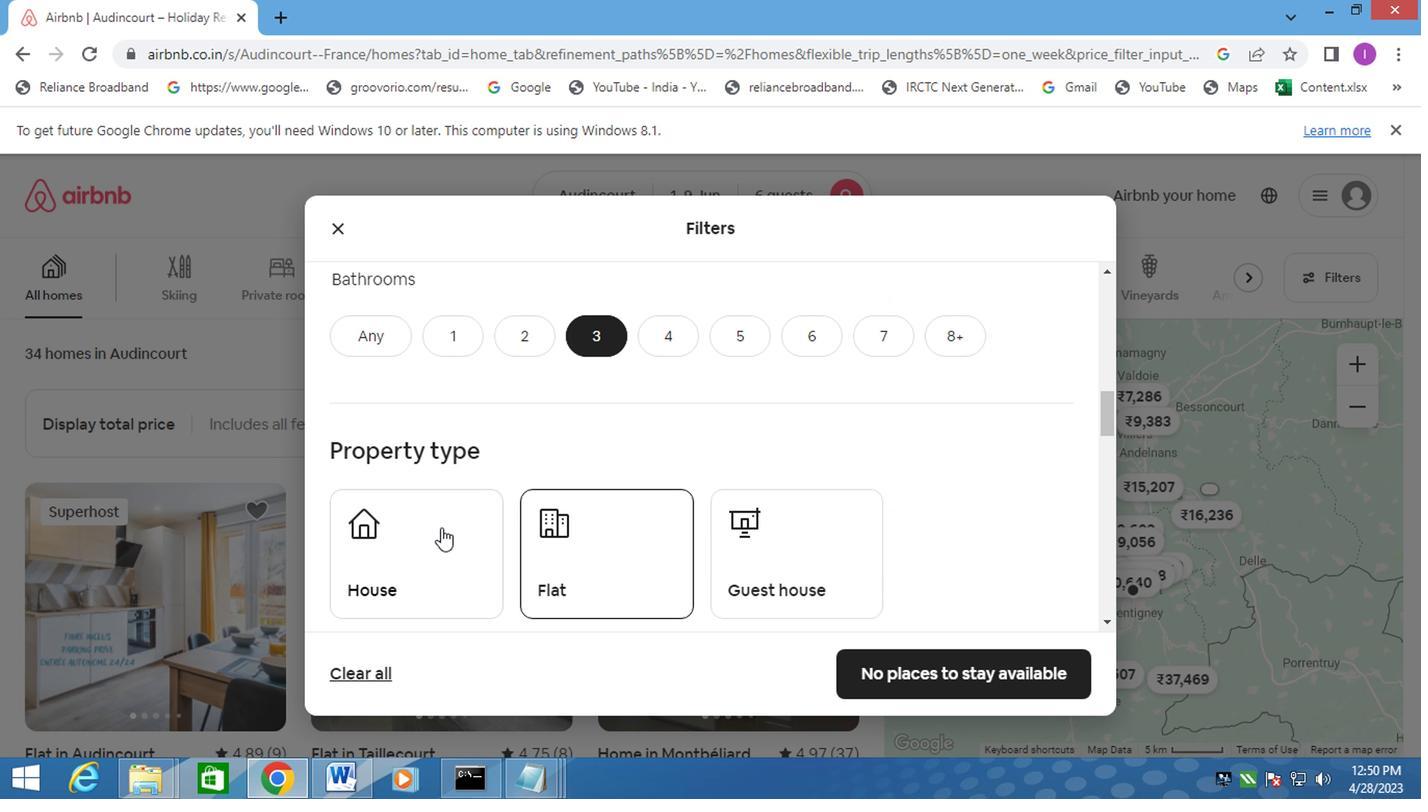 
Action: Mouse pressed left at (434, 530)
Screenshot: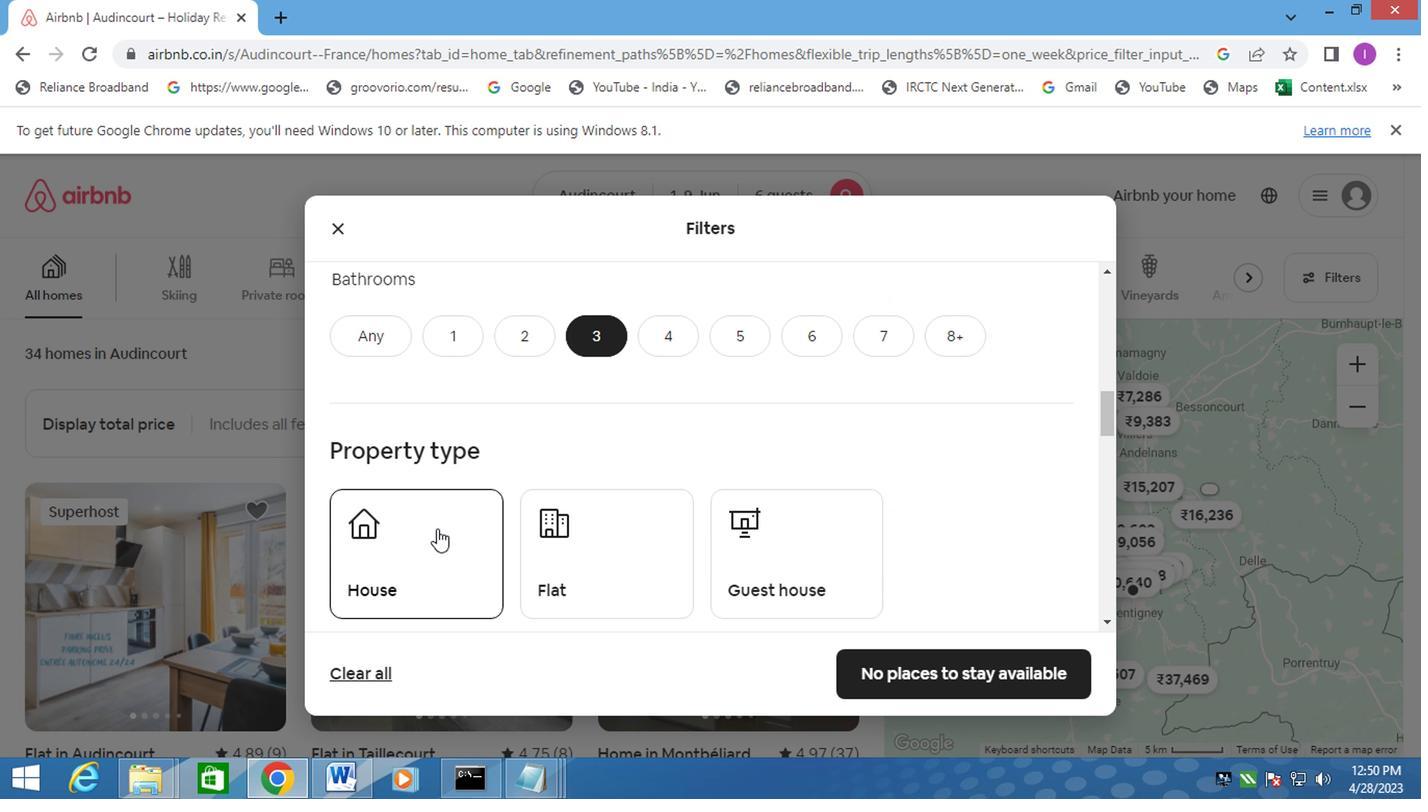 
Action: Mouse moved to (549, 546)
Screenshot: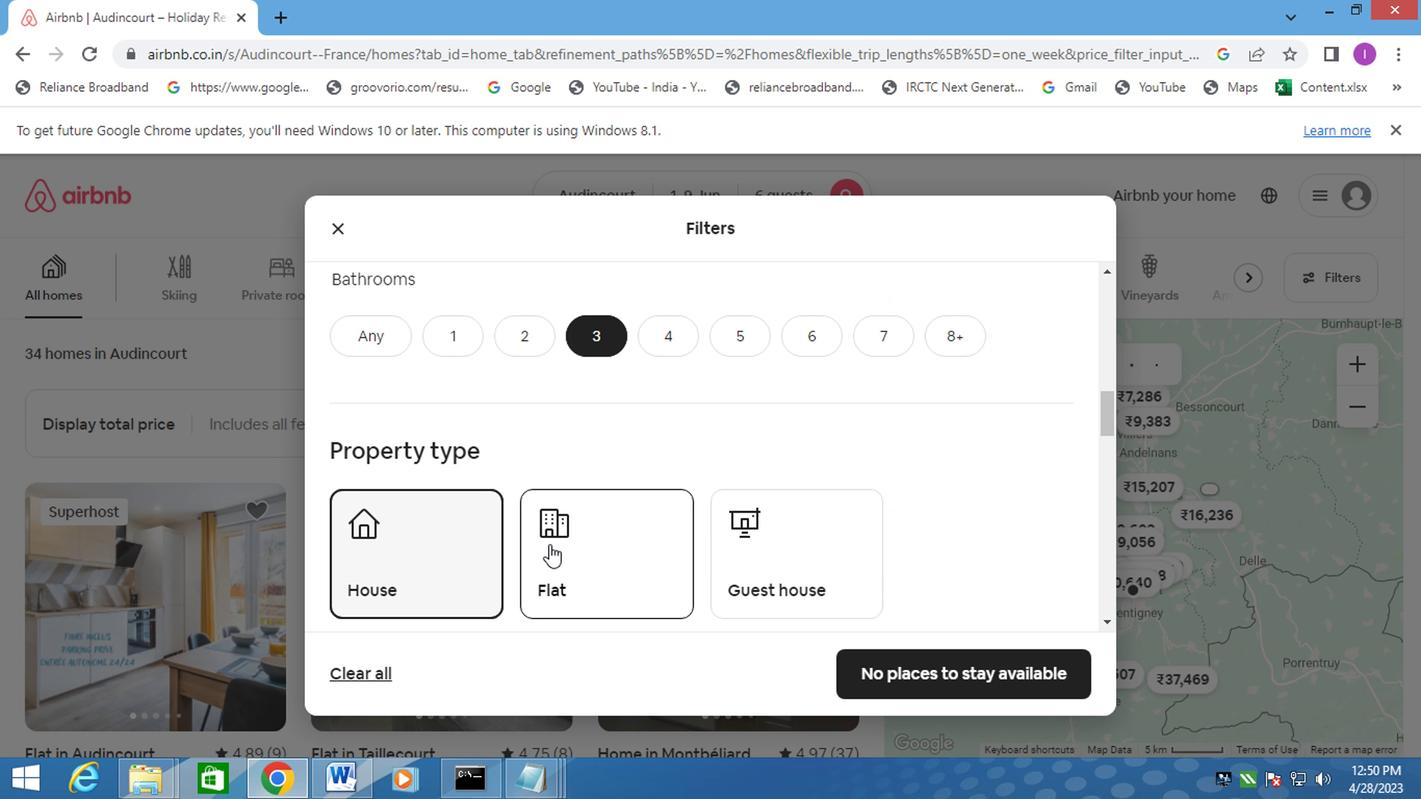 
Action: Mouse pressed left at (549, 546)
Screenshot: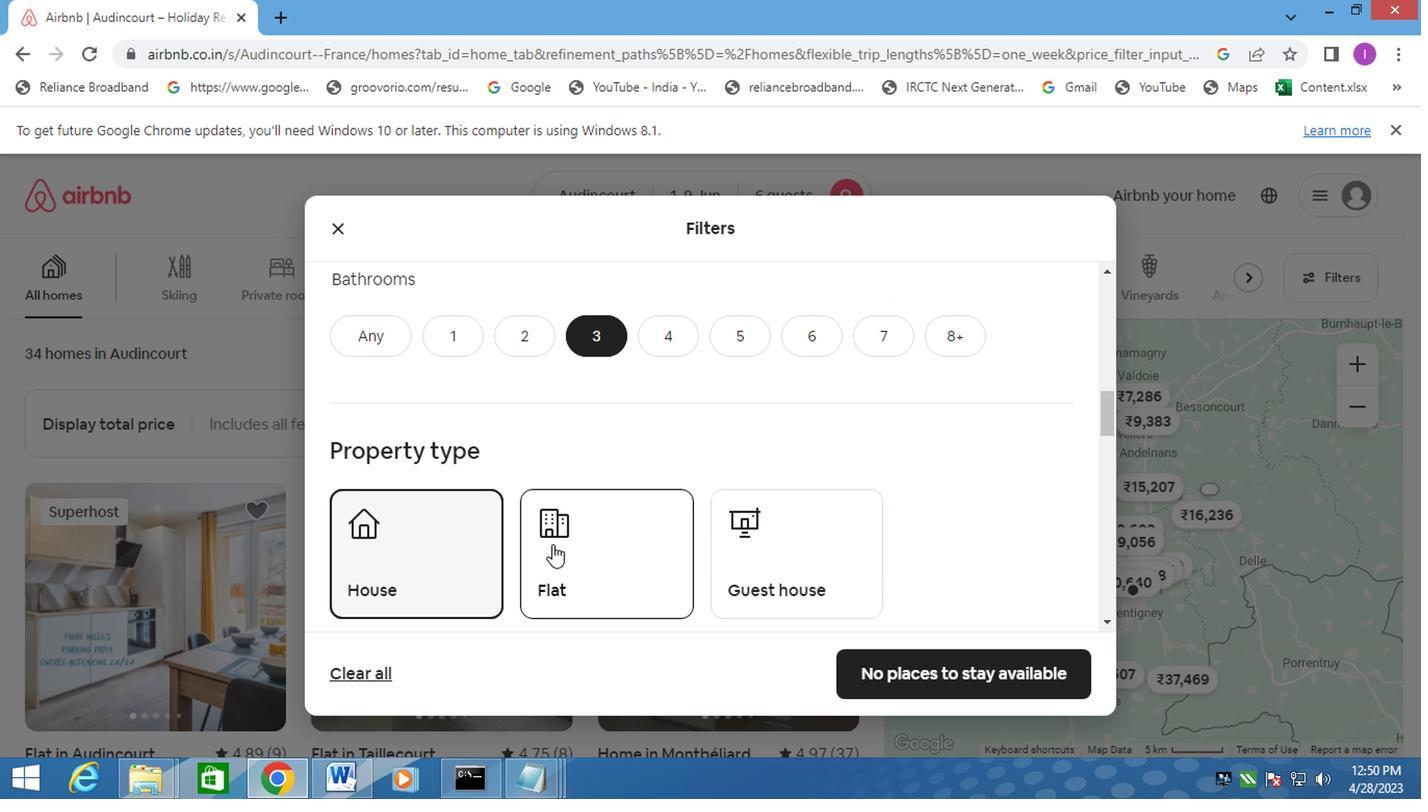 
Action: Mouse moved to (756, 547)
Screenshot: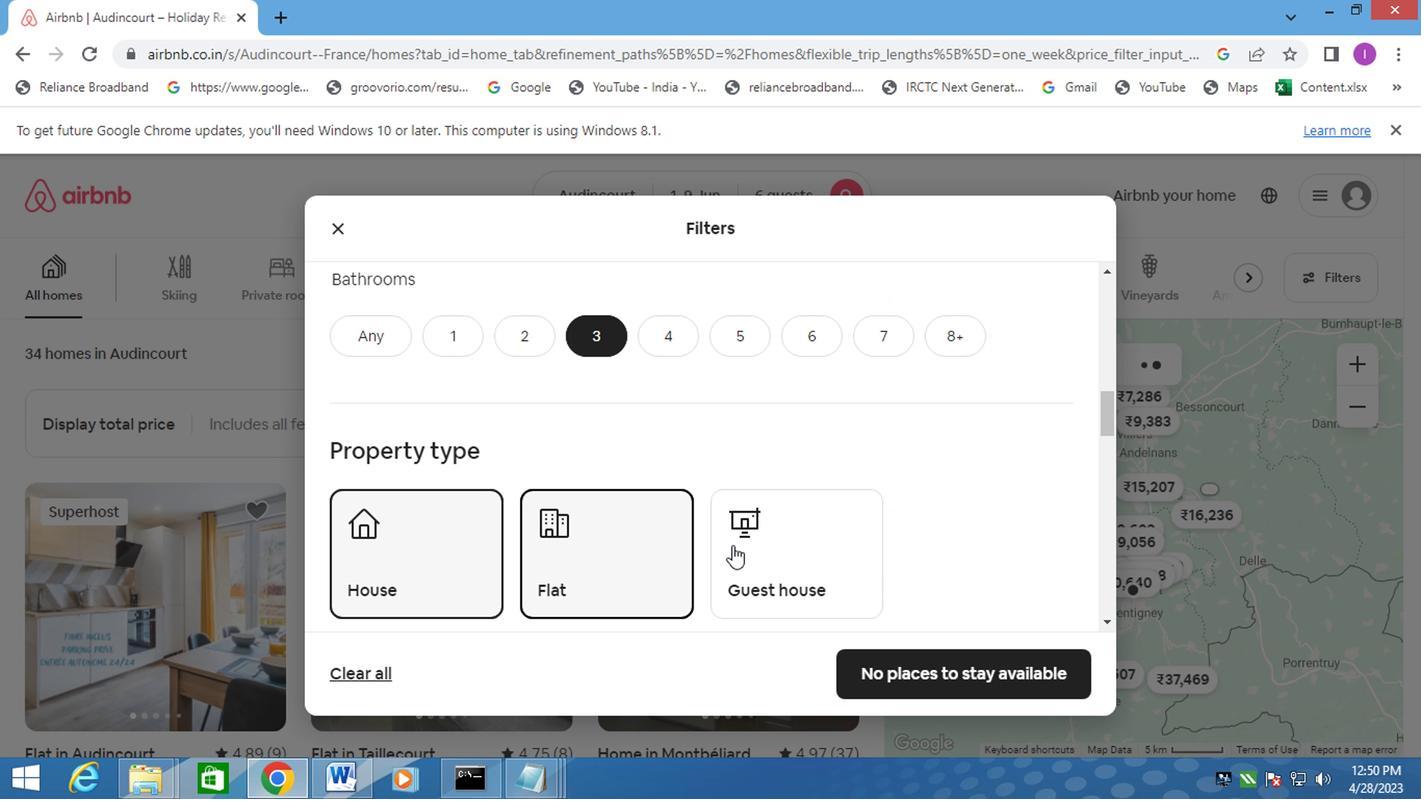 
Action: Mouse pressed left at (756, 547)
Screenshot: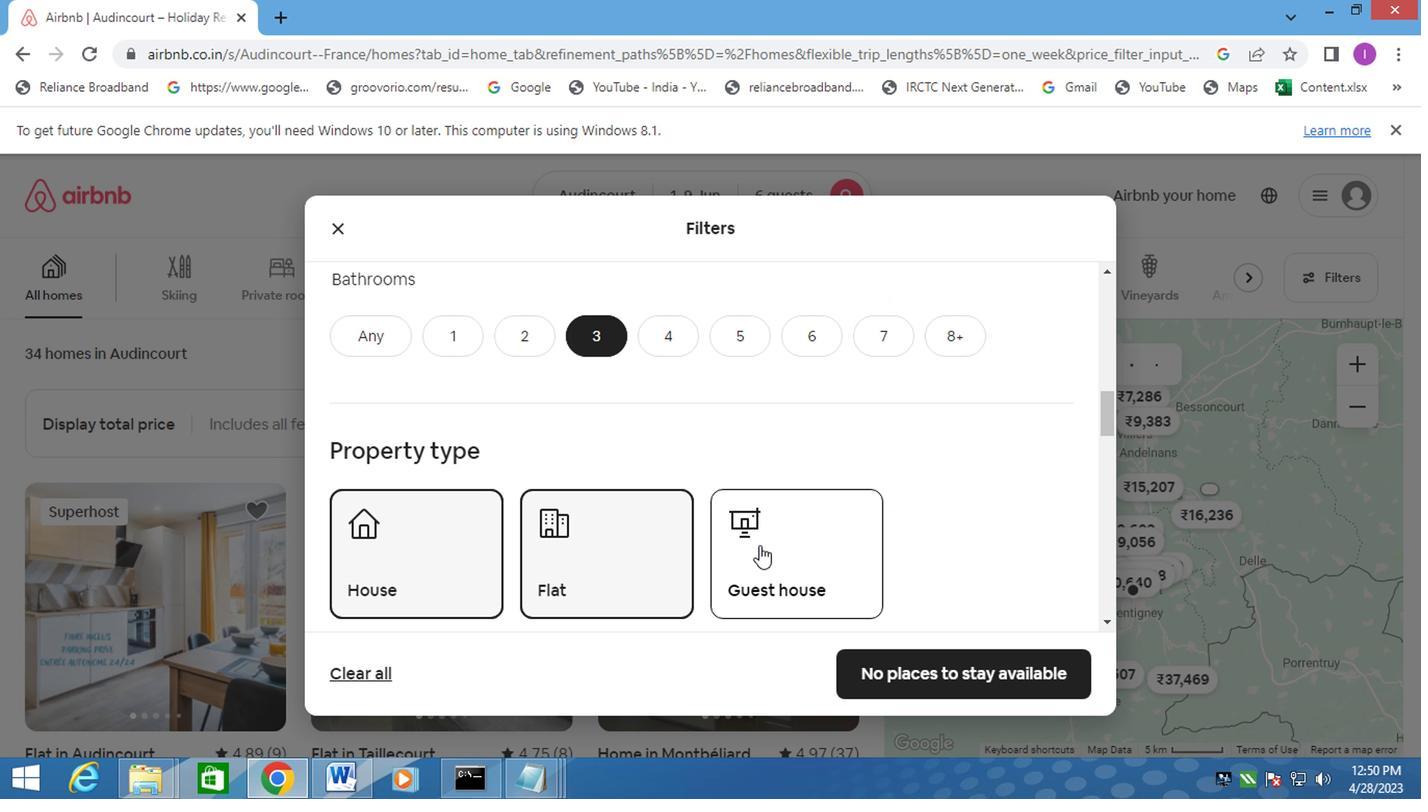 
Action: Mouse moved to (649, 567)
Screenshot: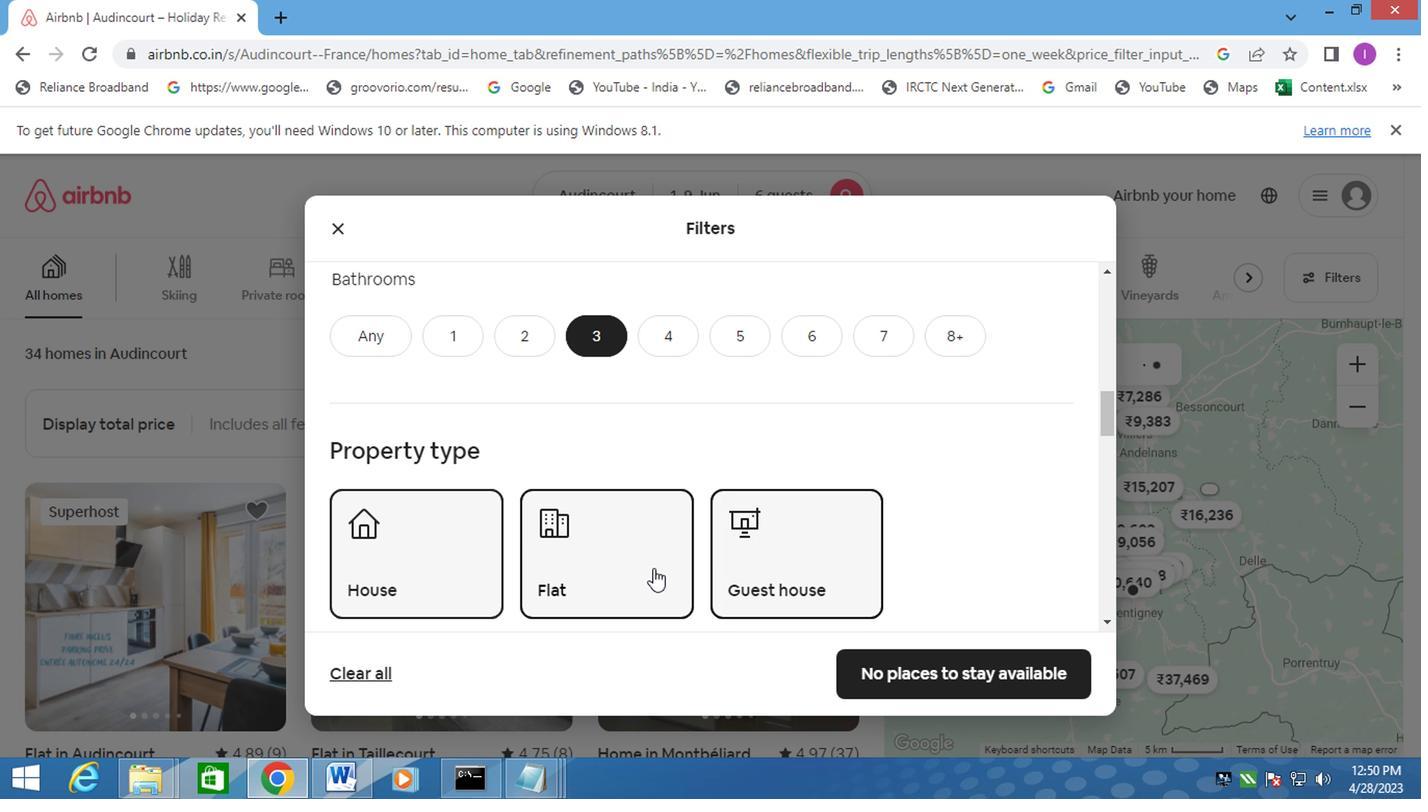 
Action: Mouse scrolled (649, 567) with delta (0, 0)
Screenshot: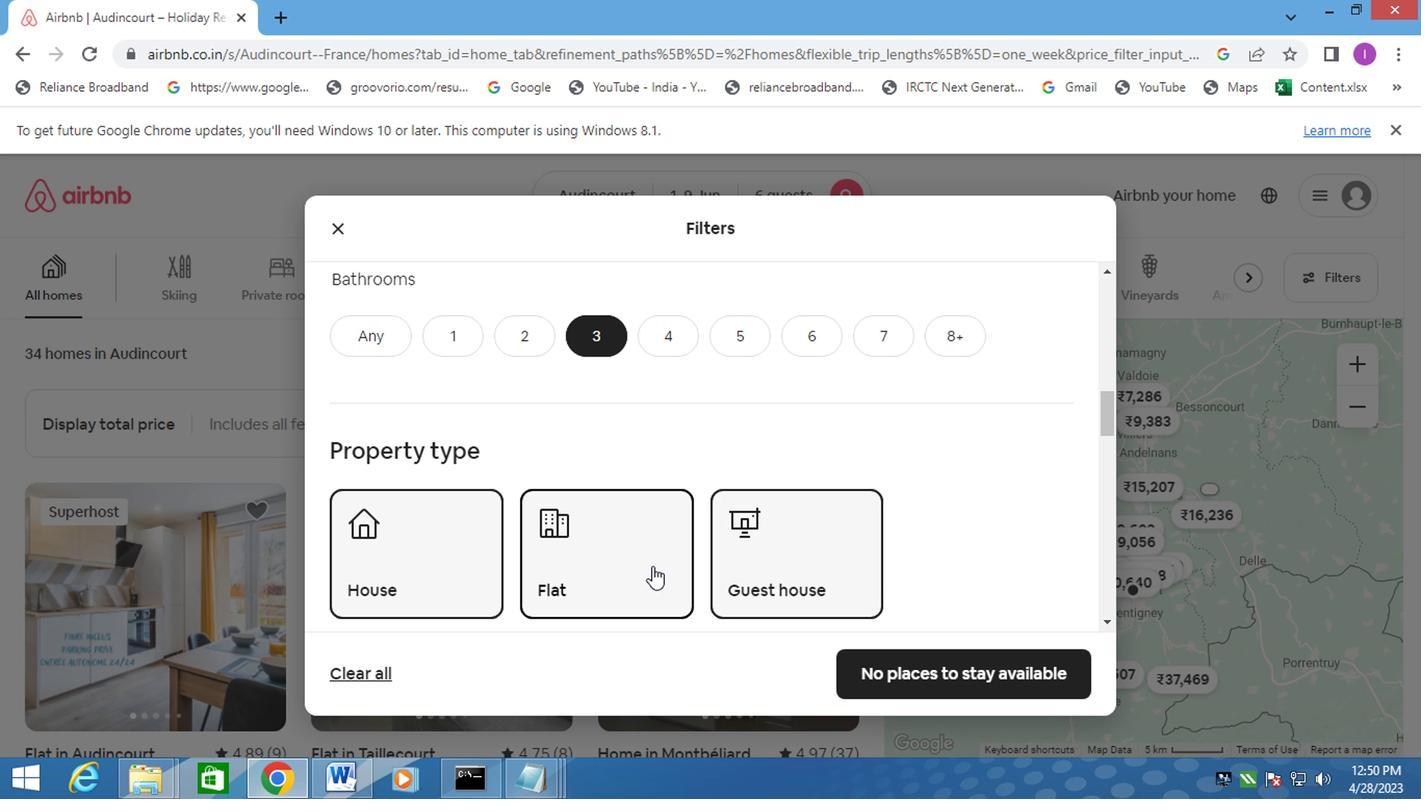 
Action: Mouse moved to (649, 565)
Screenshot: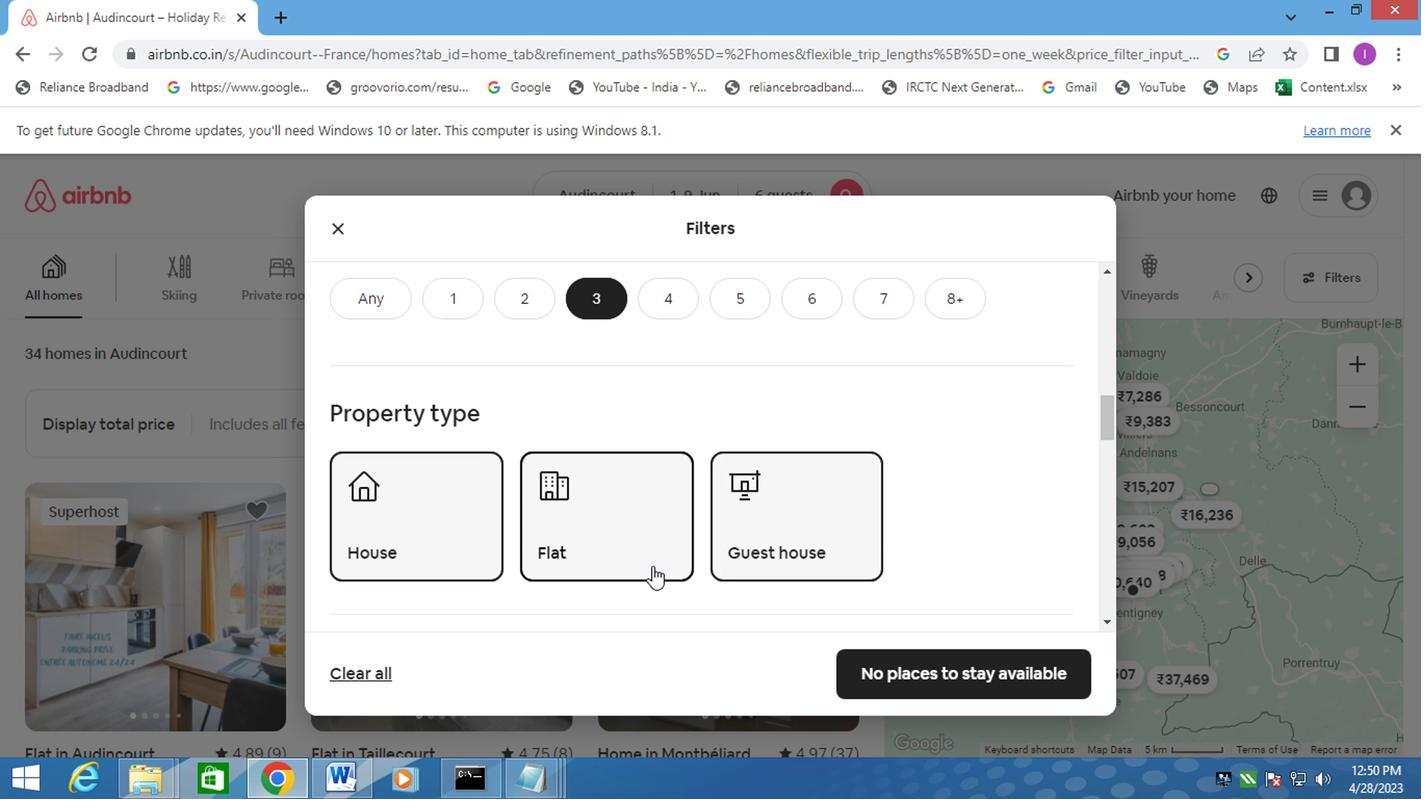 
Action: Mouse scrolled (649, 564) with delta (0, 0)
Screenshot: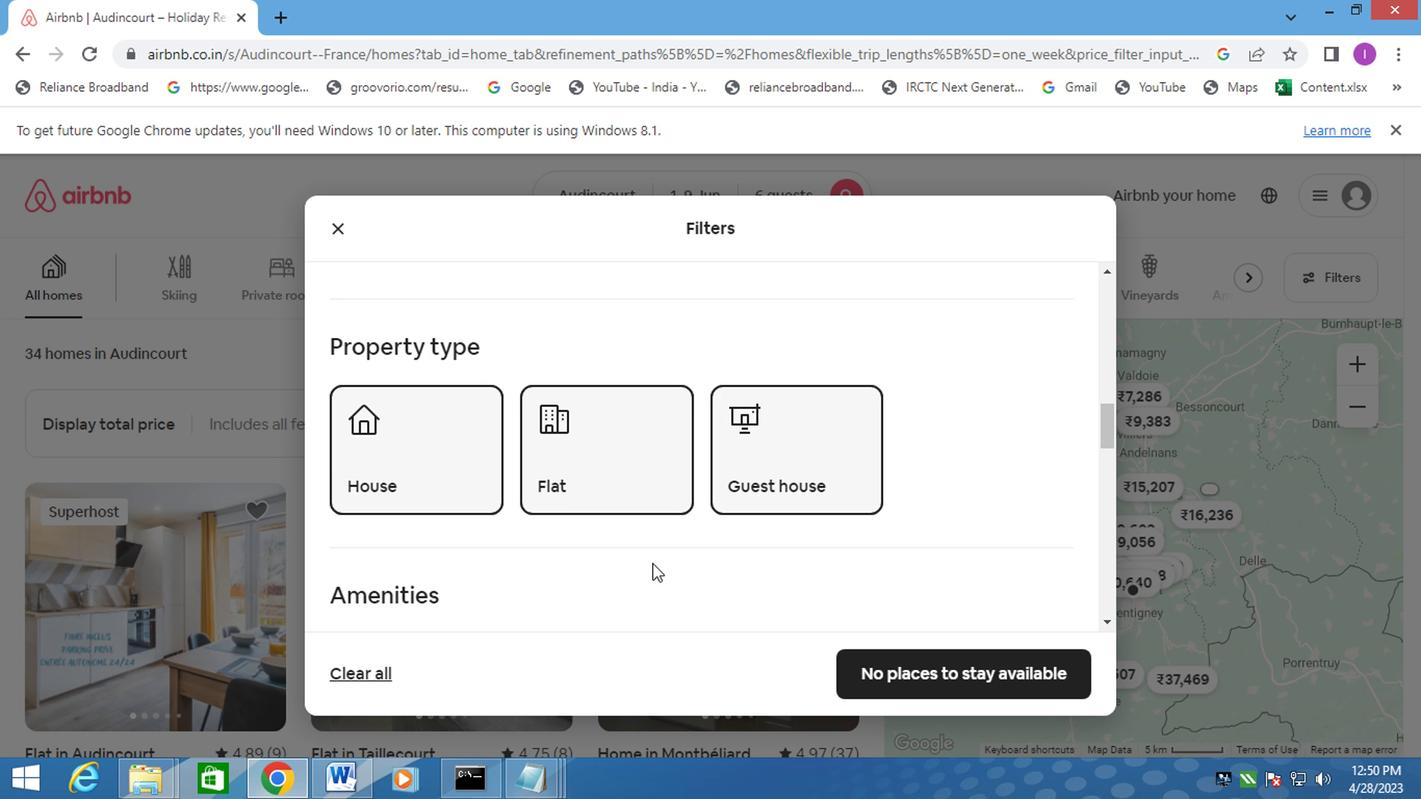 
Action: Mouse moved to (653, 562)
Screenshot: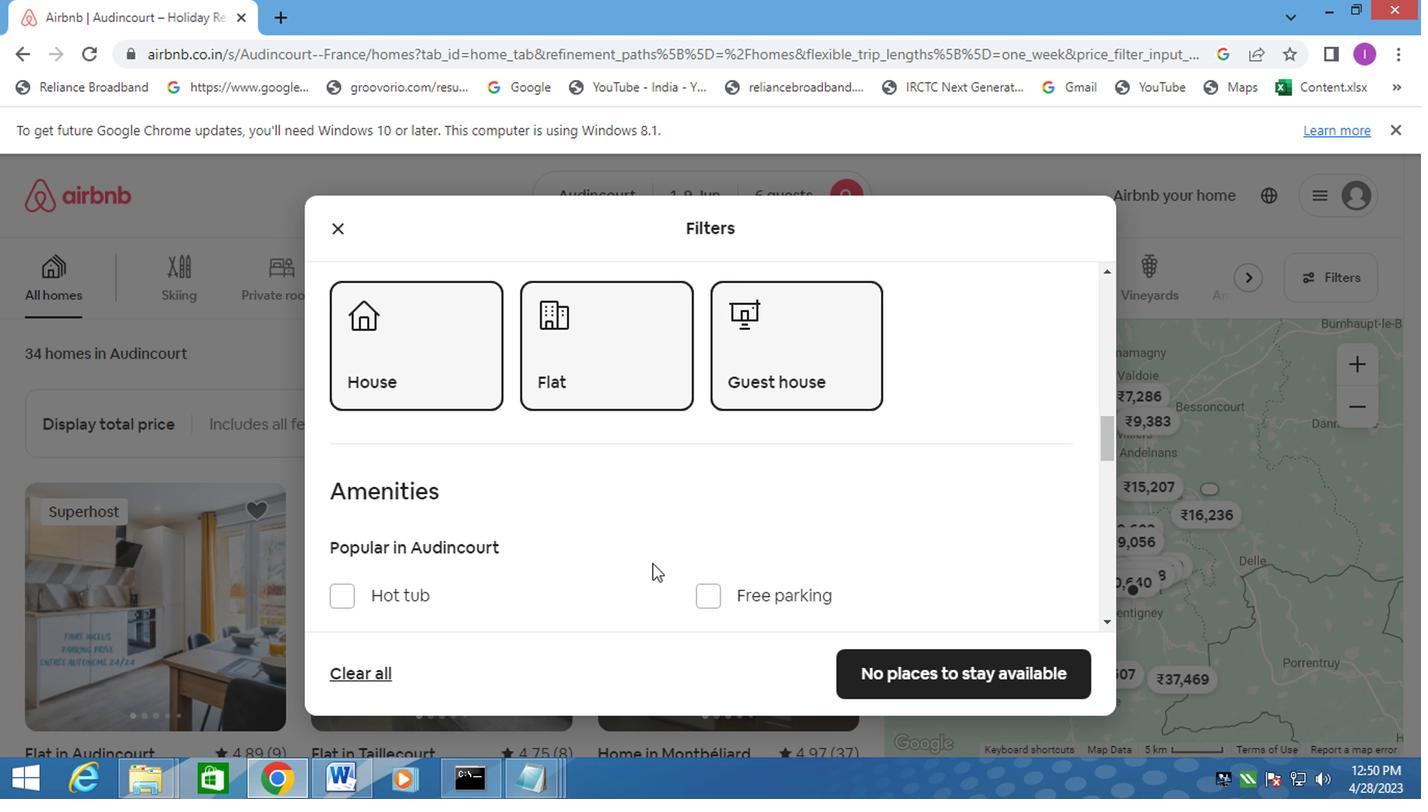 
Action: Mouse scrolled (653, 561) with delta (0, 0)
Screenshot: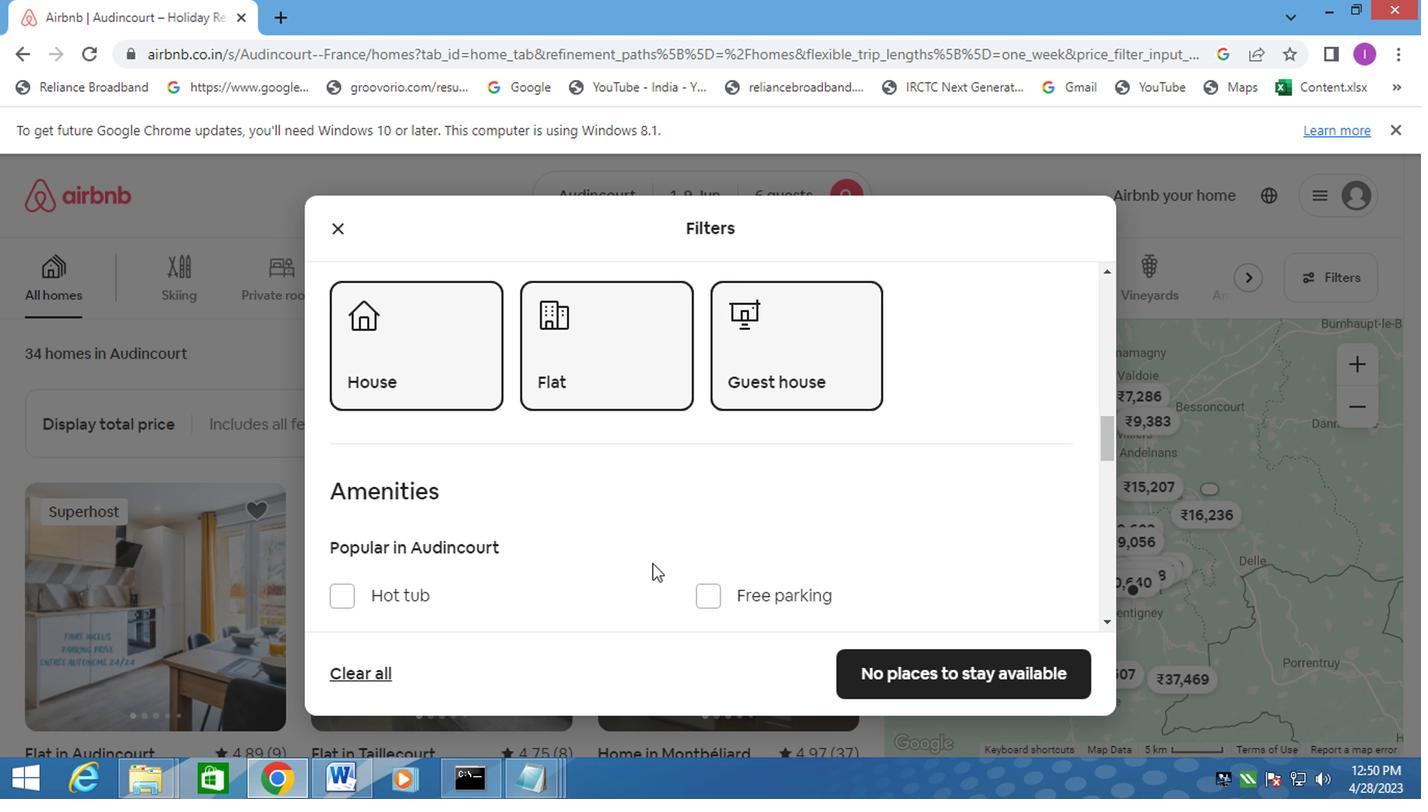
Action: Mouse moved to (673, 553)
Screenshot: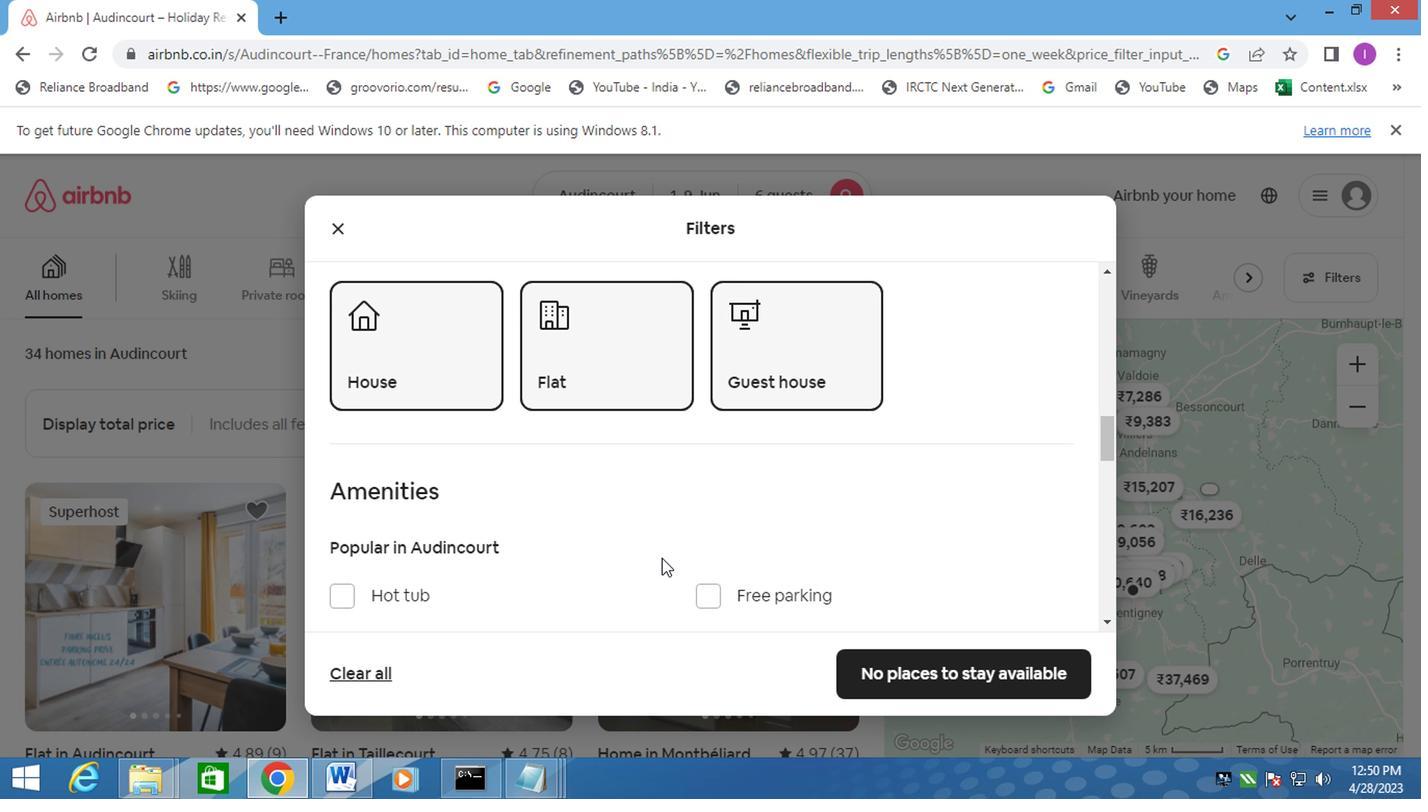 
Action: Mouse scrolled (670, 554) with delta (0, -1)
Screenshot: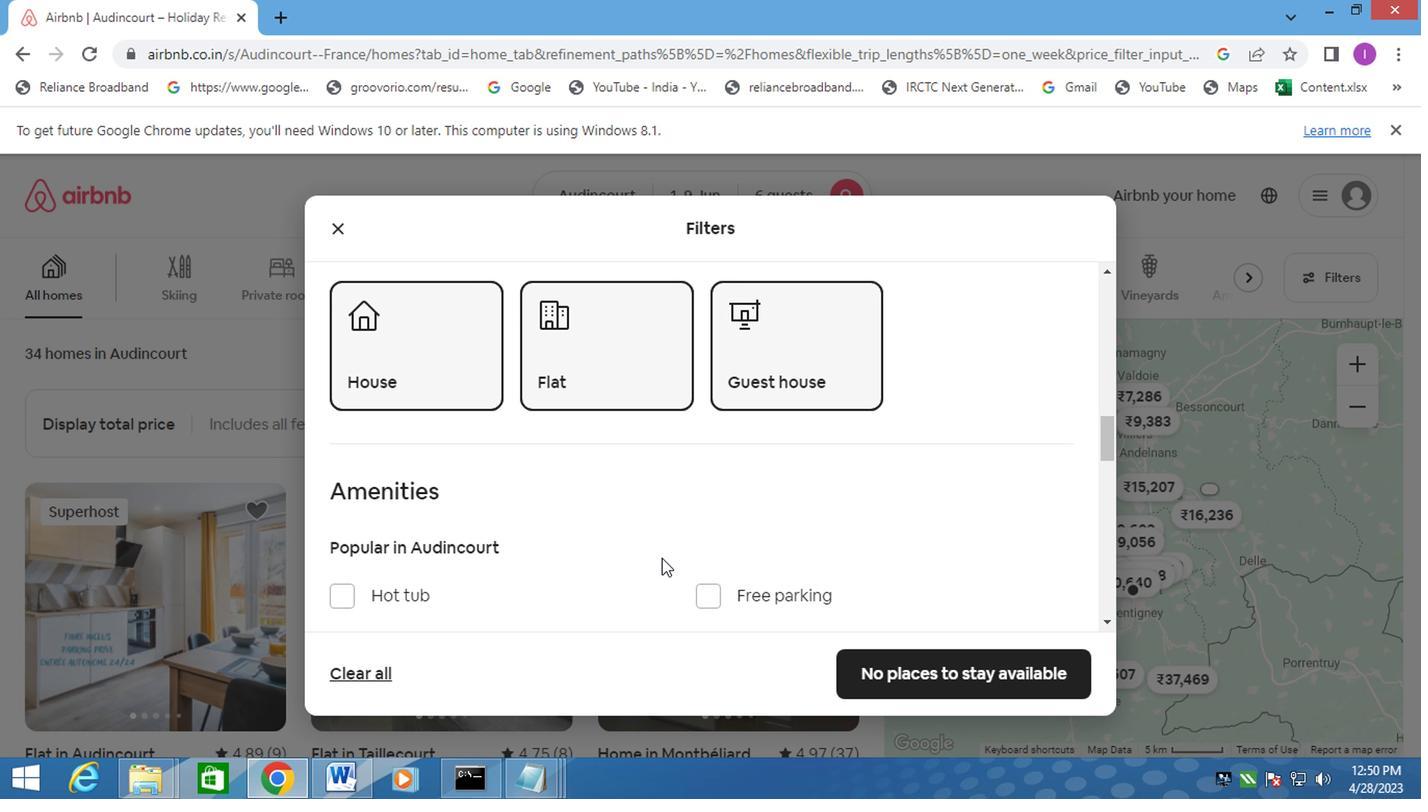
Action: Mouse moved to (680, 550)
Screenshot: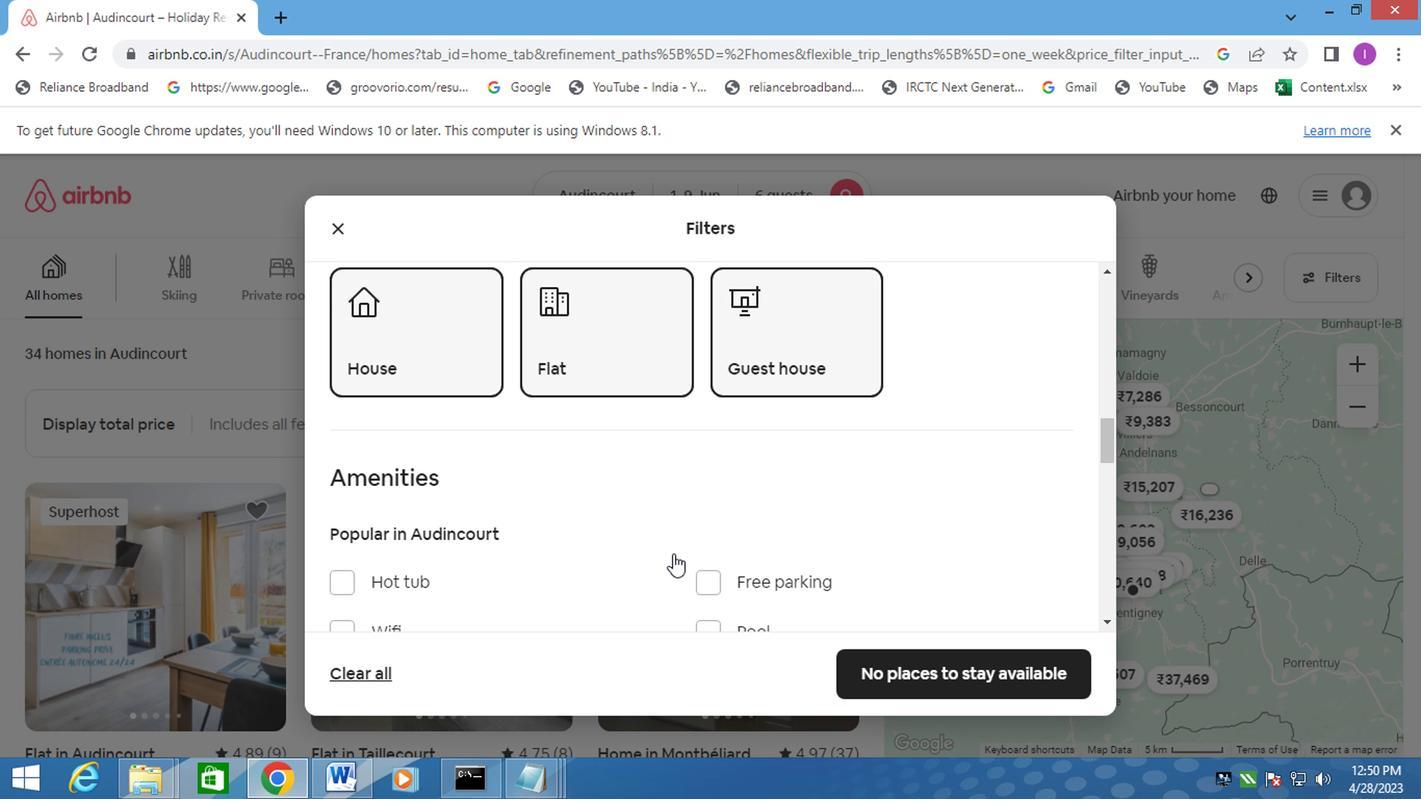 
Action: Mouse scrolled (678, 550) with delta (0, -1)
Screenshot: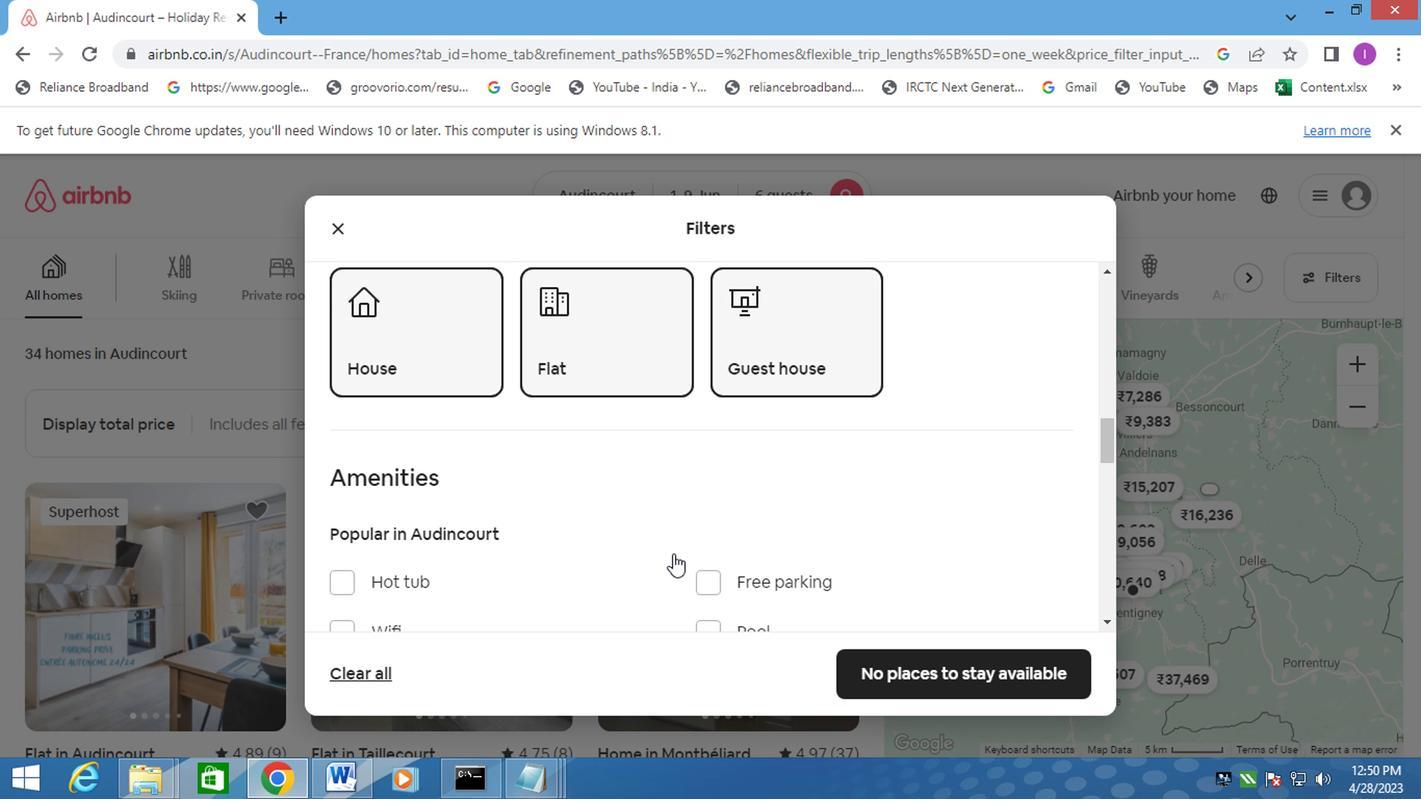 
Action: Mouse moved to (696, 543)
Screenshot: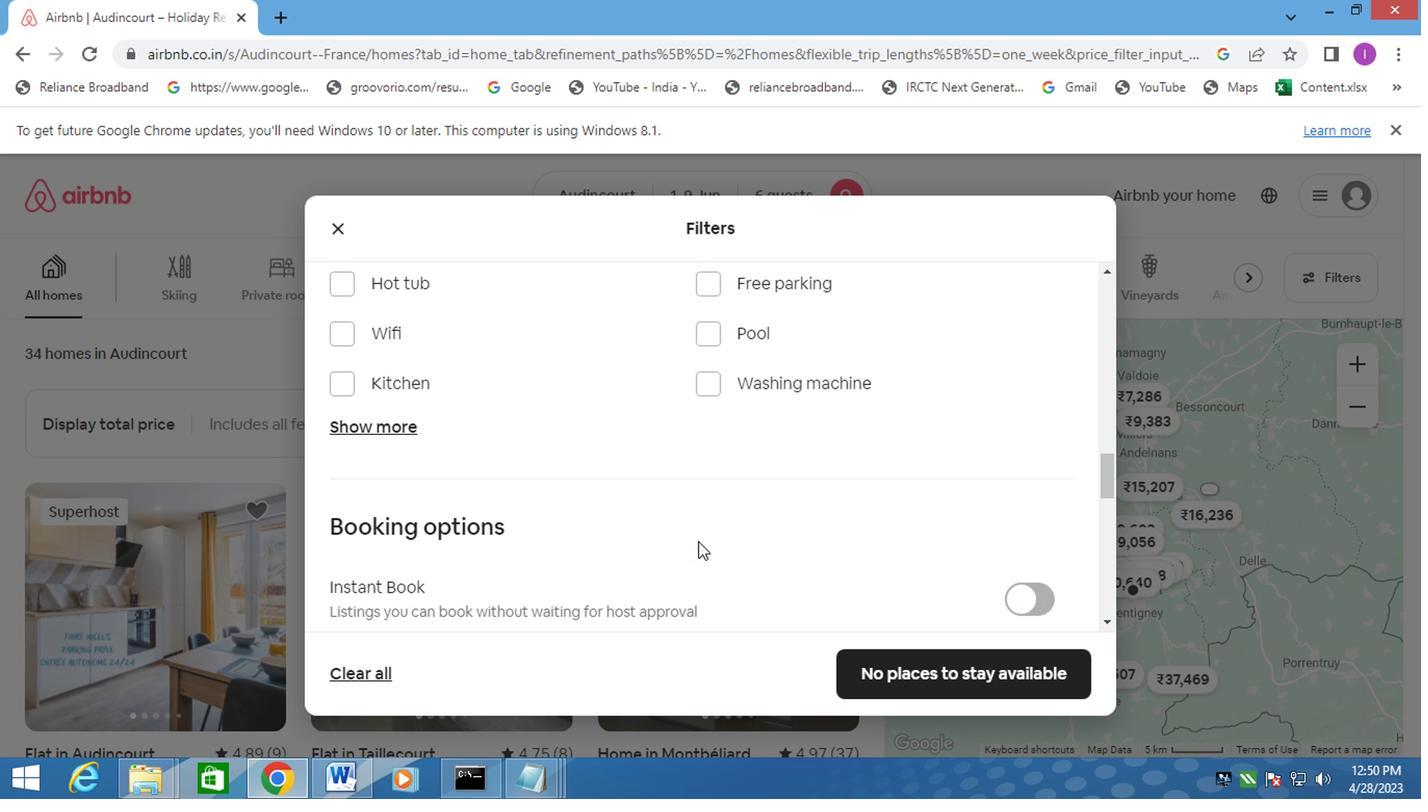 
Action: Mouse scrolled (696, 542) with delta (0, -1)
Screenshot: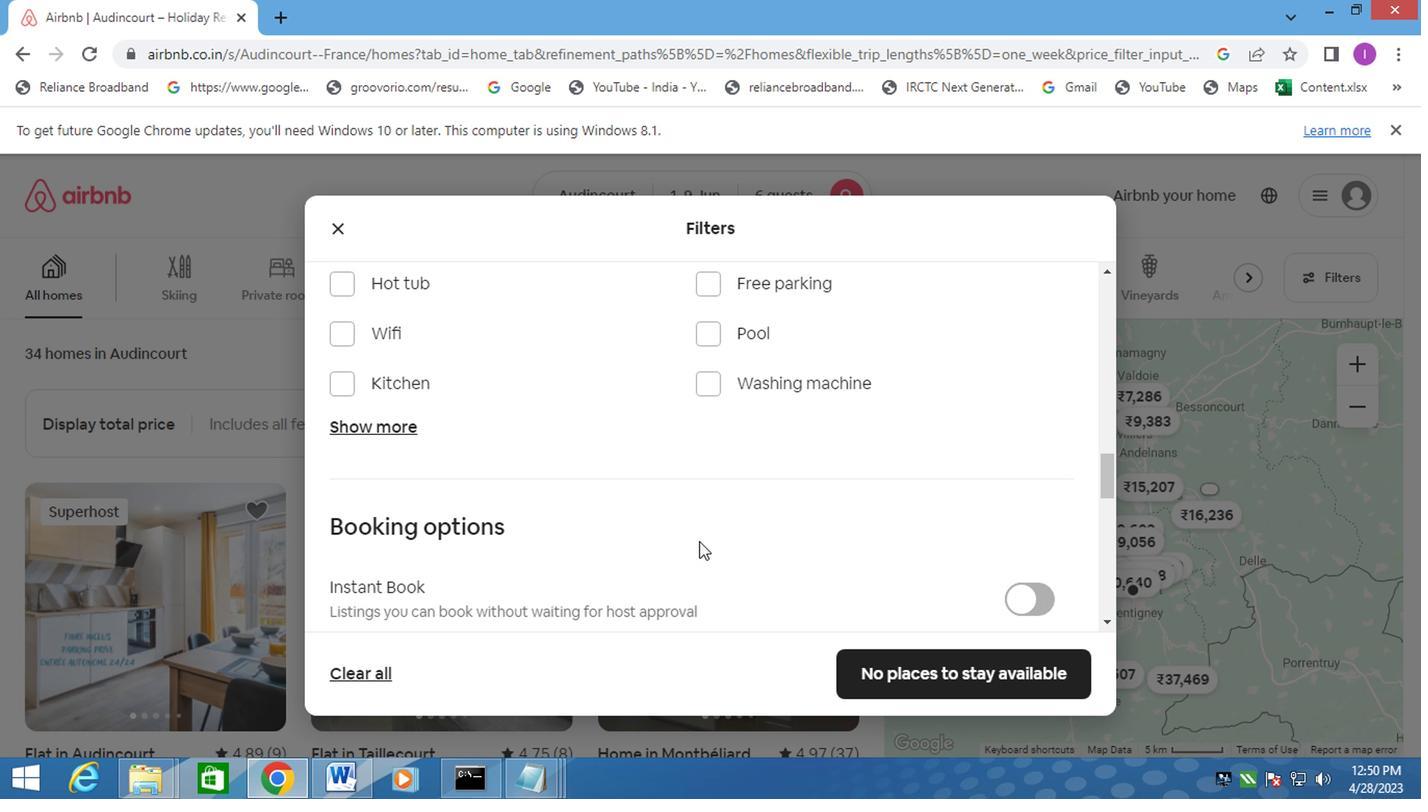 
Action: Mouse scrolled (696, 542) with delta (0, -1)
Screenshot: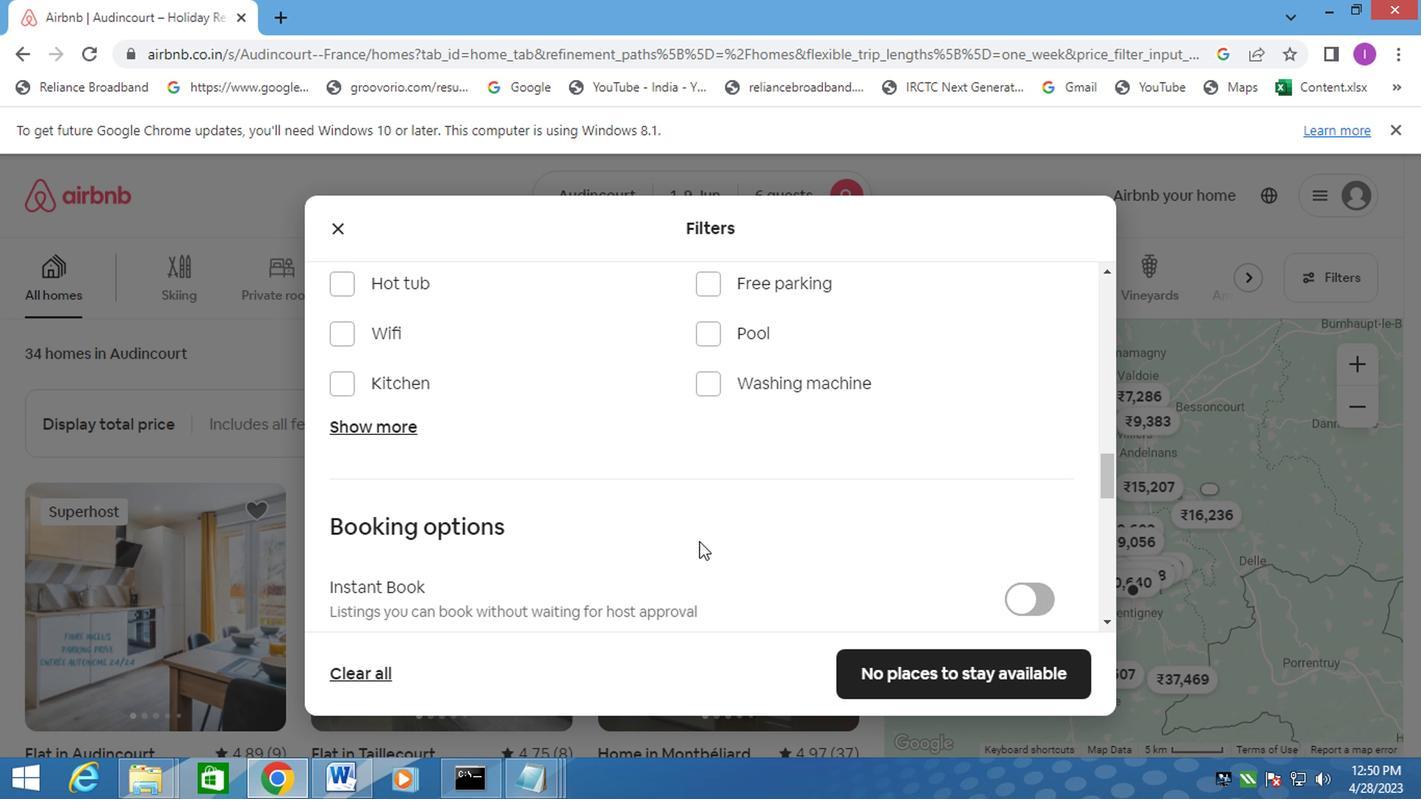 
Action: Mouse moved to (706, 541)
Screenshot: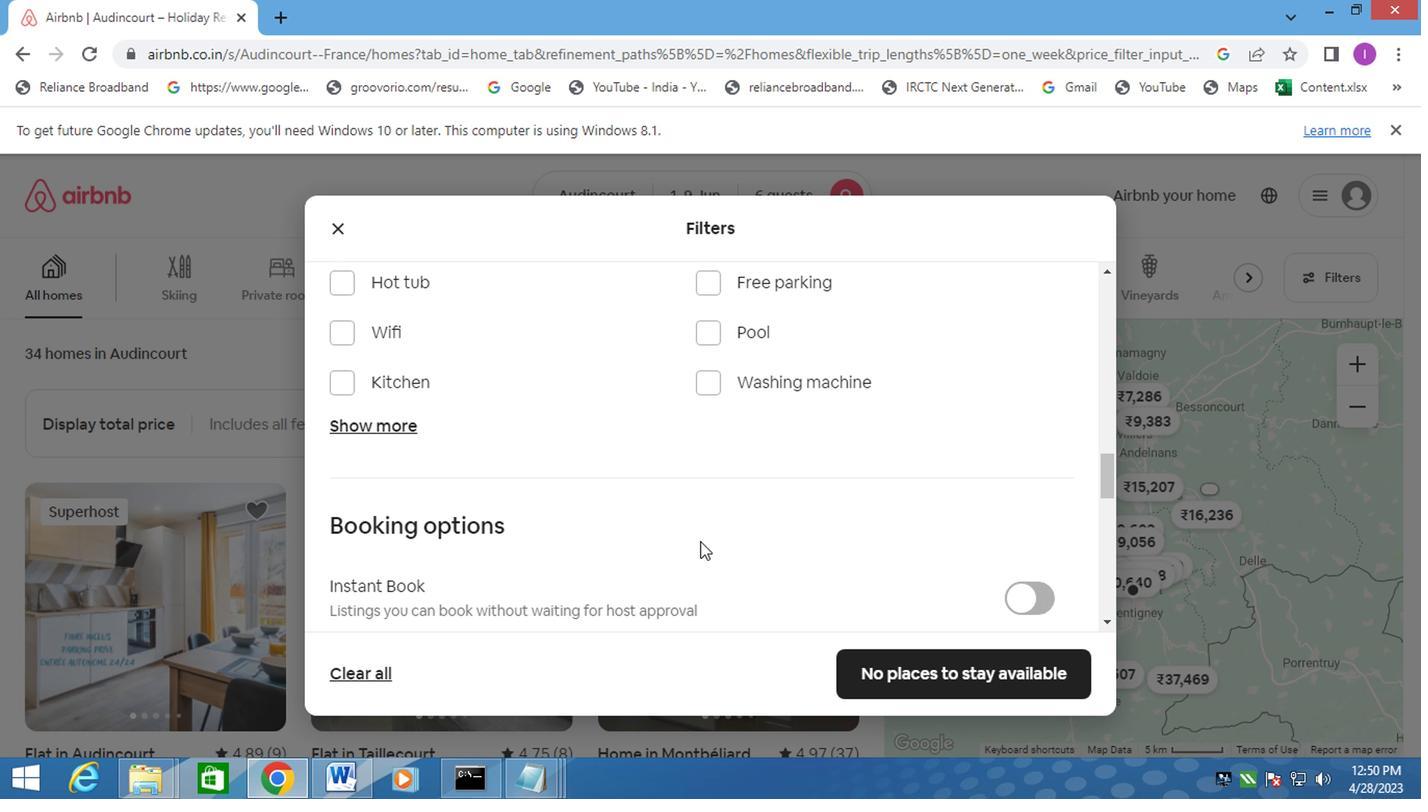 
Action: Mouse scrolled (703, 539) with delta (0, -1)
Screenshot: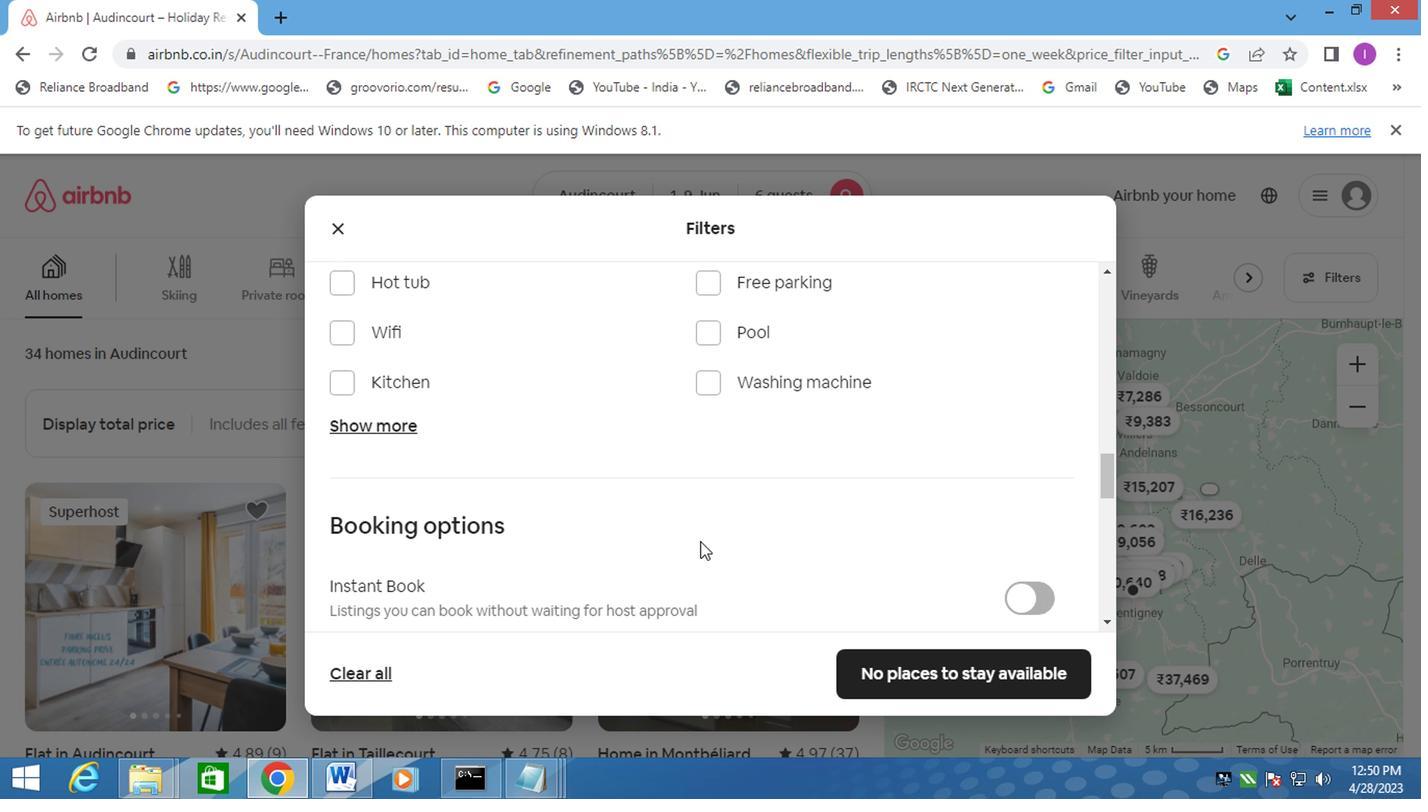 
Action: Mouse moved to (1038, 367)
Screenshot: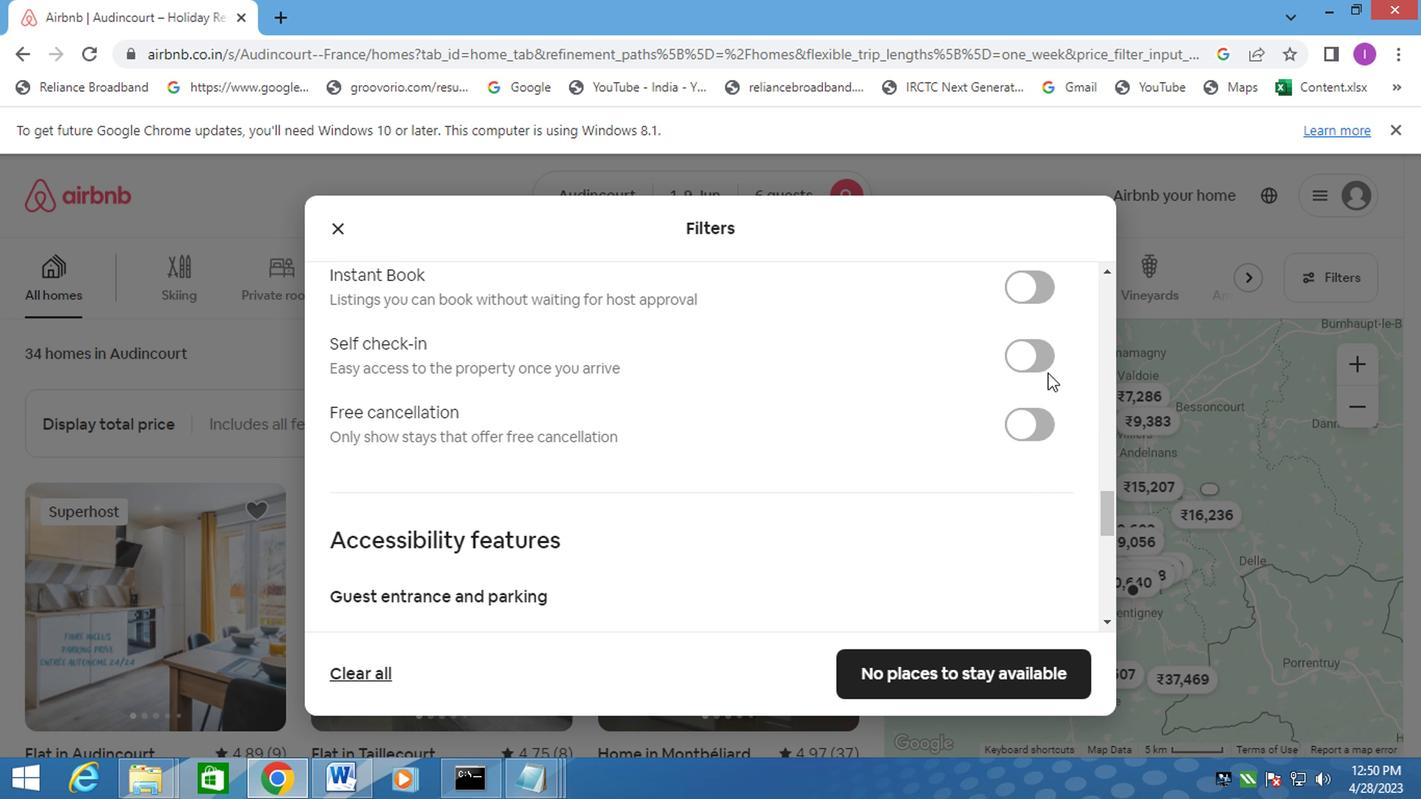 
Action: Mouse pressed left at (1038, 367)
Screenshot: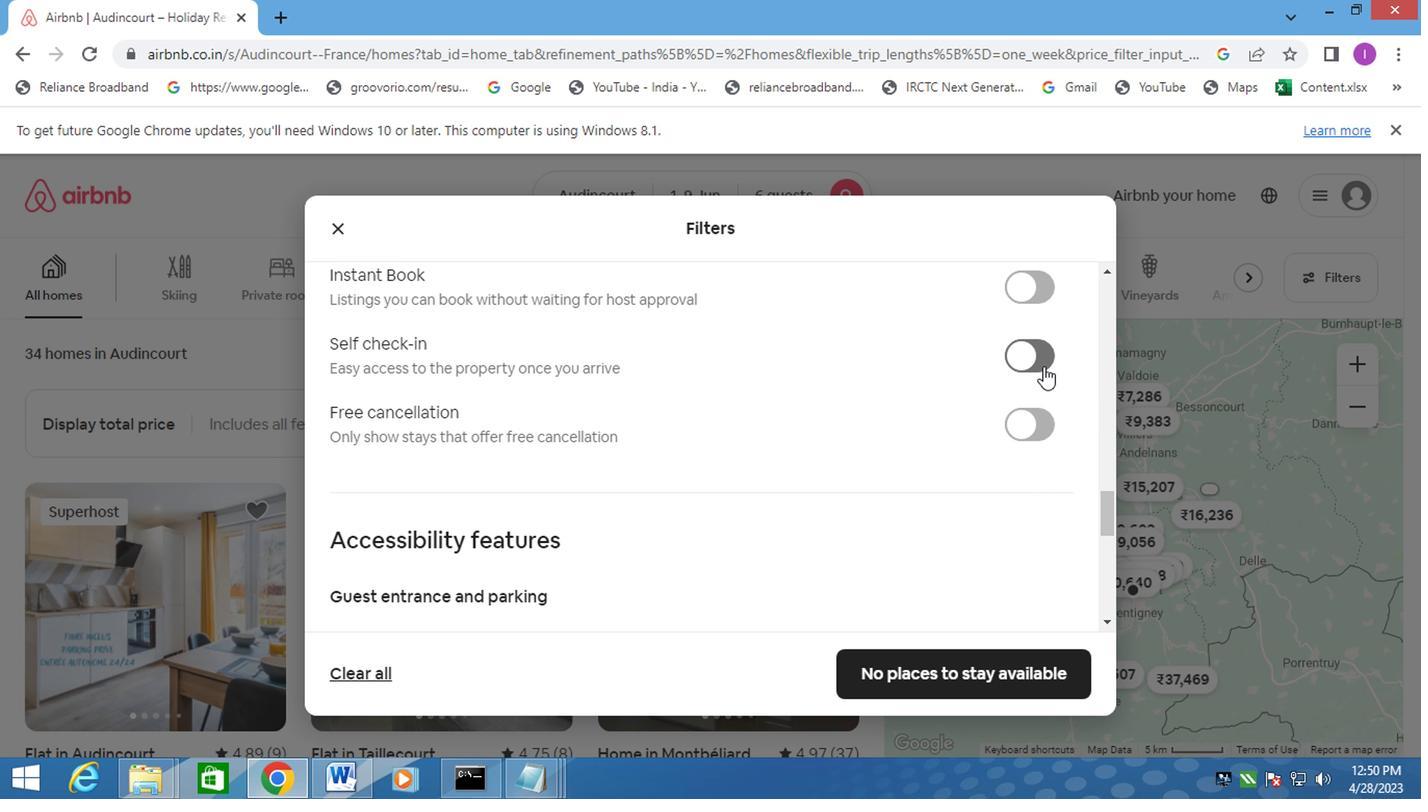 
Action: Mouse moved to (592, 541)
Screenshot: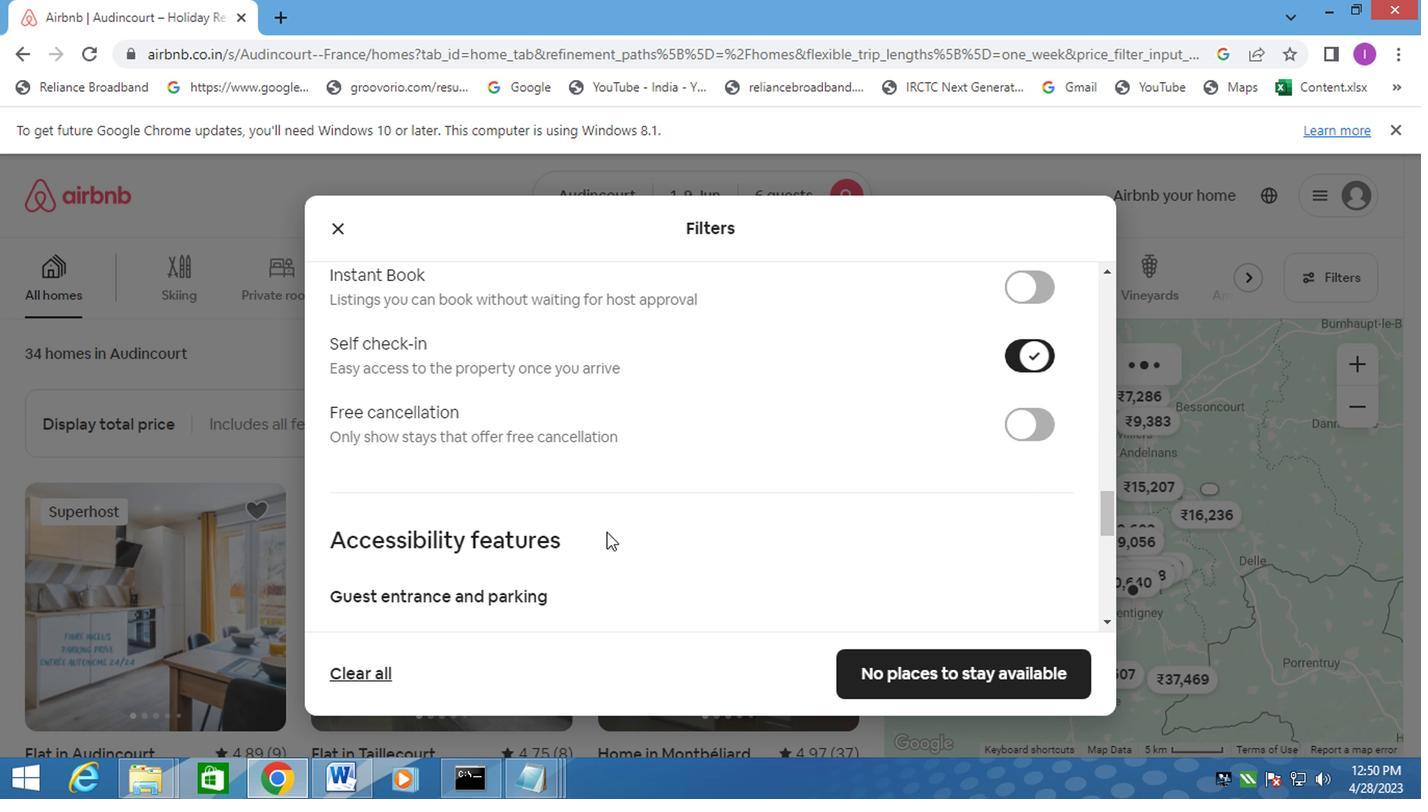 
Action: Mouse scrolled (592, 539) with delta (0, -1)
Screenshot: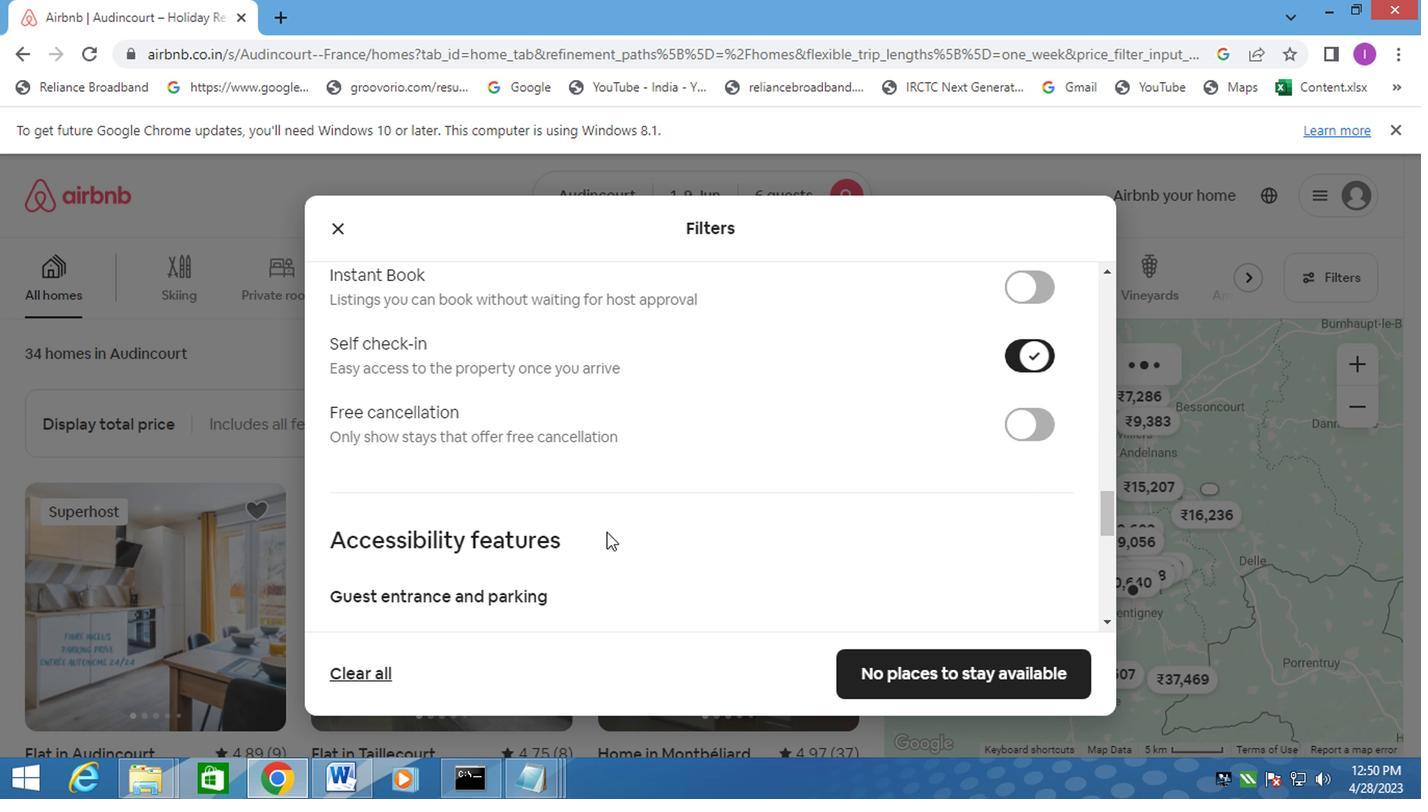 
Action: Mouse moved to (590, 542)
Screenshot: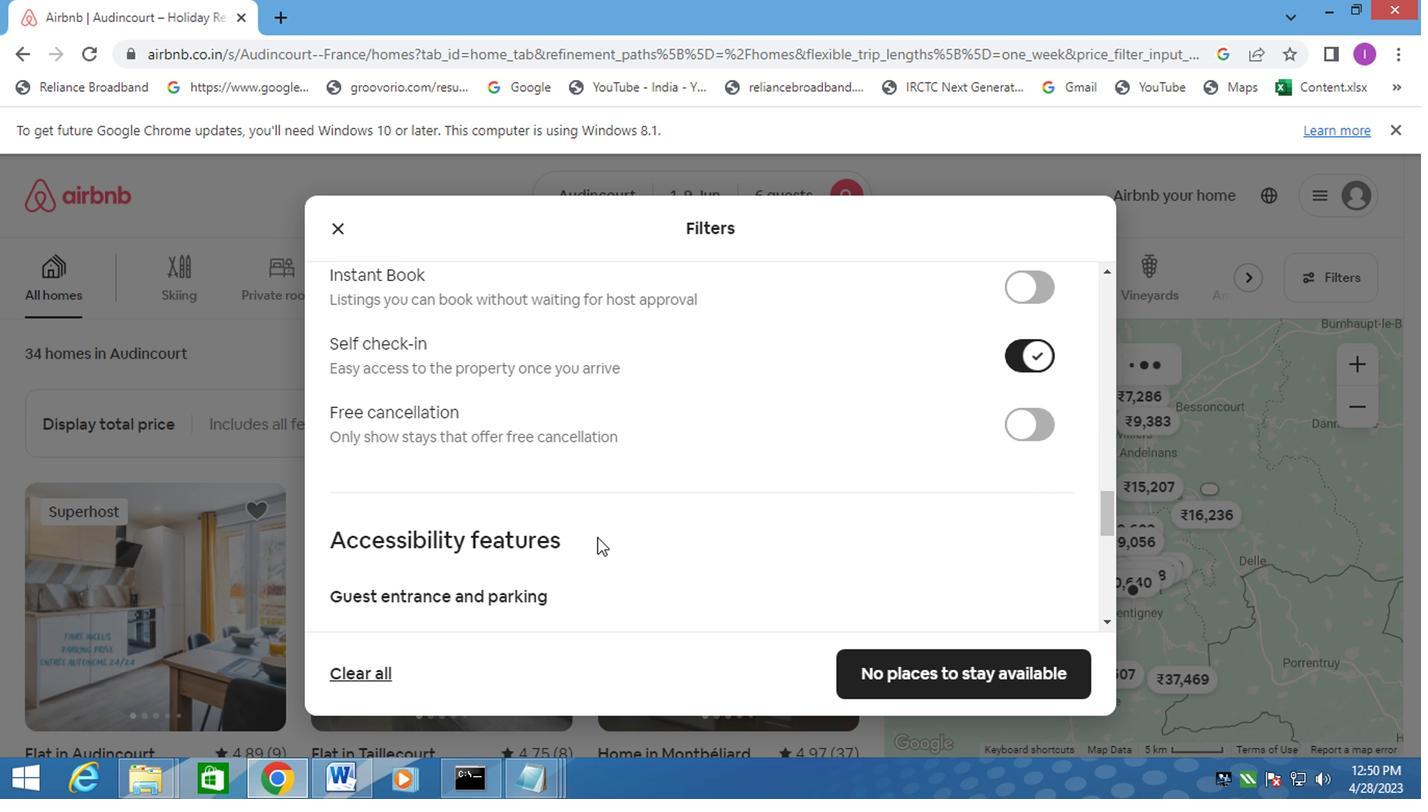 
Action: Mouse scrolled (590, 541) with delta (0, 0)
Screenshot: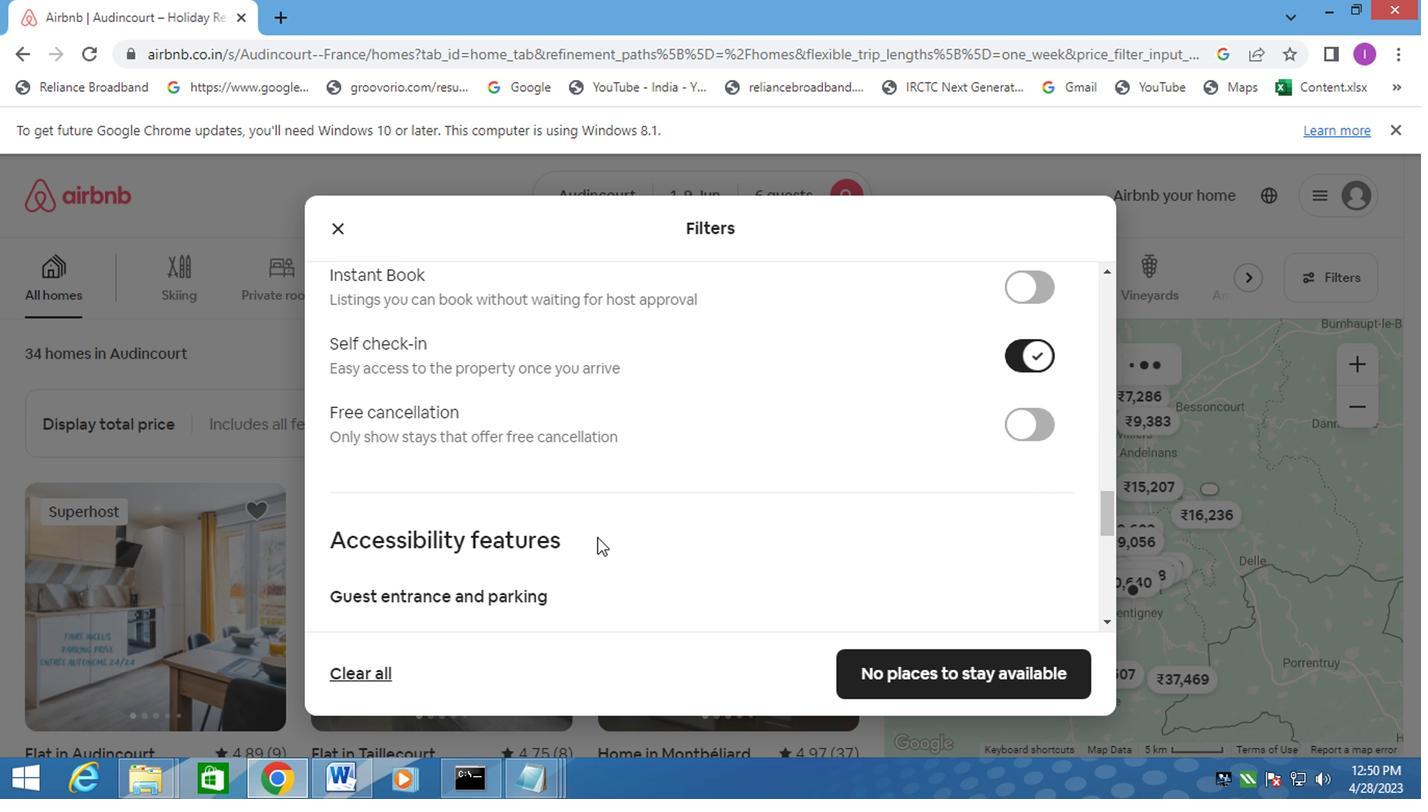 
Action: Mouse scrolled (590, 541) with delta (0, 0)
Screenshot: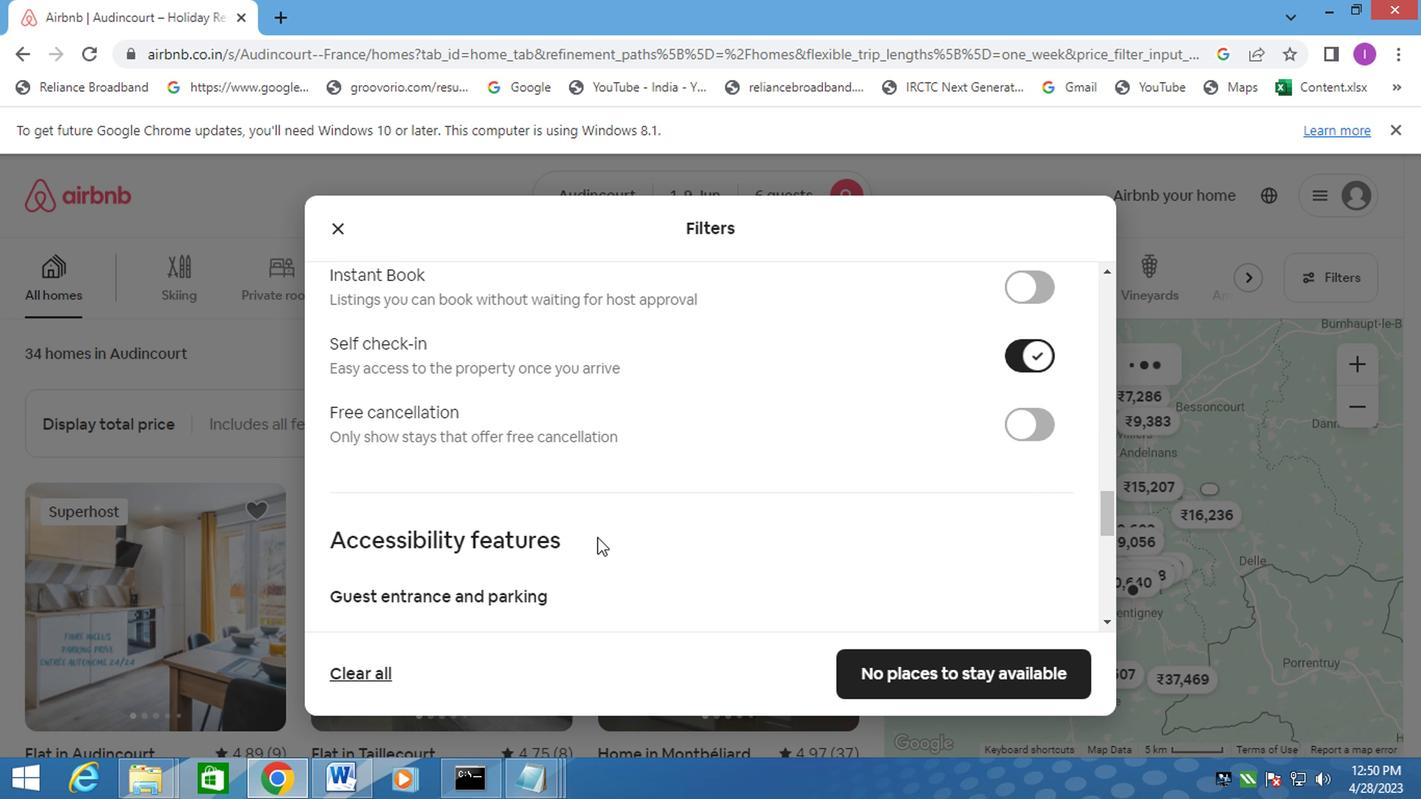 
Action: Mouse scrolled (590, 541) with delta (0, 0)
Screenshot: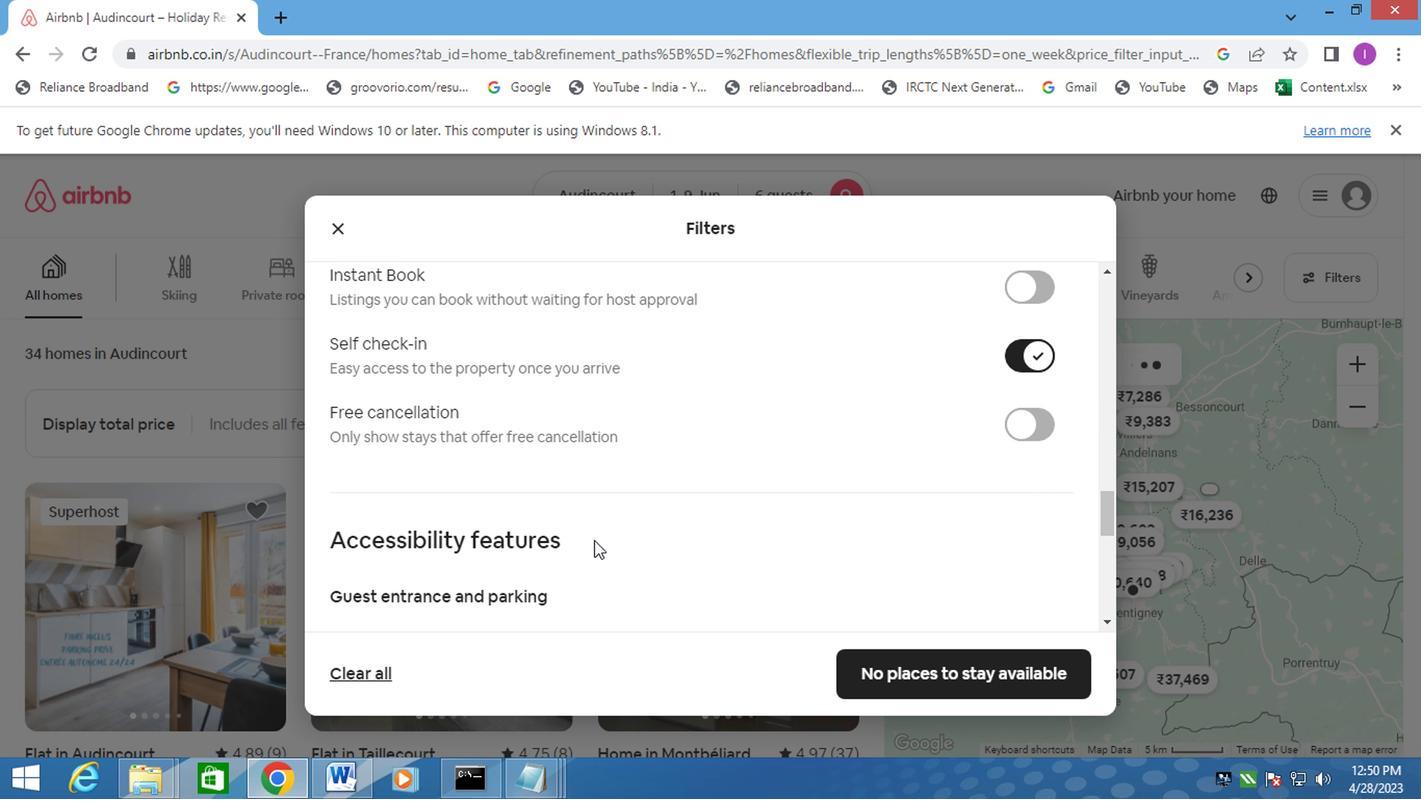 
Action: Mouse moved to (590, 543)
Screenshot: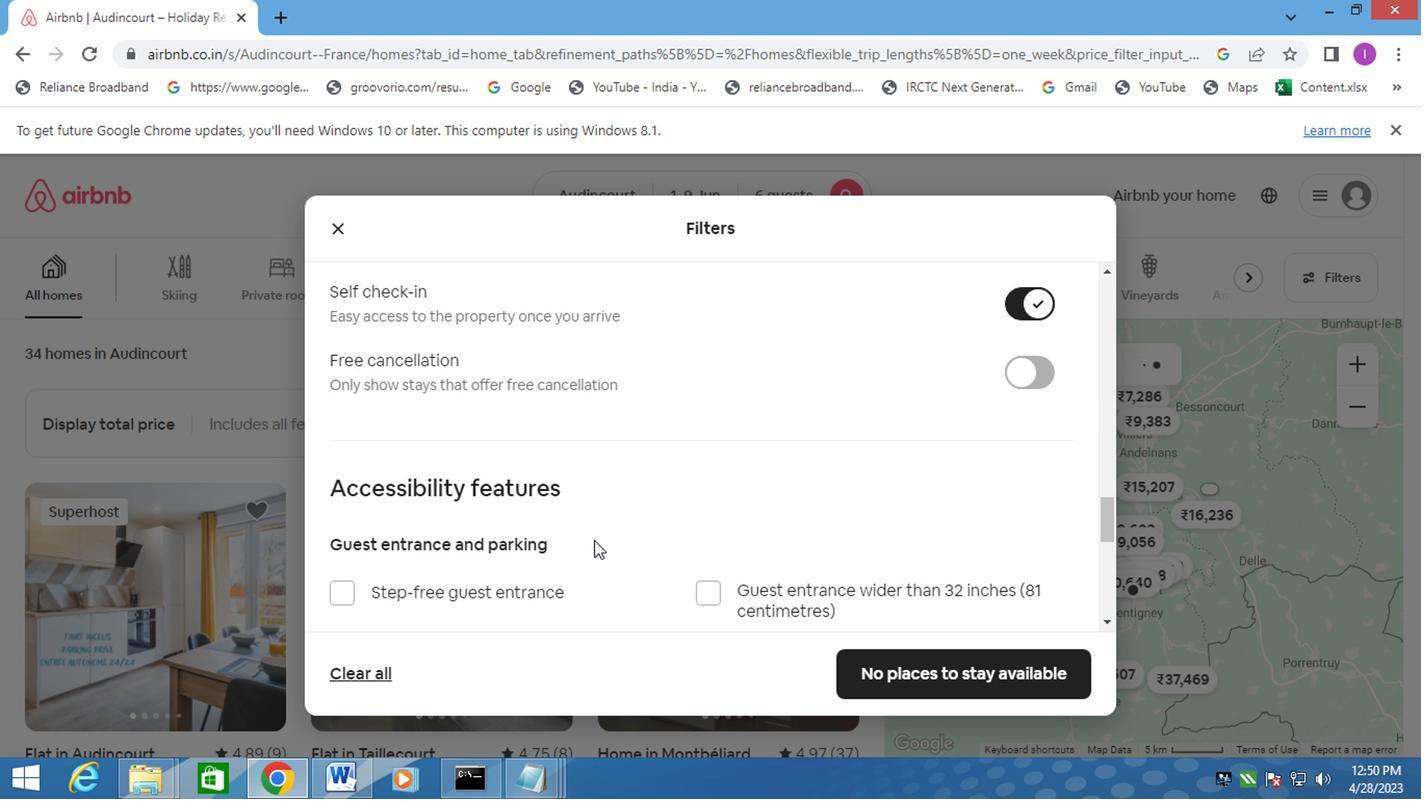 
Action: Mouse scrolled (590, 542) with delta (0, -1)
Screenshot: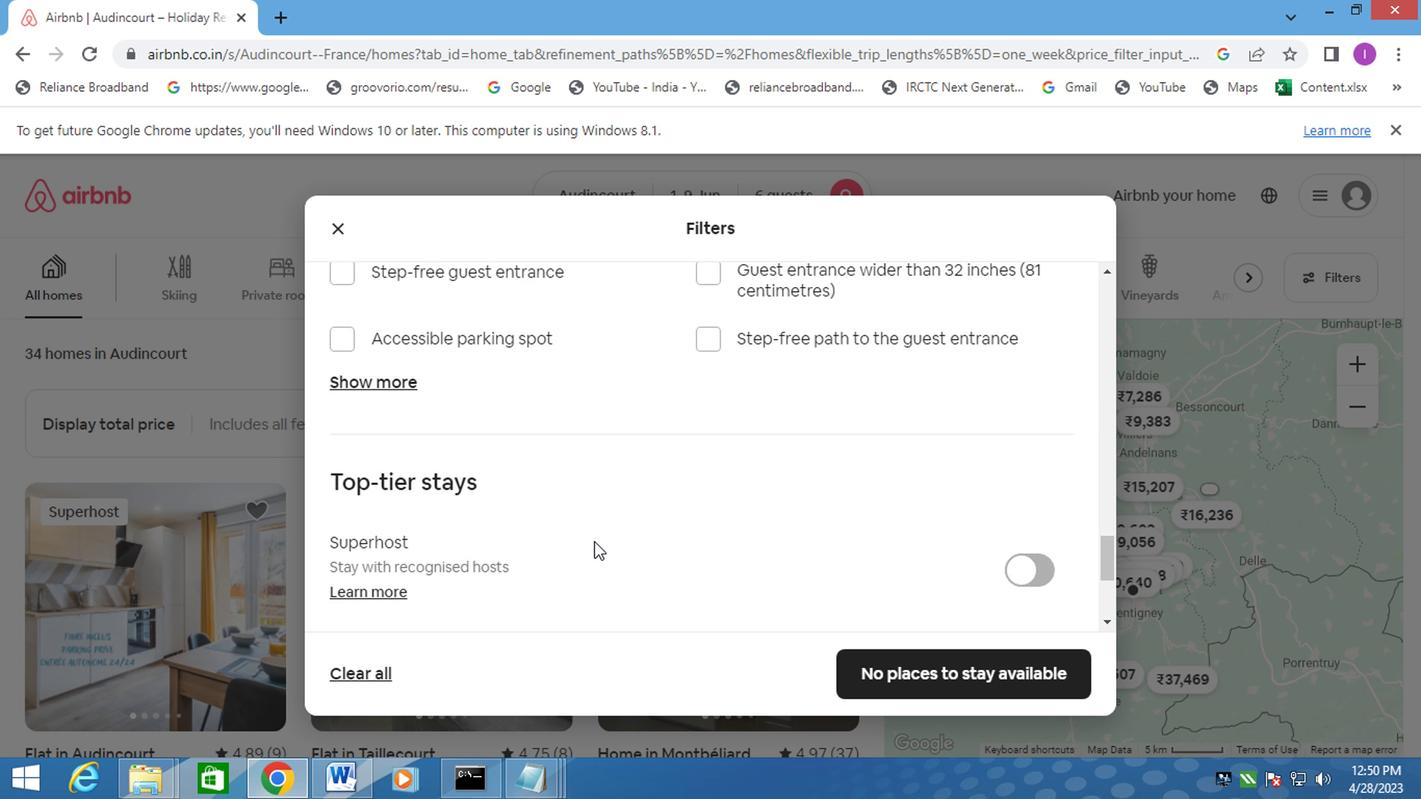 
Action: Mouse scrolled (590, 542) with delta (0, -1)
Screenshot: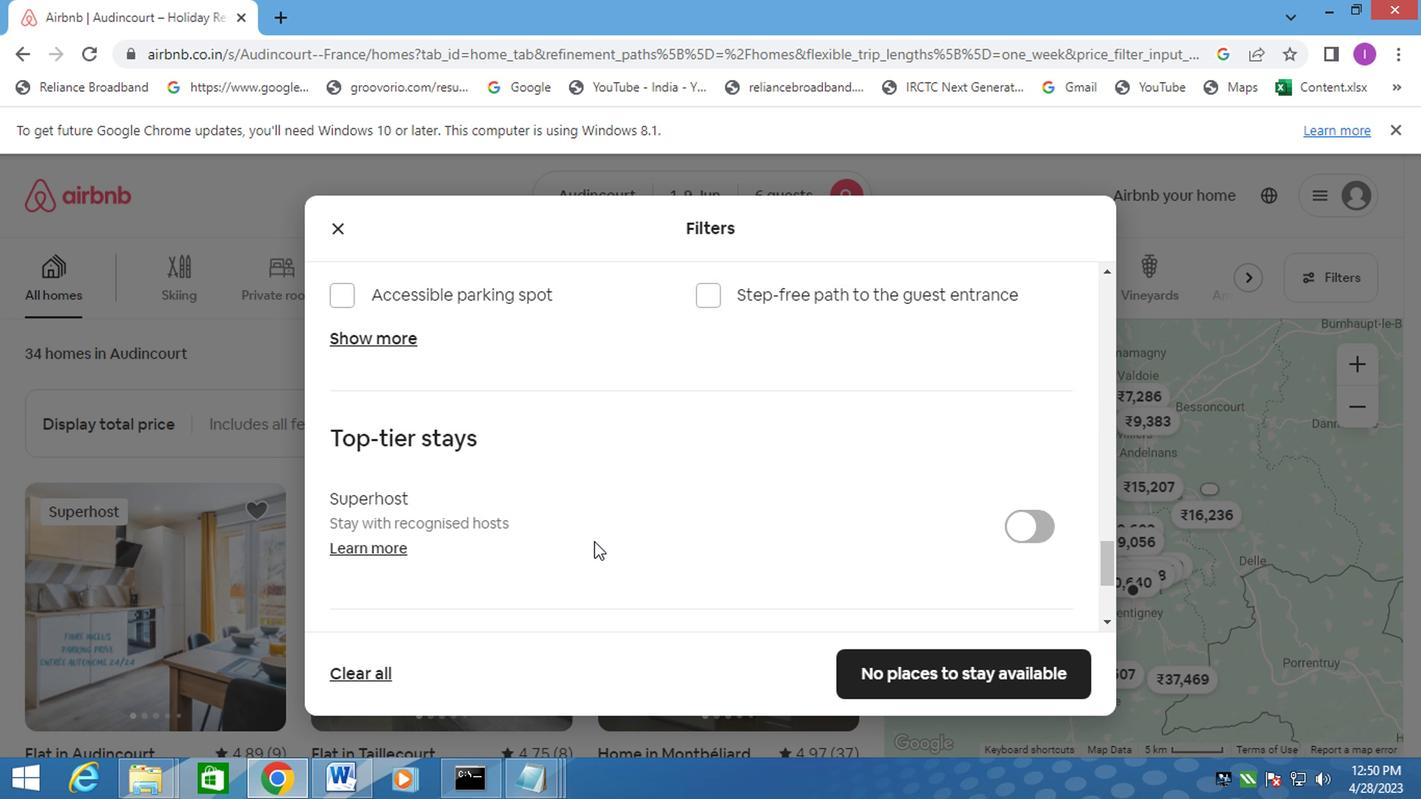 
Action: Mouse moved to (341, 520)
Screenshot: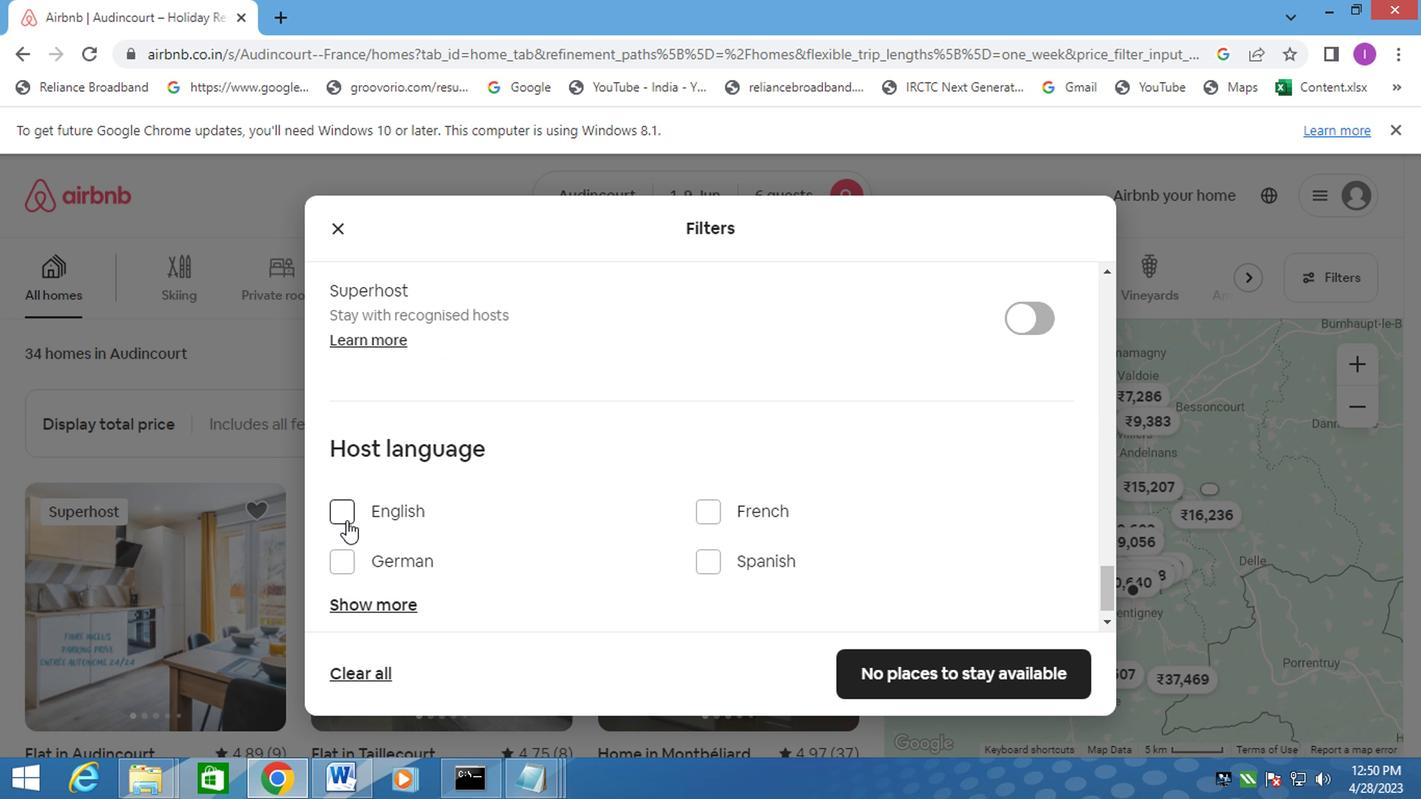 
Action: Mouse pressed left at (341, 520)
Screenshot: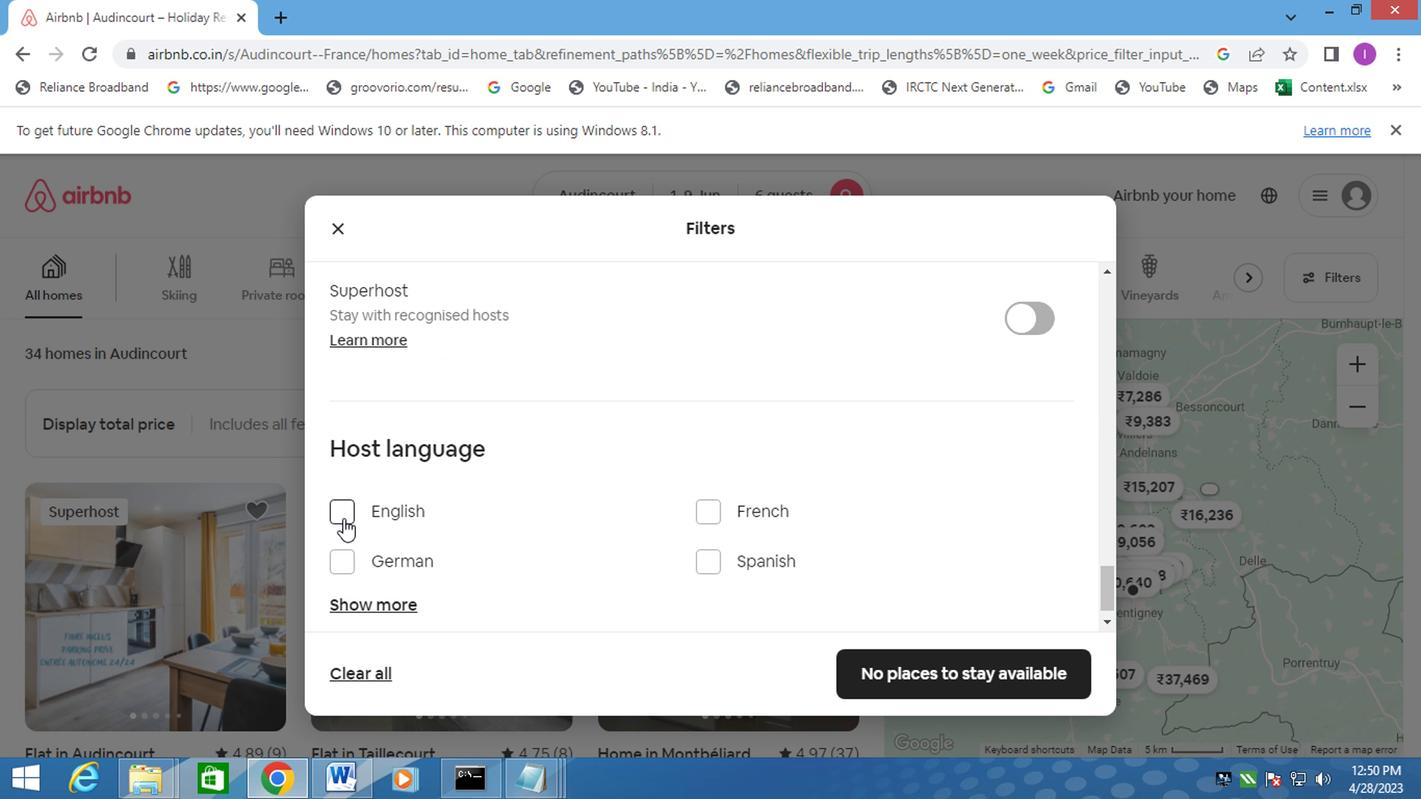 
Action: Mouse moved to (641, 551)
Screenshot: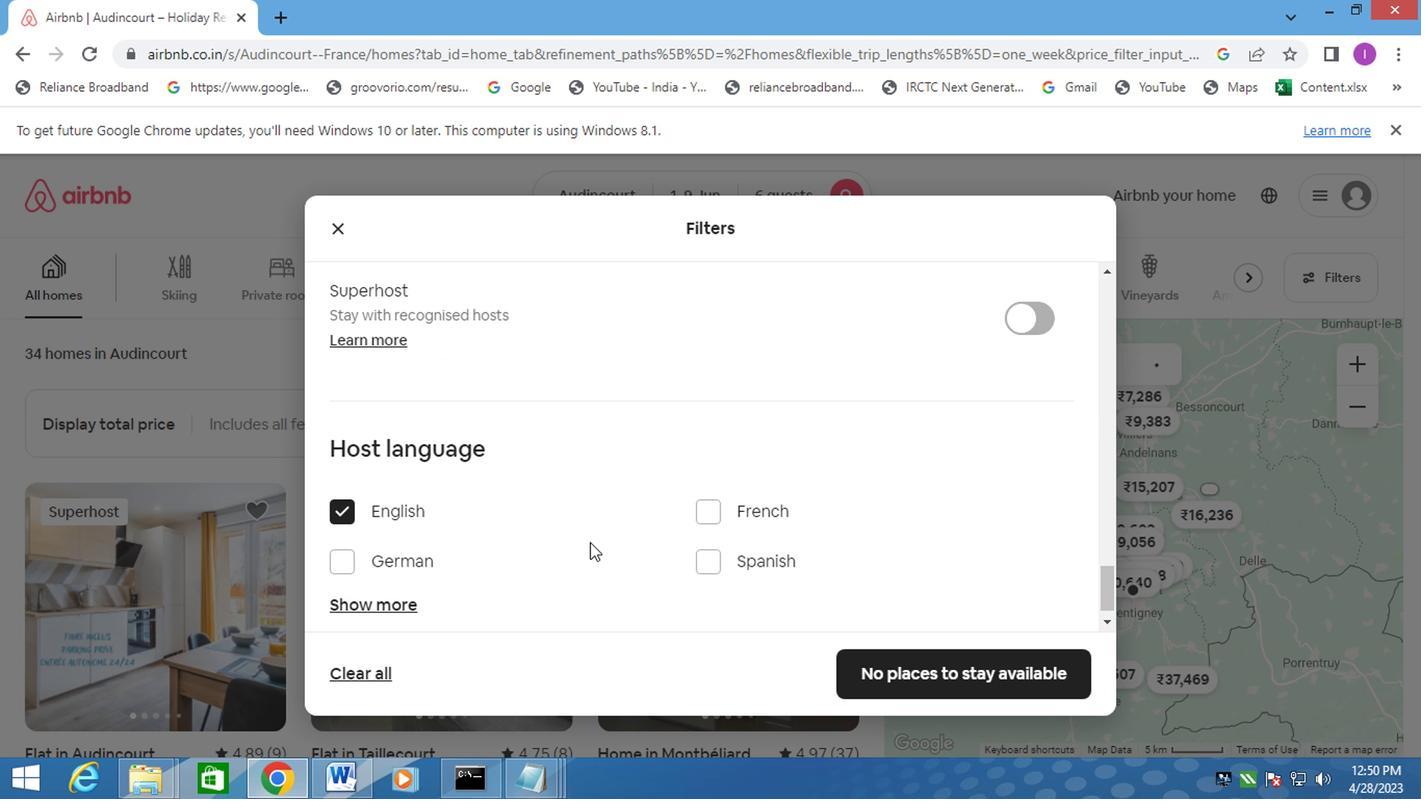 
Action: Mouse scrolled (641, 550) with delta (0, -1)
Screenshot: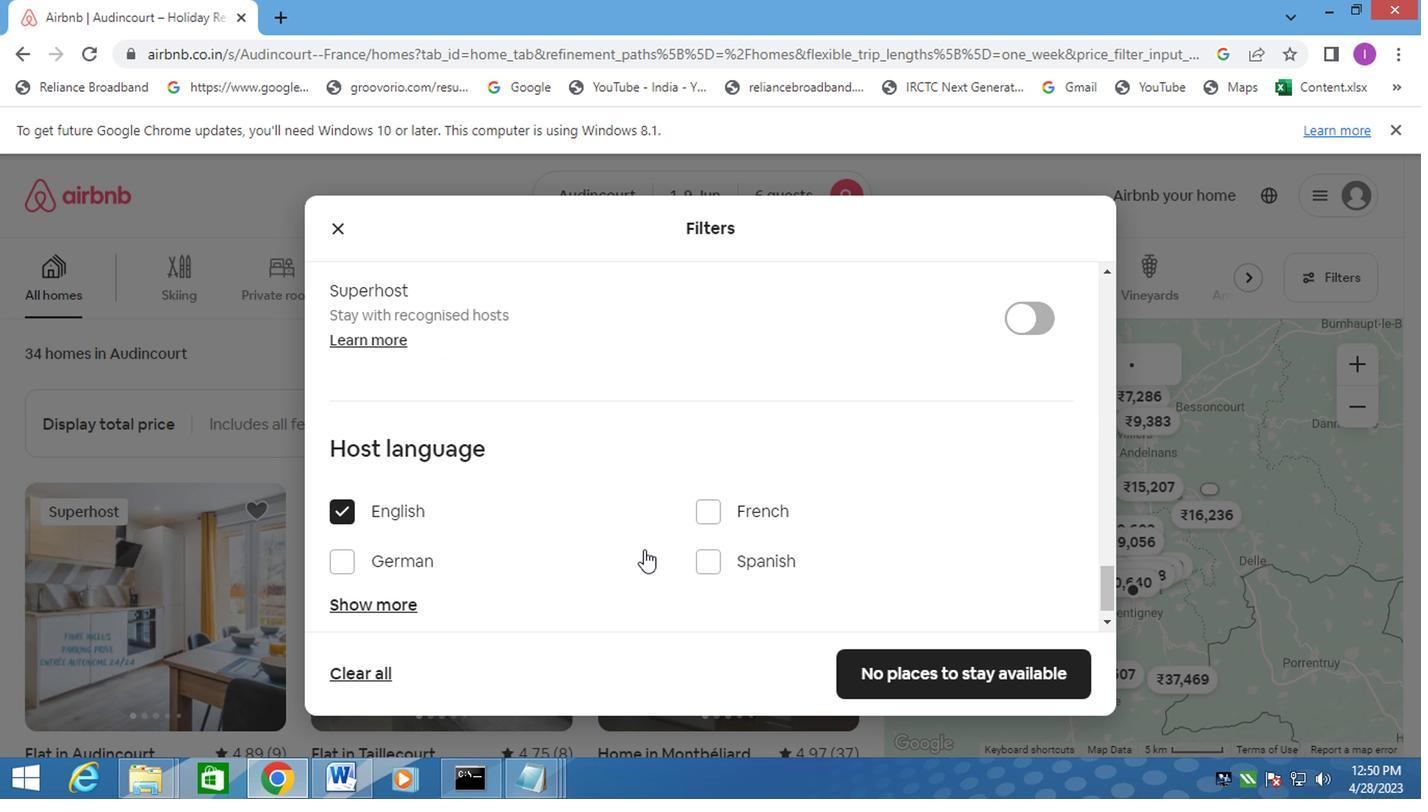 
Action: Mouse moved to (642, 553)
Screenshot: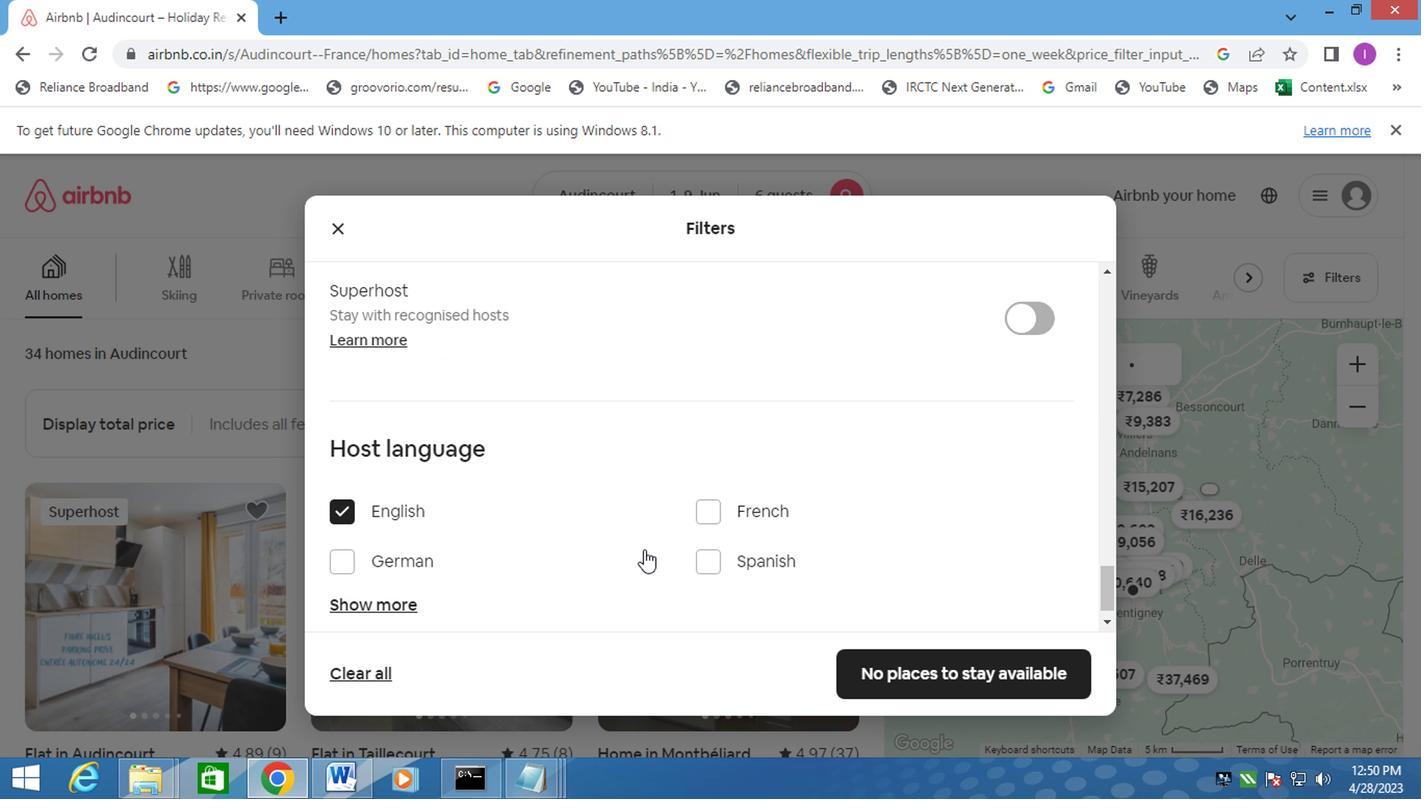 
Action: Mouse scrolled (642, 552) with delta (0, -1)
Screenshot: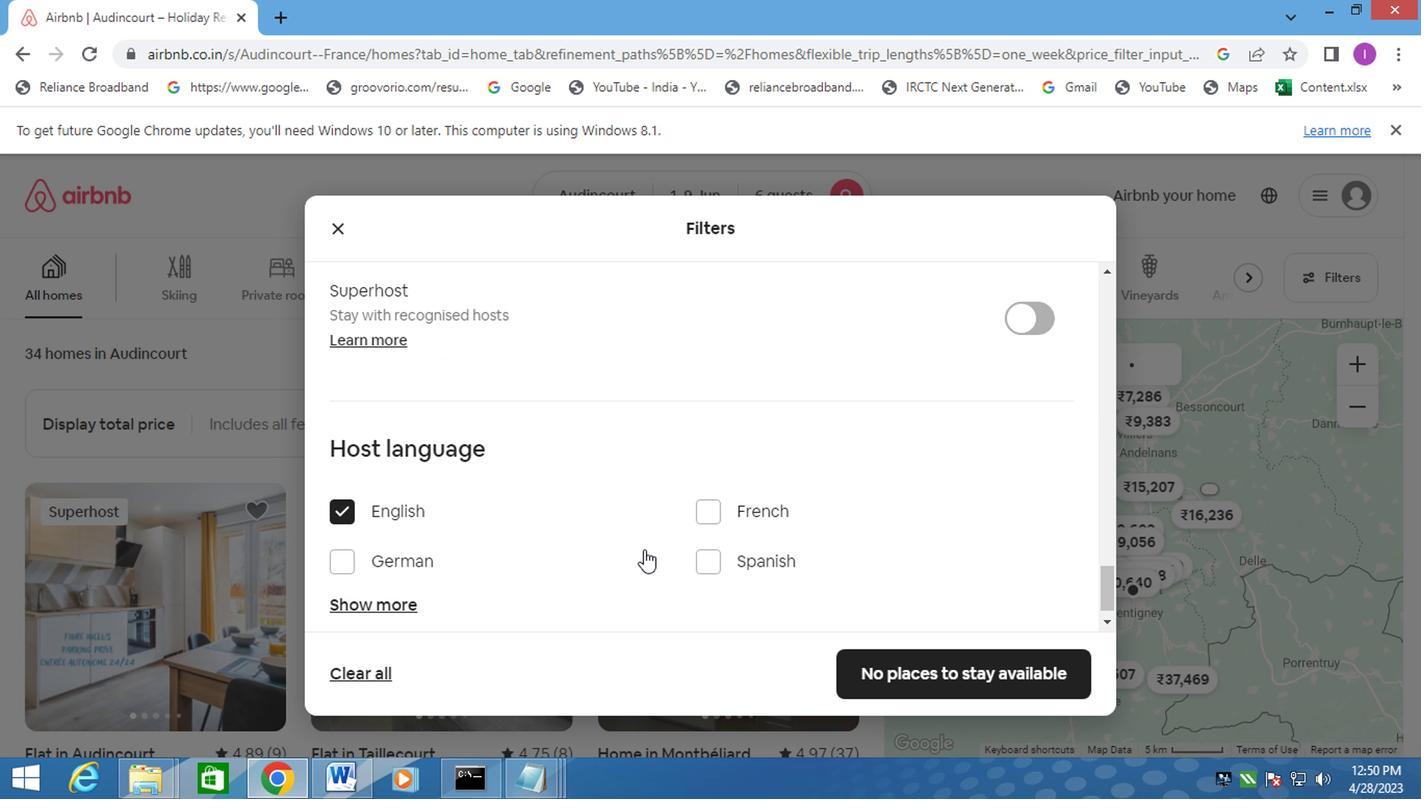
Action: Mouse scrolled (642, 552) with delta (0, -1)
Screenshot: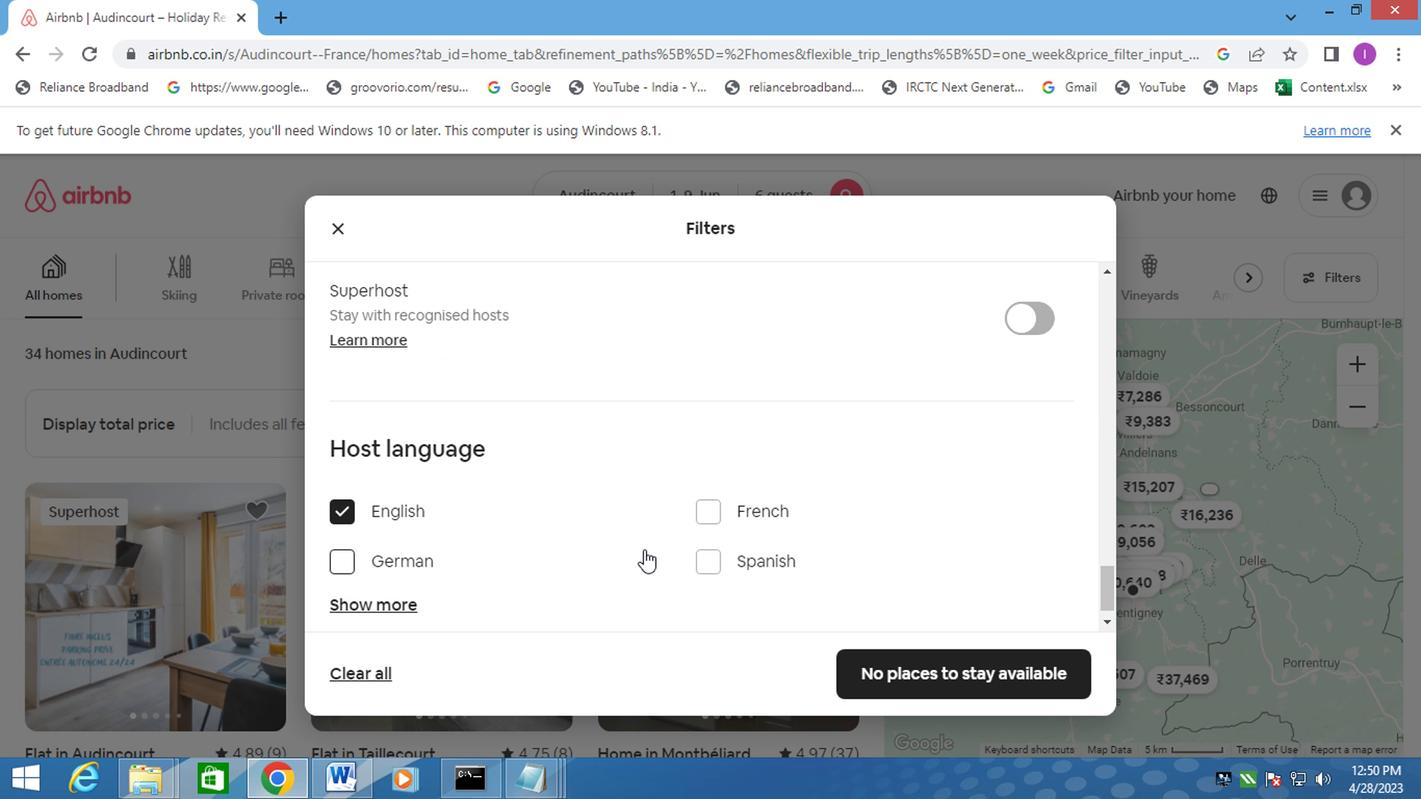 
Action: Mouse moved to (885, 671)
Screenshot: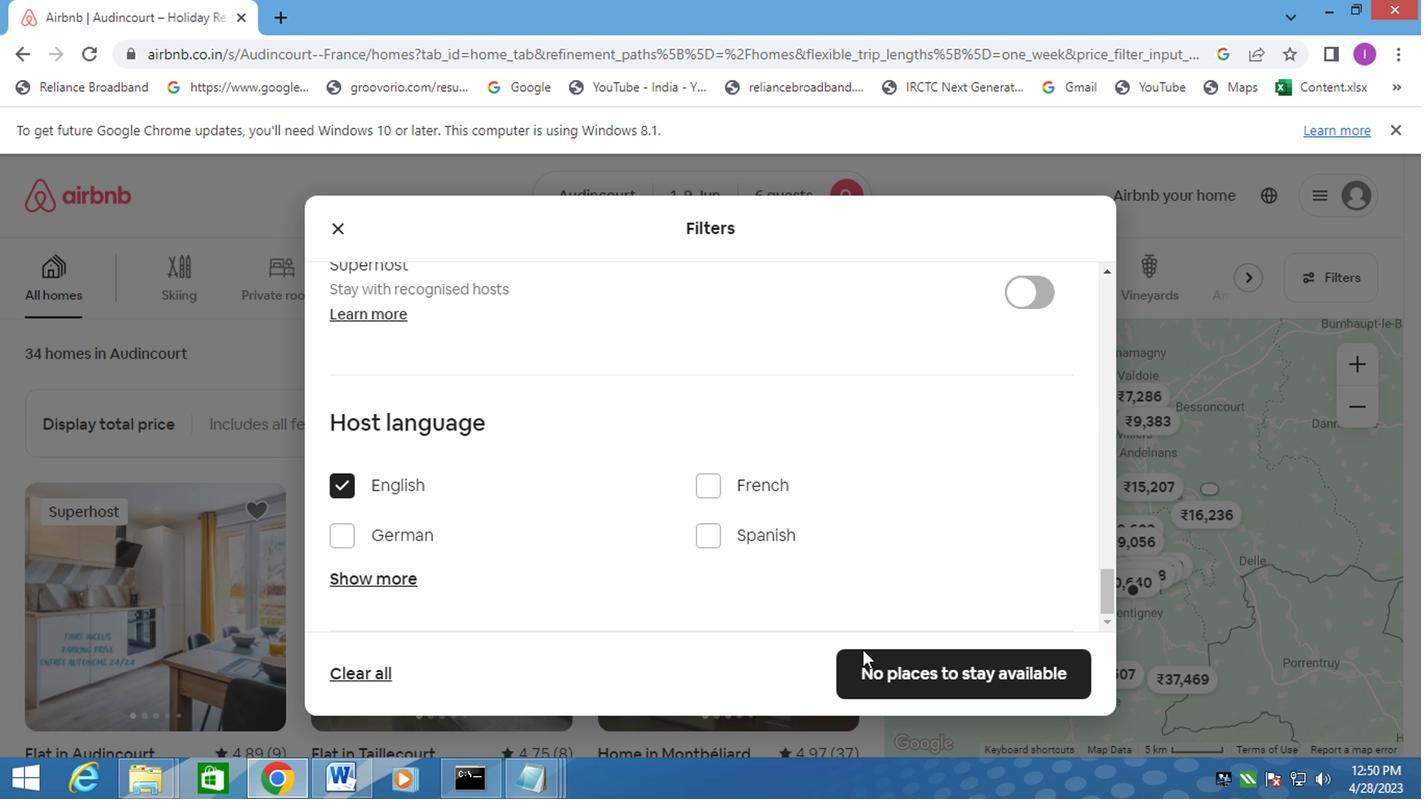 
Action: Mouse pressed left at (885, 671)
Screenshot: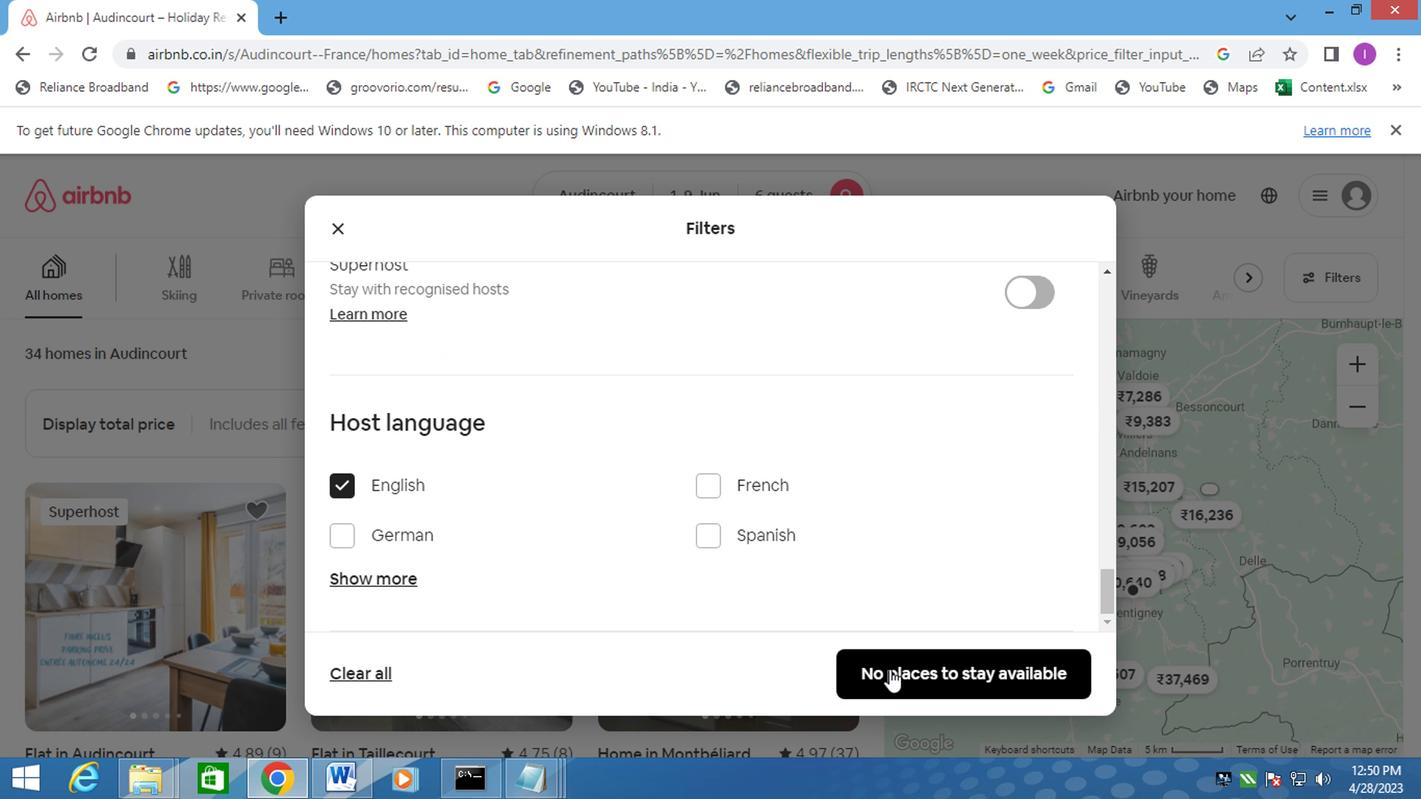 
Action: Mouse moved to (722, 623)
Screenshot: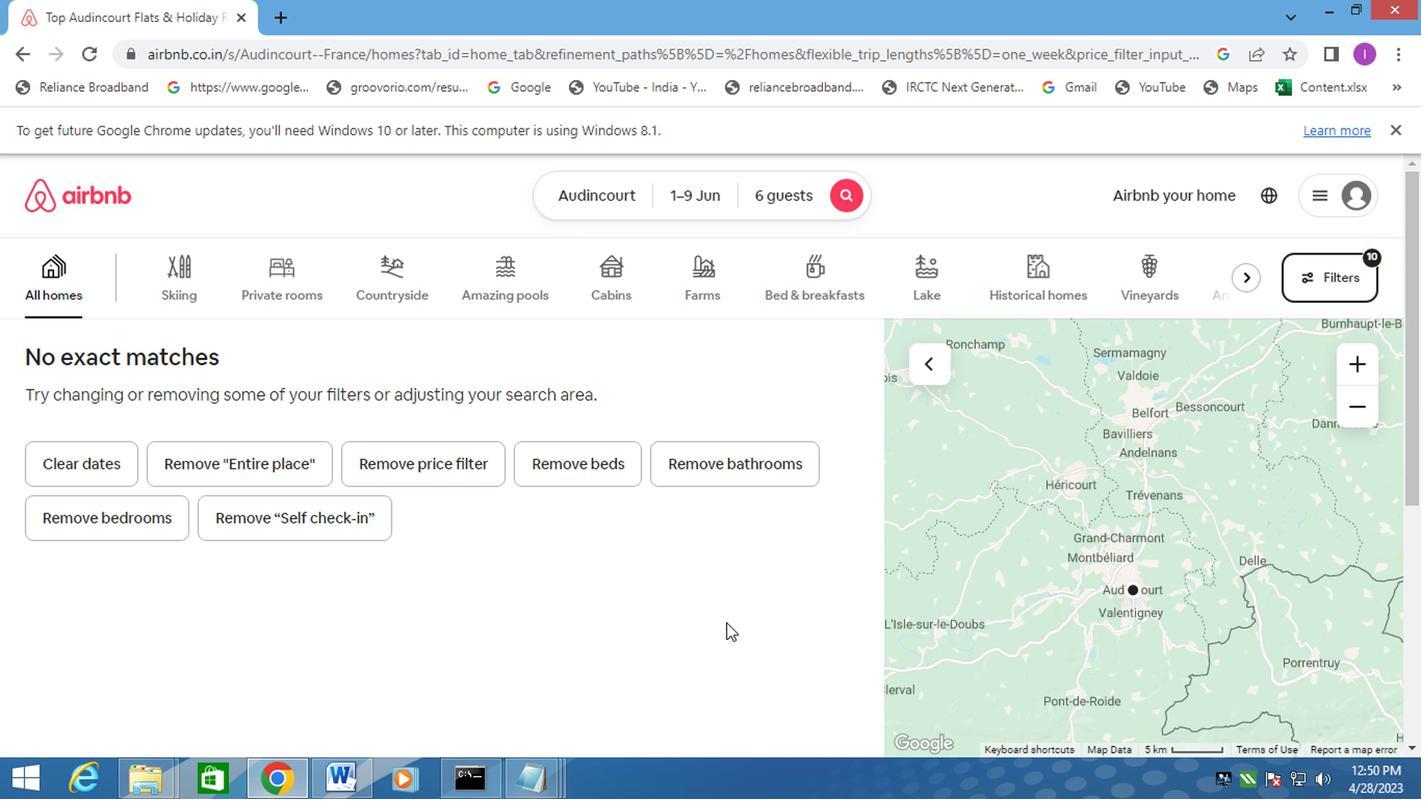 
